 Task: Search one way flight ticket for 2 adults, 2 children, 2 infants in seat in first from Alamosa: San Luis Valley Regional Airport (bergman Field) to South Bend: South Bend International Airport on 8-6-2023. Choice of flights is Southwest. Number of bags: 7 checked bags. Price is upto 50000. Outbound departure time preference is 21:45.
Action: Mouse moved to (322, 419)
Screenshot: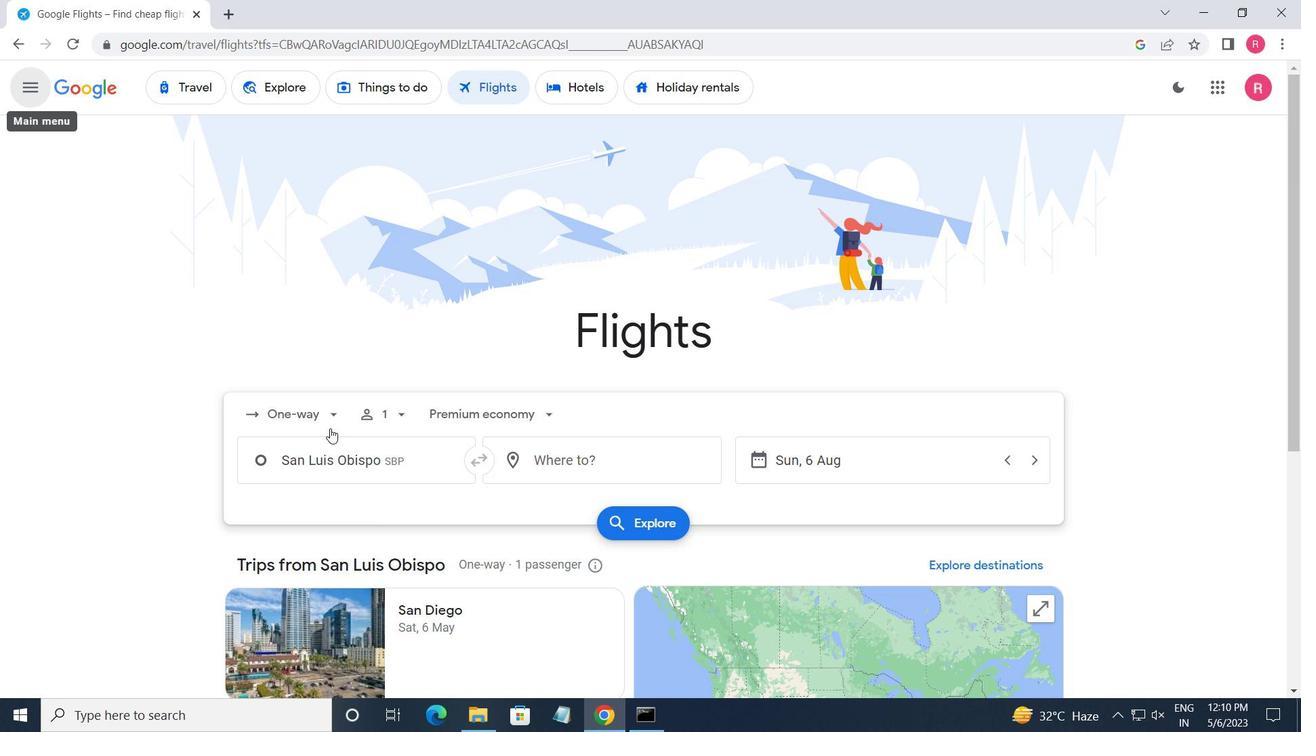 
Action: Mouse pressed left at (322, 419)
Screenshot: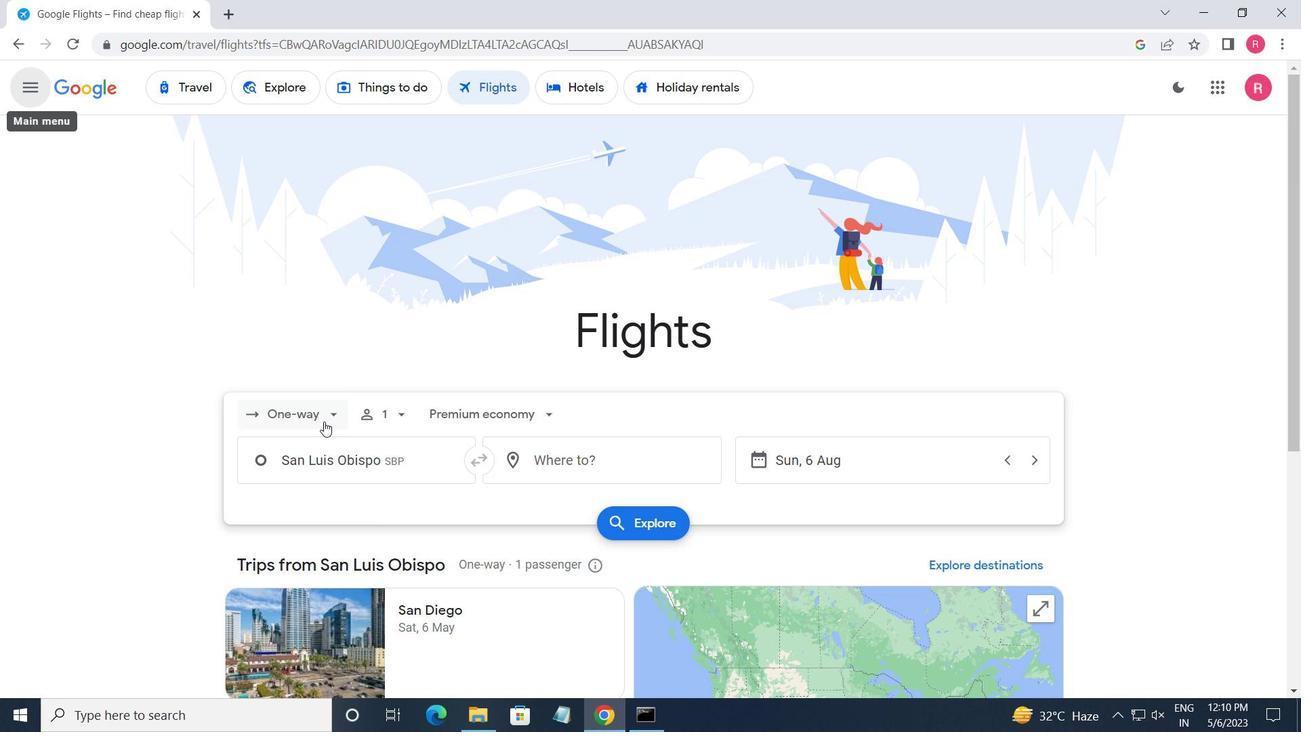 
Action: Mouse moved to (310, 499)
Screenshot: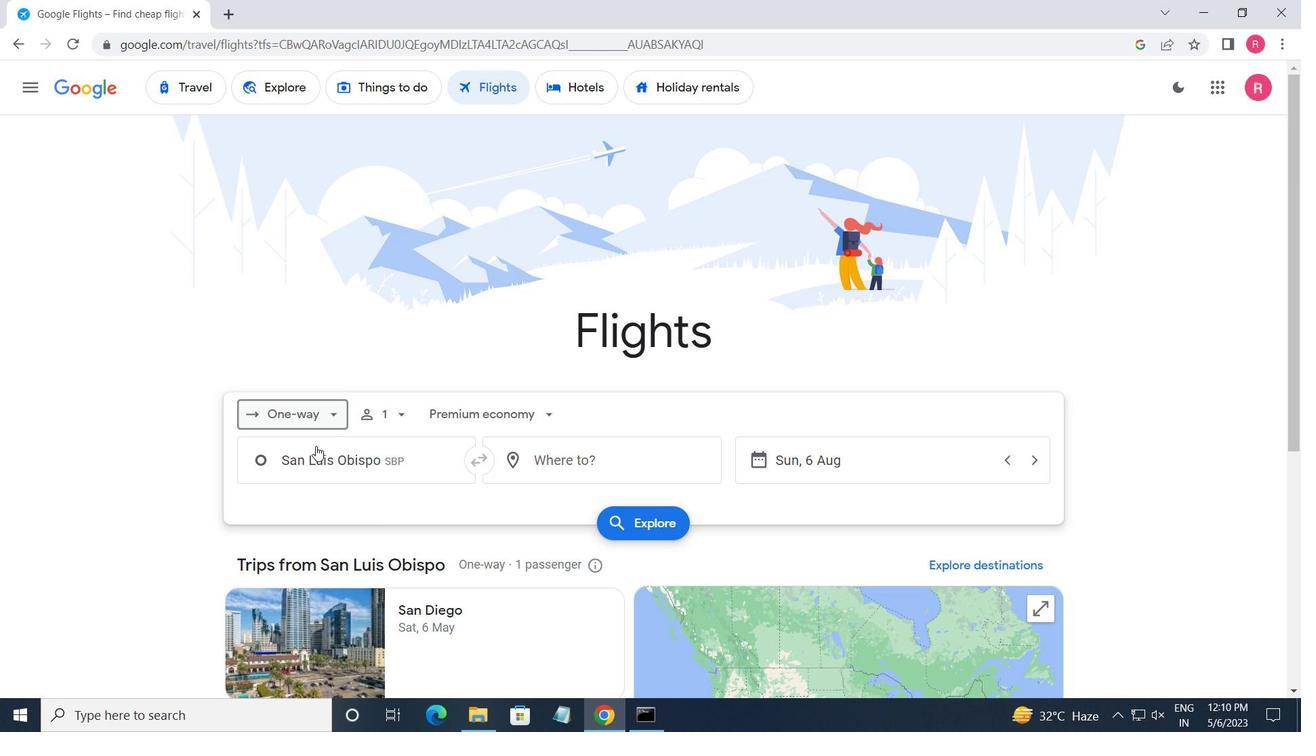 
Action: Mouse pressed left at (310, 499)
Screenshot: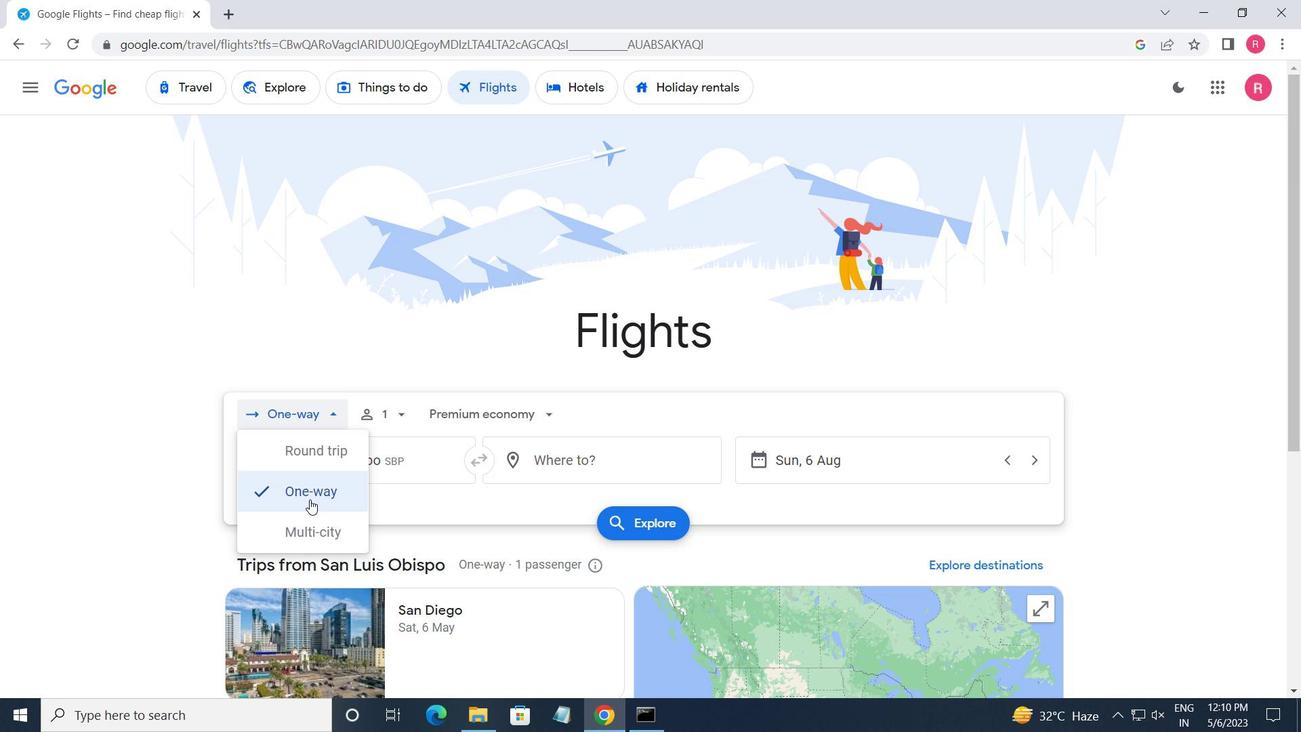 
Action: Mouse moved to (381, 411)
Screenshot: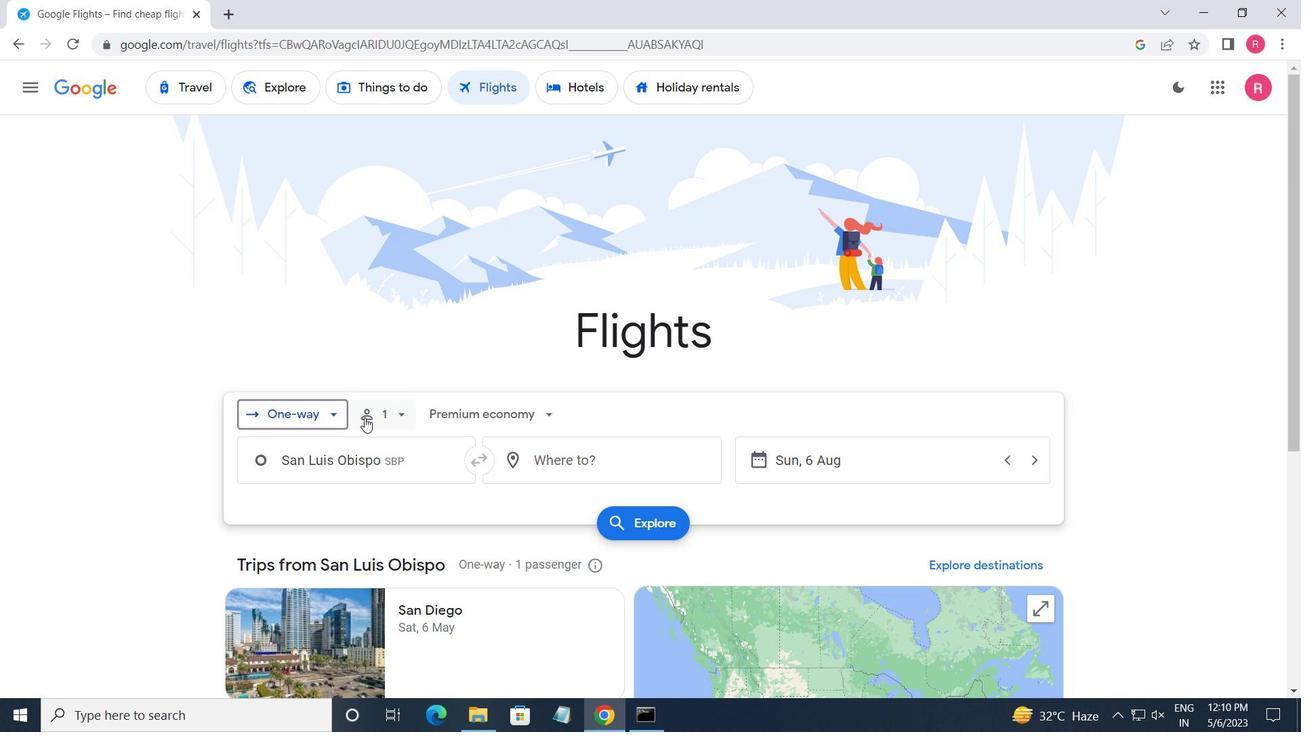 
Action: Mouse pressed left at (381, 411)
Screenshot: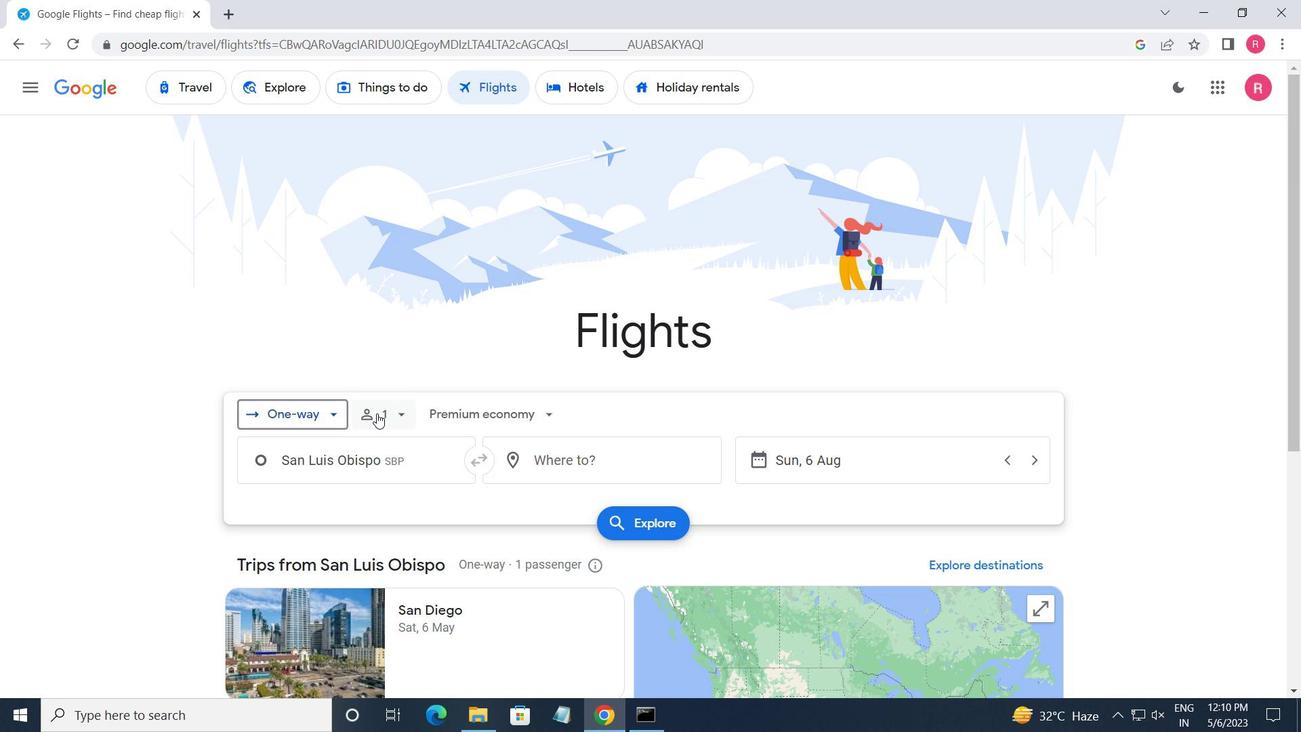 
Action: Mouse moved to (524, 453)
Screenshot: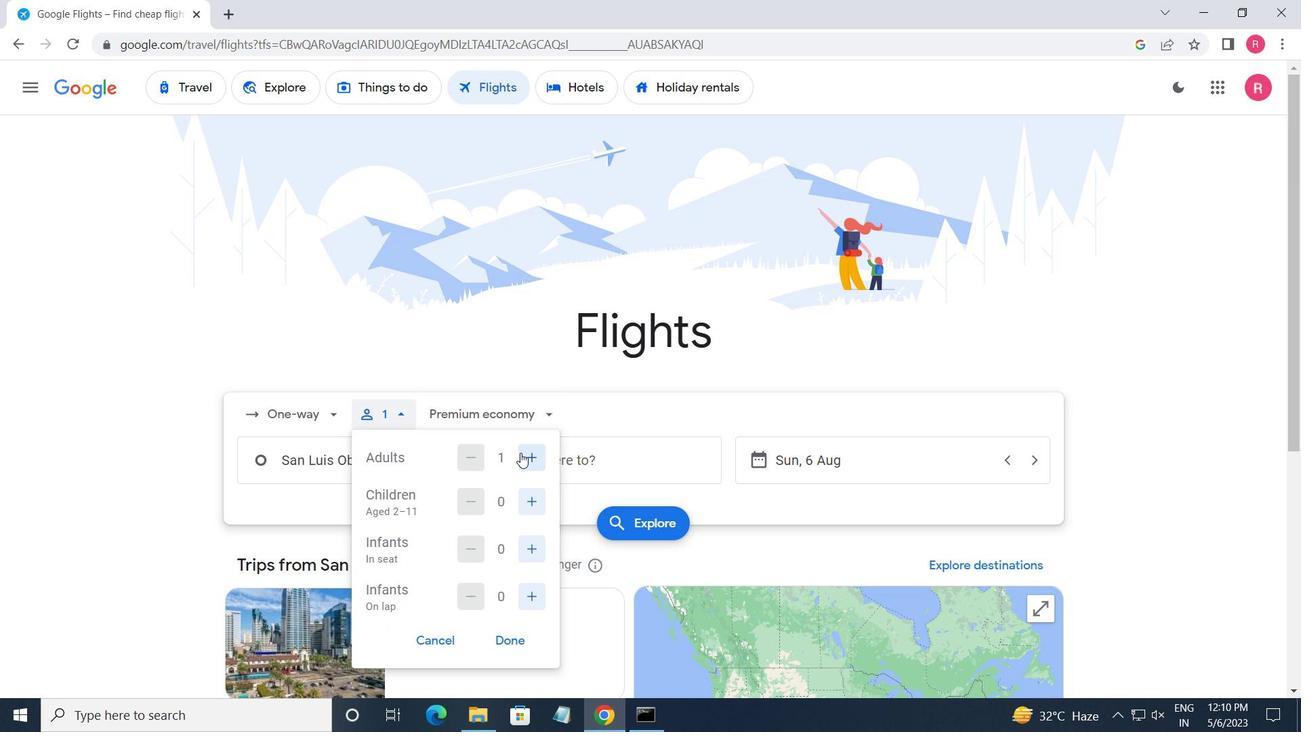 
Action: Mouse pressed left at (524, 453)
Screenshot: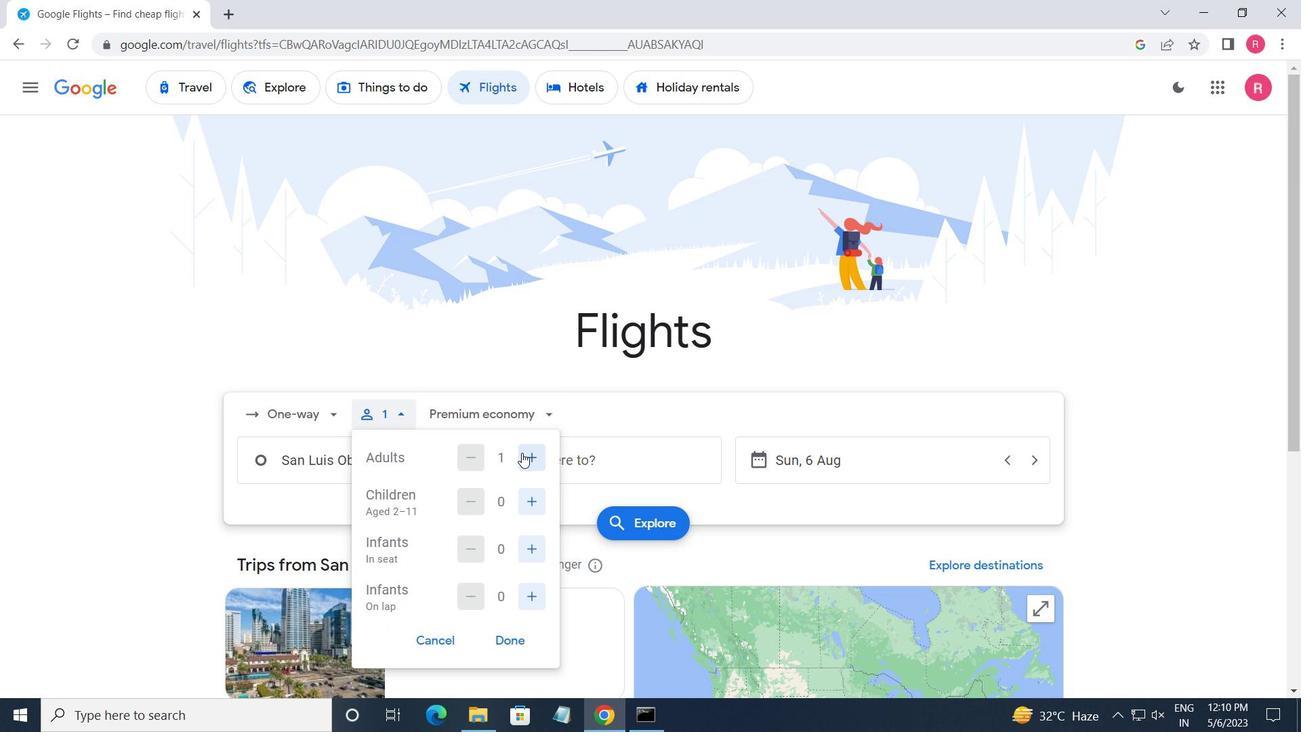 
Action: Mouse moved to (532, 502)
Screenshot: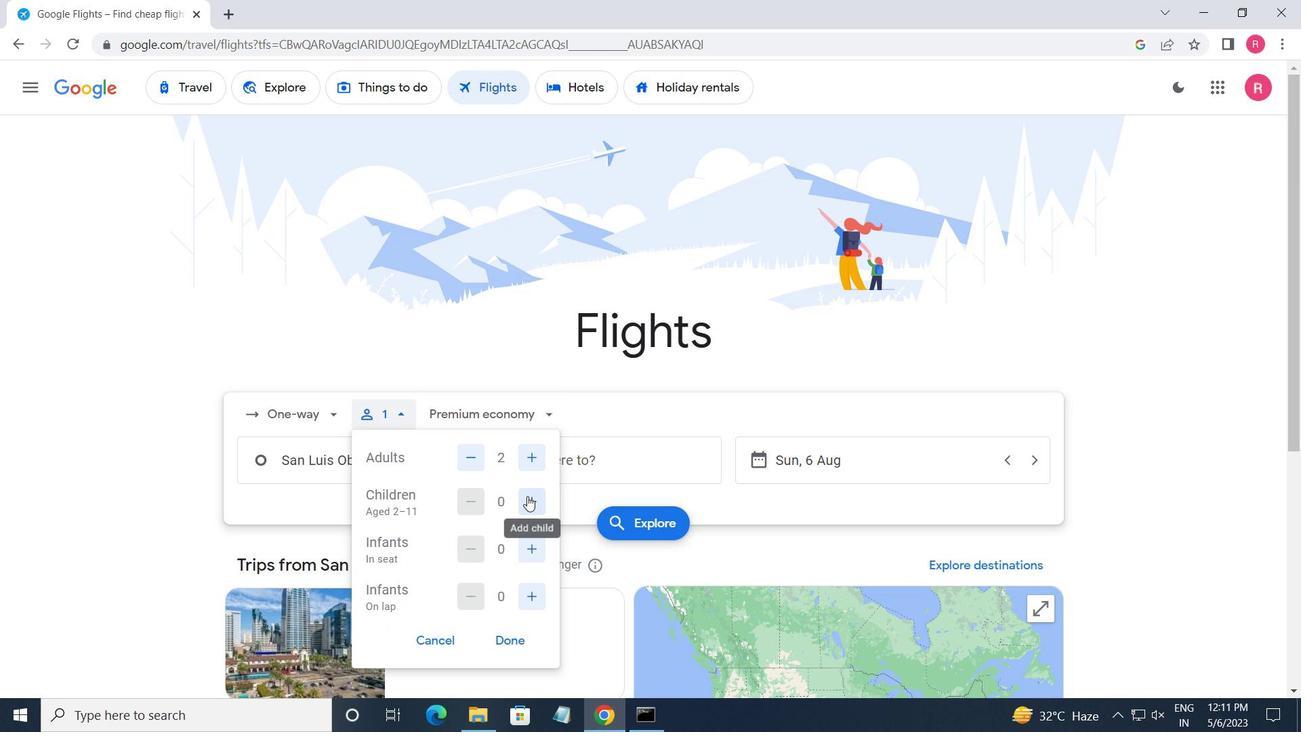
Action: Mouse pressed left at (532, 502)
Screenshot: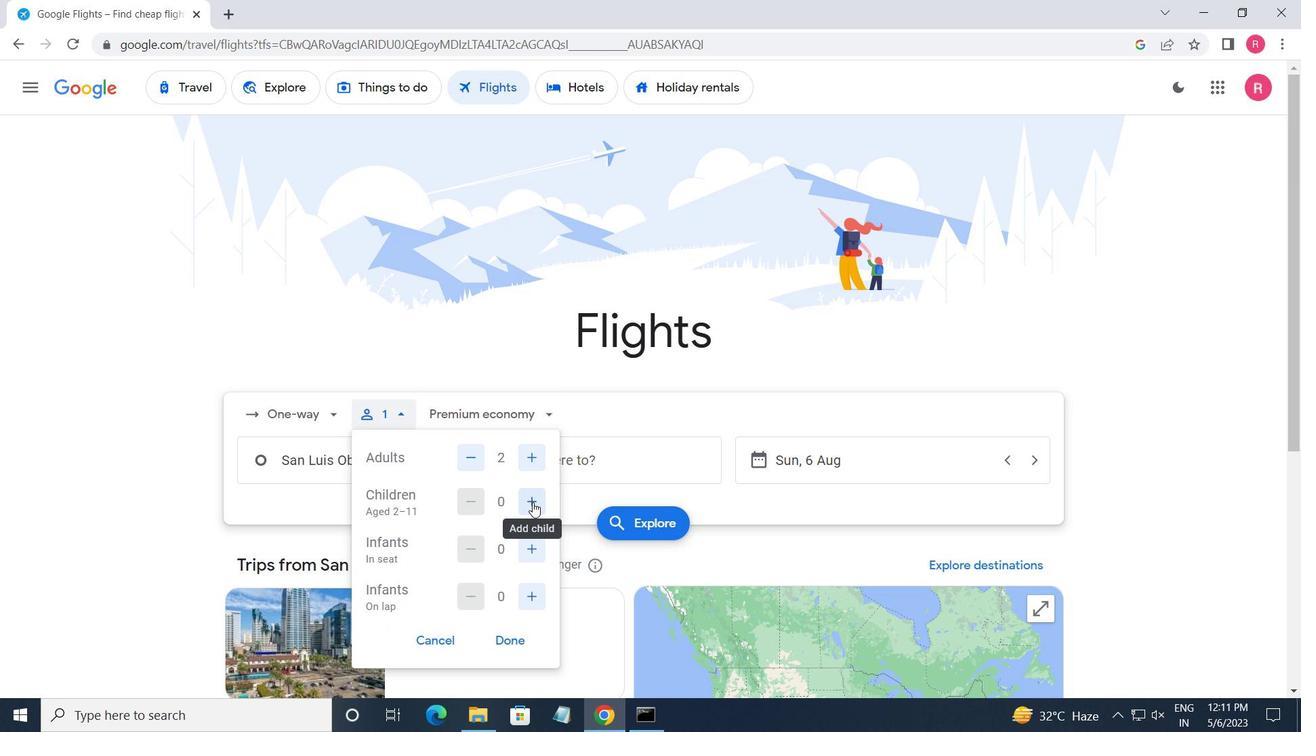 
Action: Mouse pressed left at (532, 502)
Screenshot: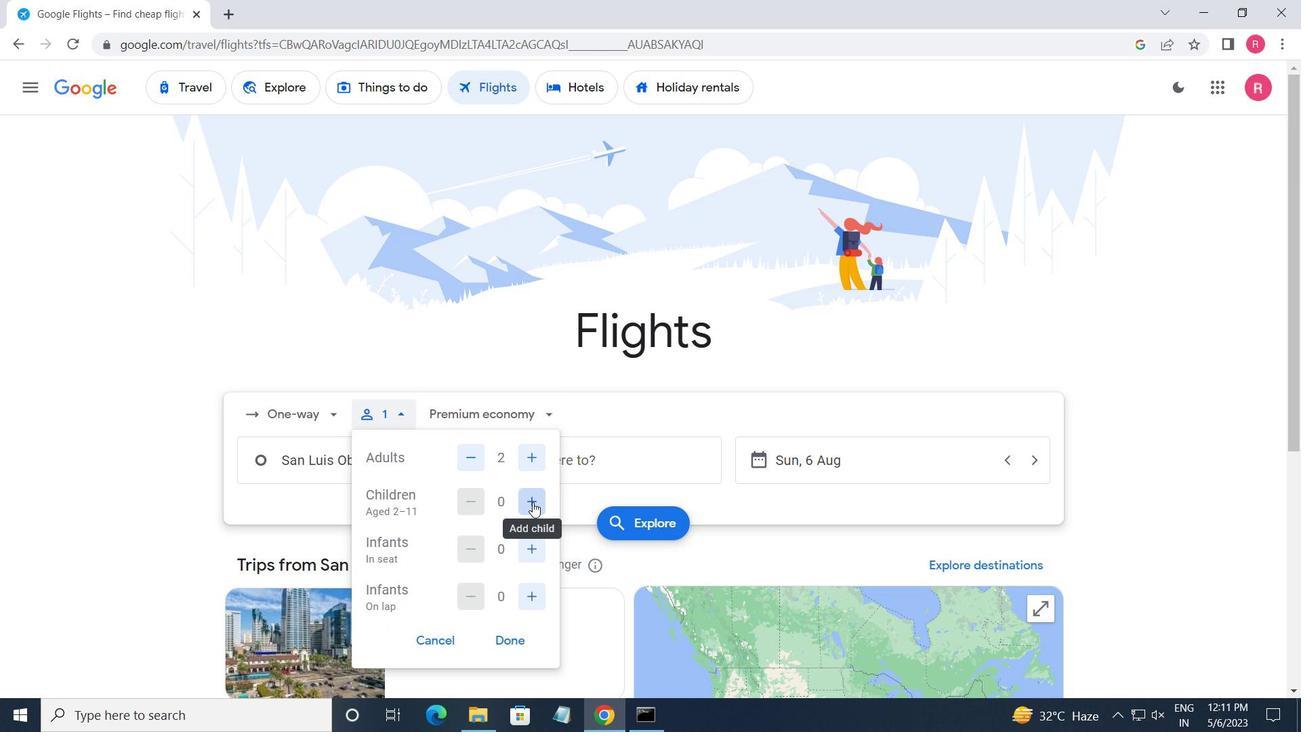 
Action: Mouse moved to (532, 552)
Screenshot: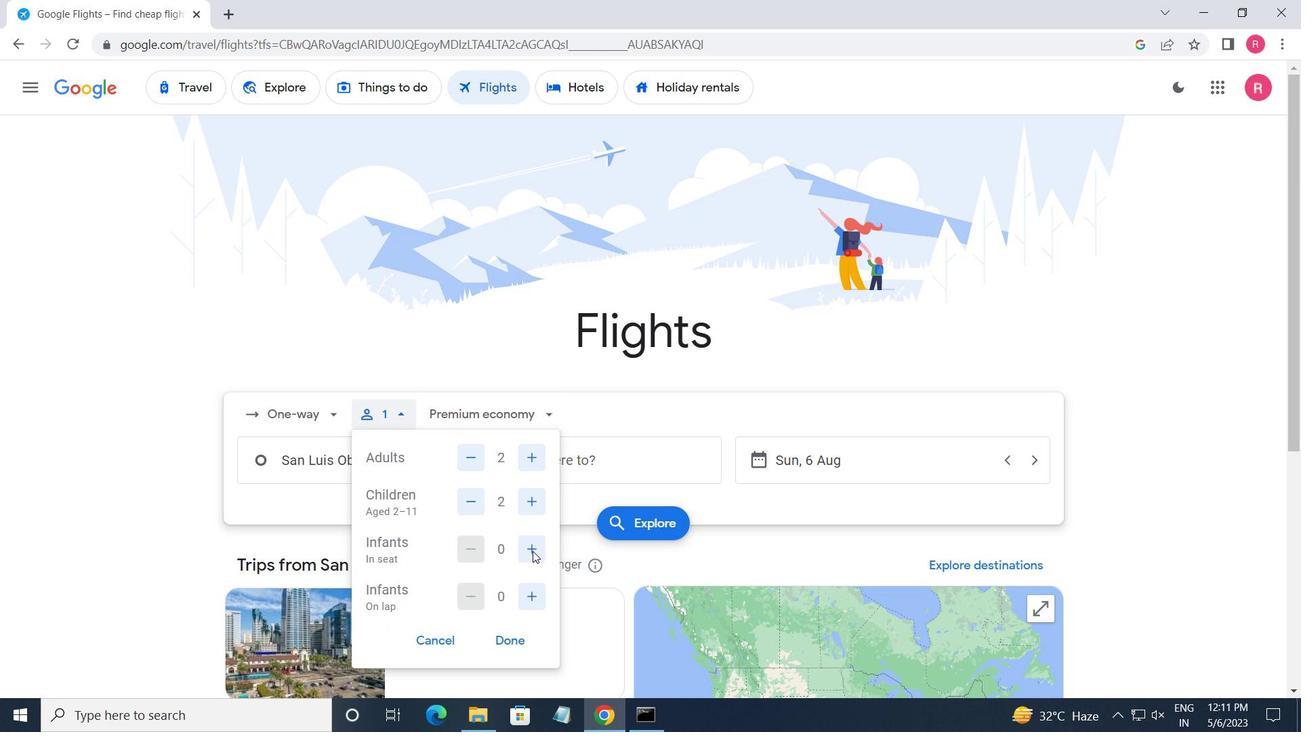
Action: Mouse pressed left at (532, 552)
Screenshot: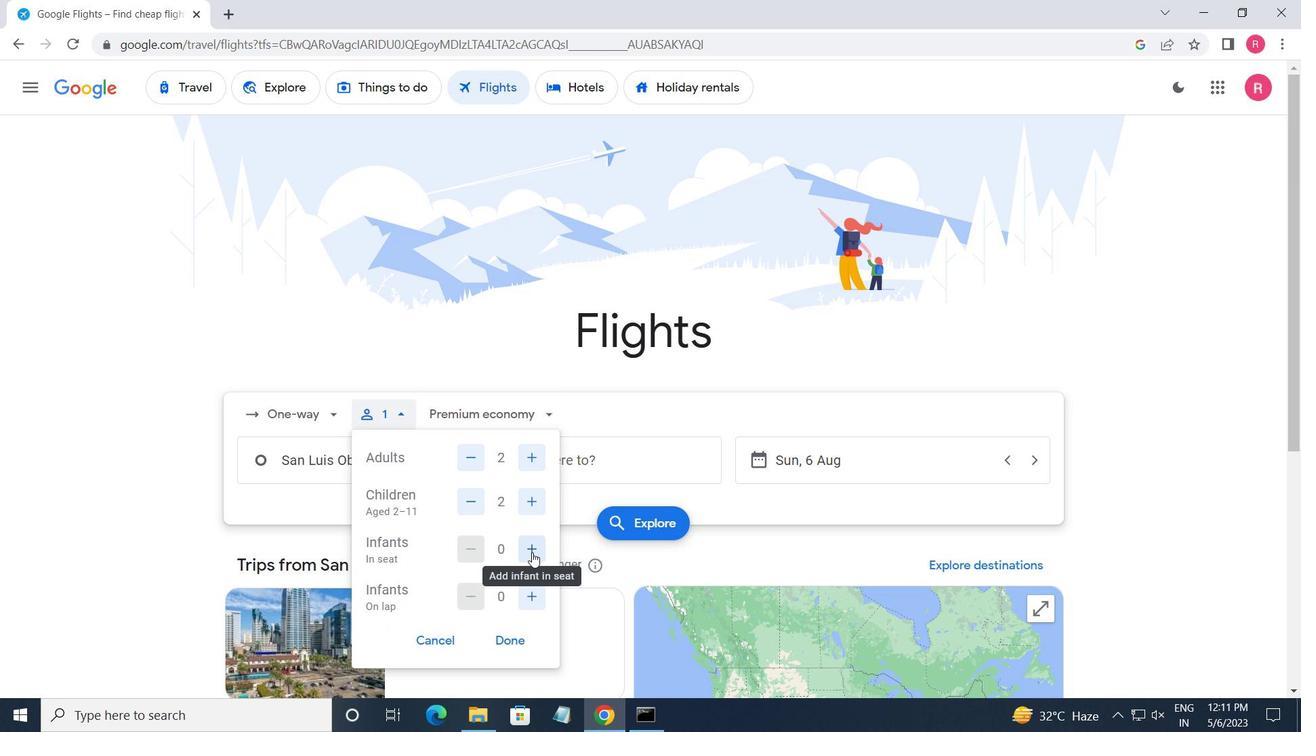 
Action: Mouse moved to (531, 552)
Screenshot: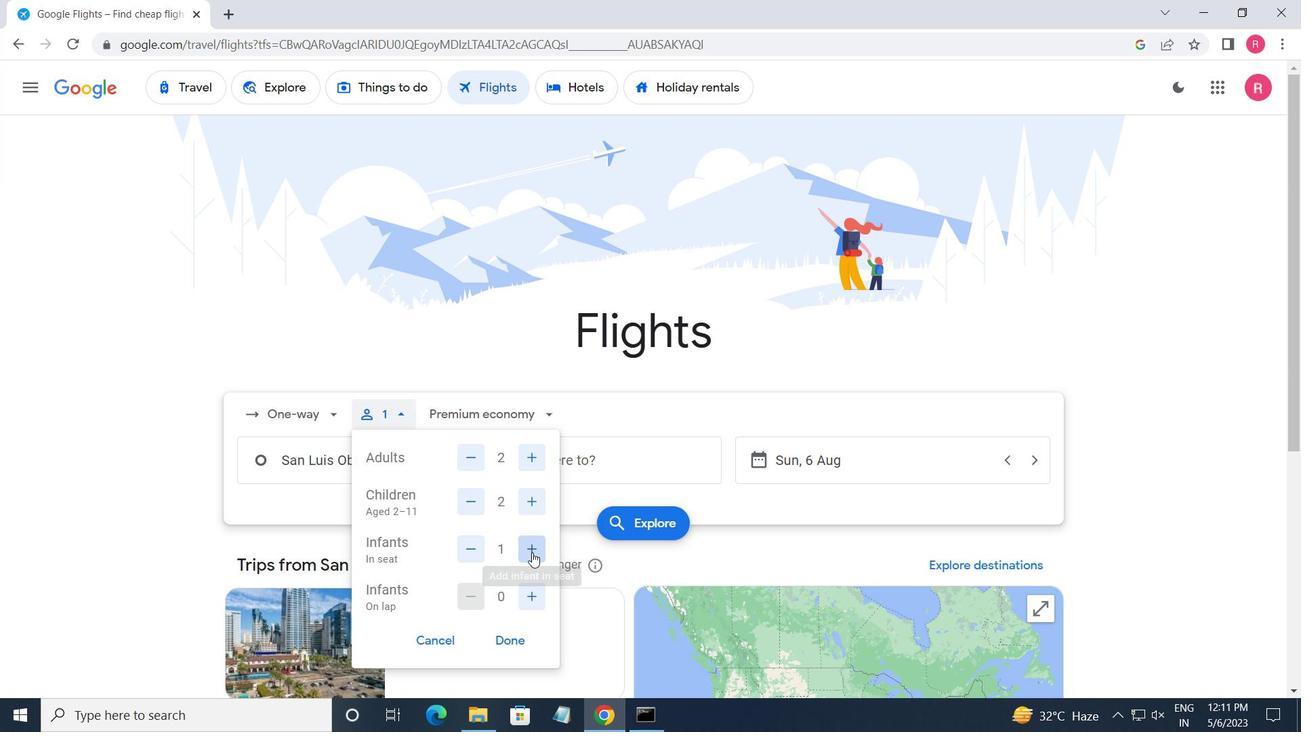
Action: Mouse pressed left at (531, 552)
Screenshot: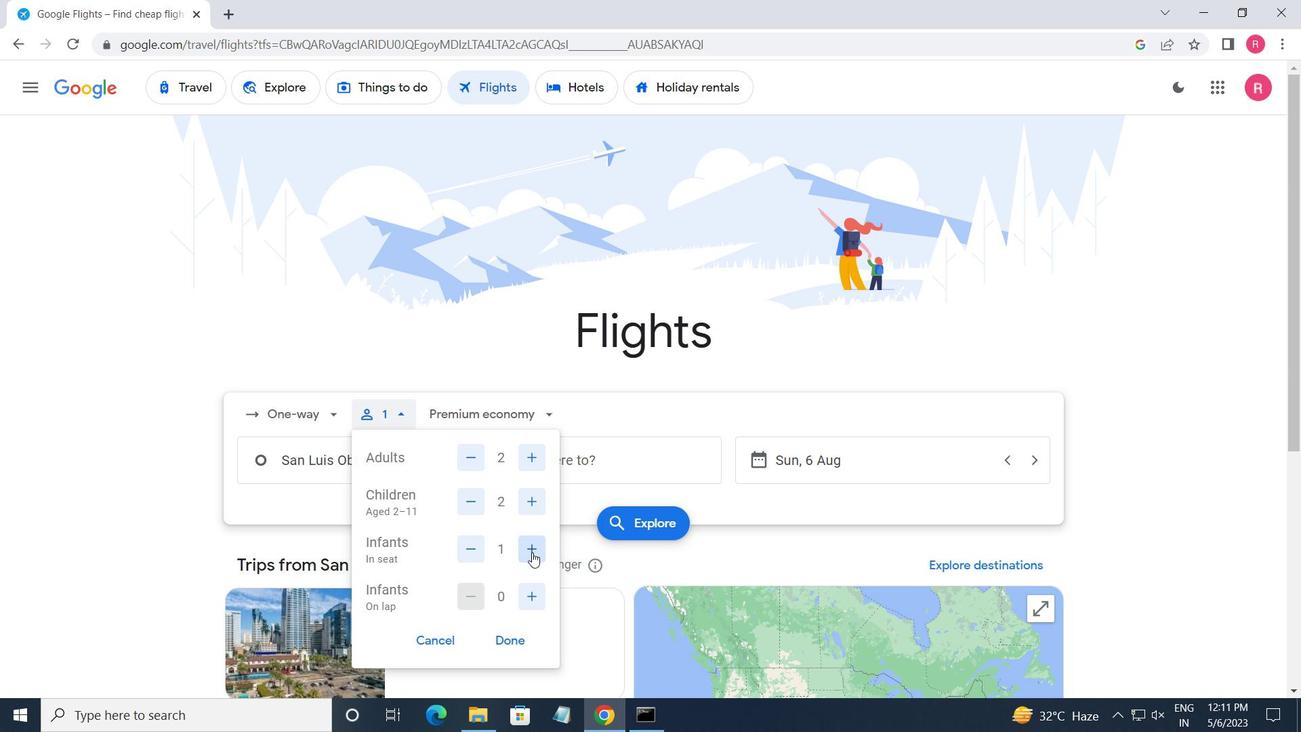 
Action: Mouse moved to (505, 637)
Screenshot: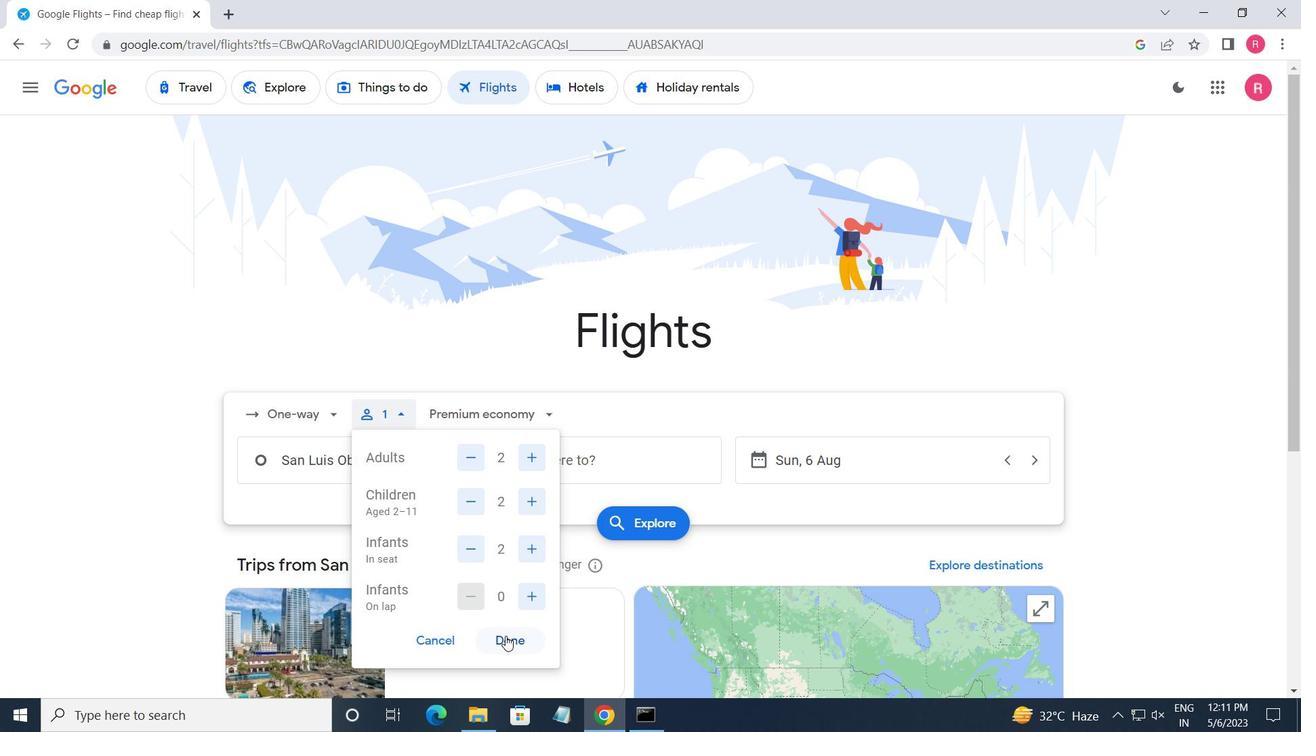 
Action: Mouse pressed left at (505, 637)
Screenshot: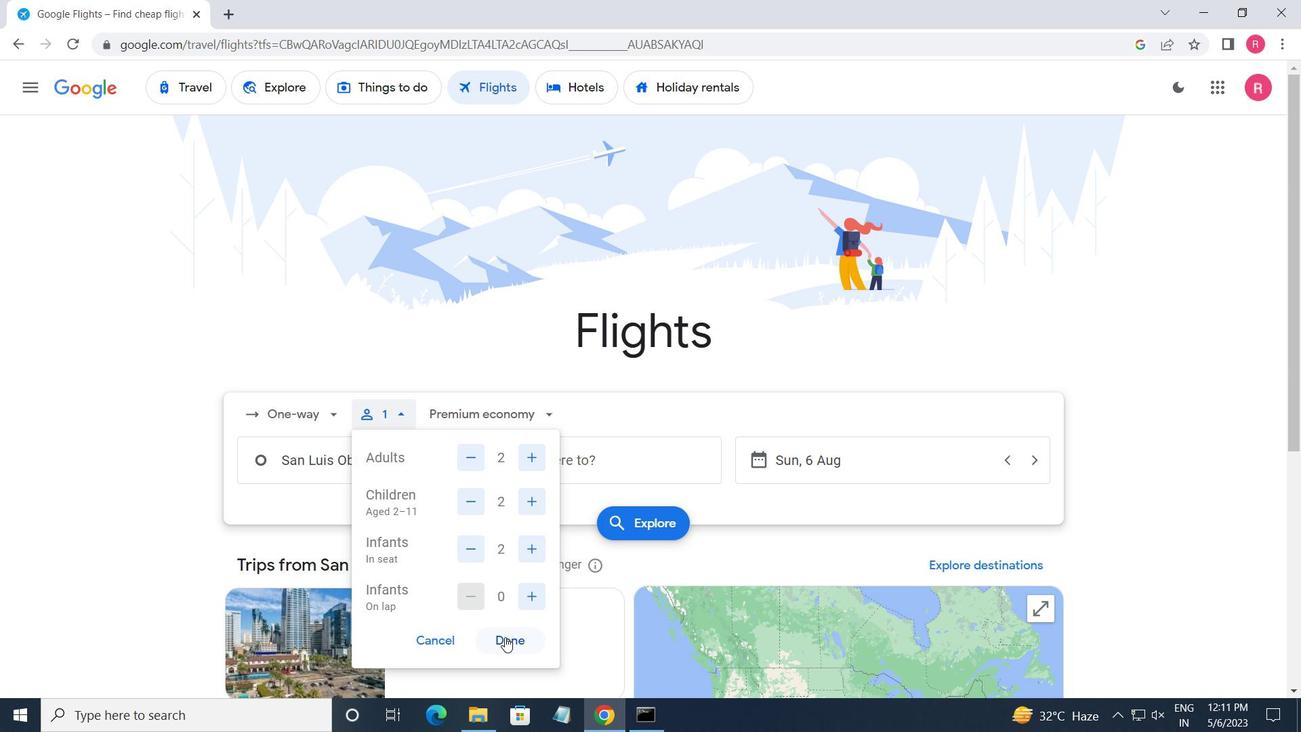 
Action: Mouse moved to (484, 412)
Screenshot: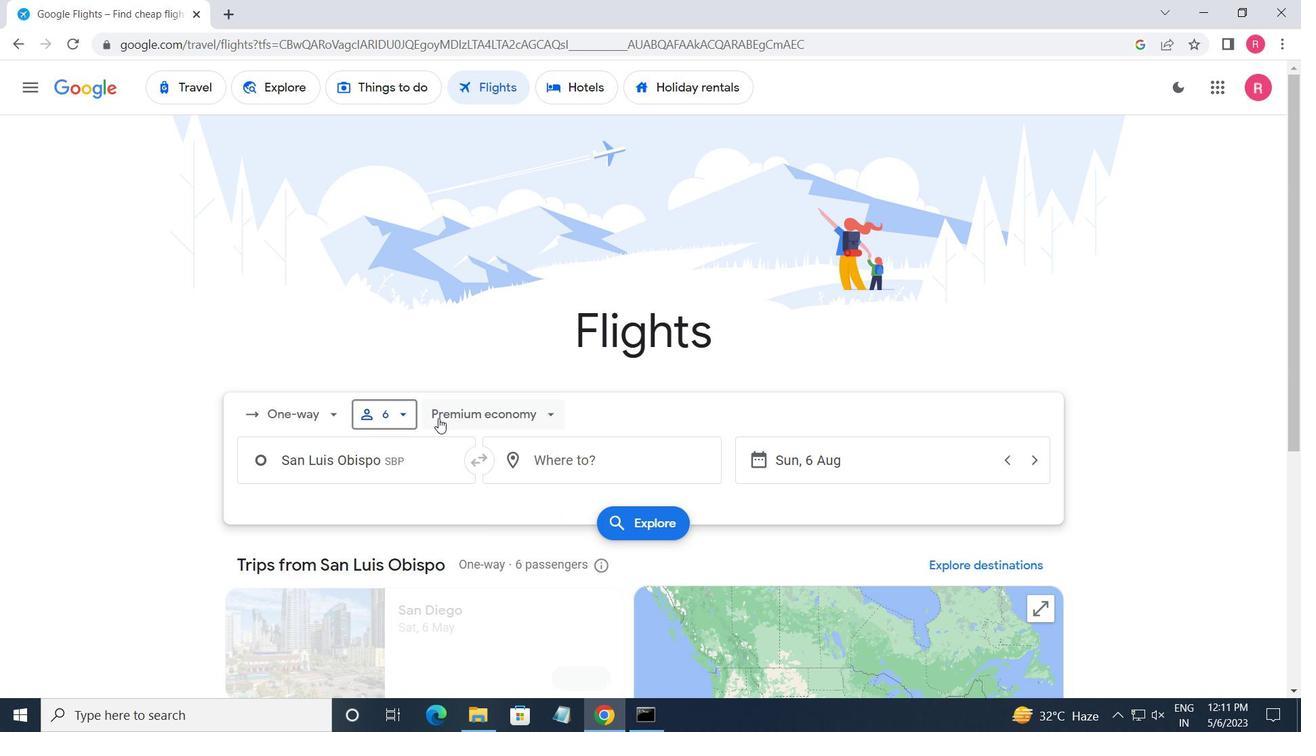
Action: Mouse pressed left at (484, 412)
Screenshot: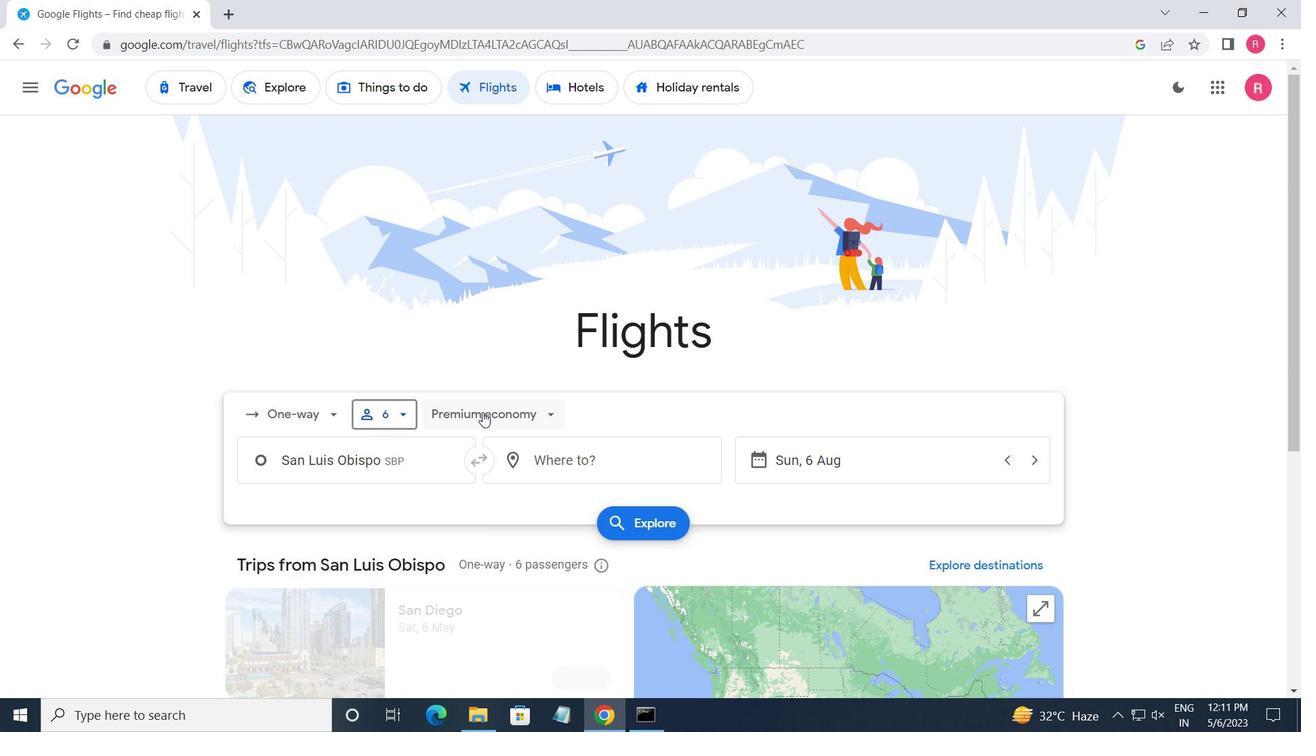 
Action: Mouse moved to (497, 577)
Screenshot: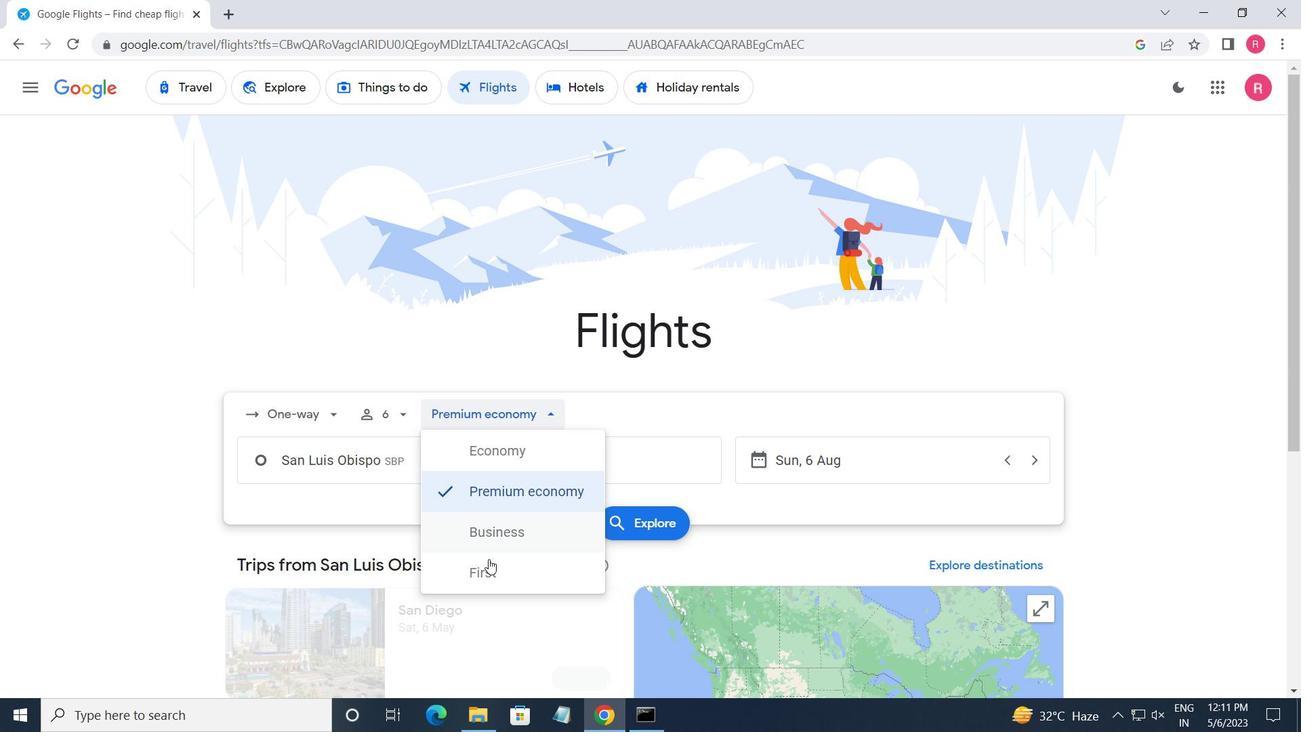 
Action: Mouse pressed left at (497, 577)
Screenshot: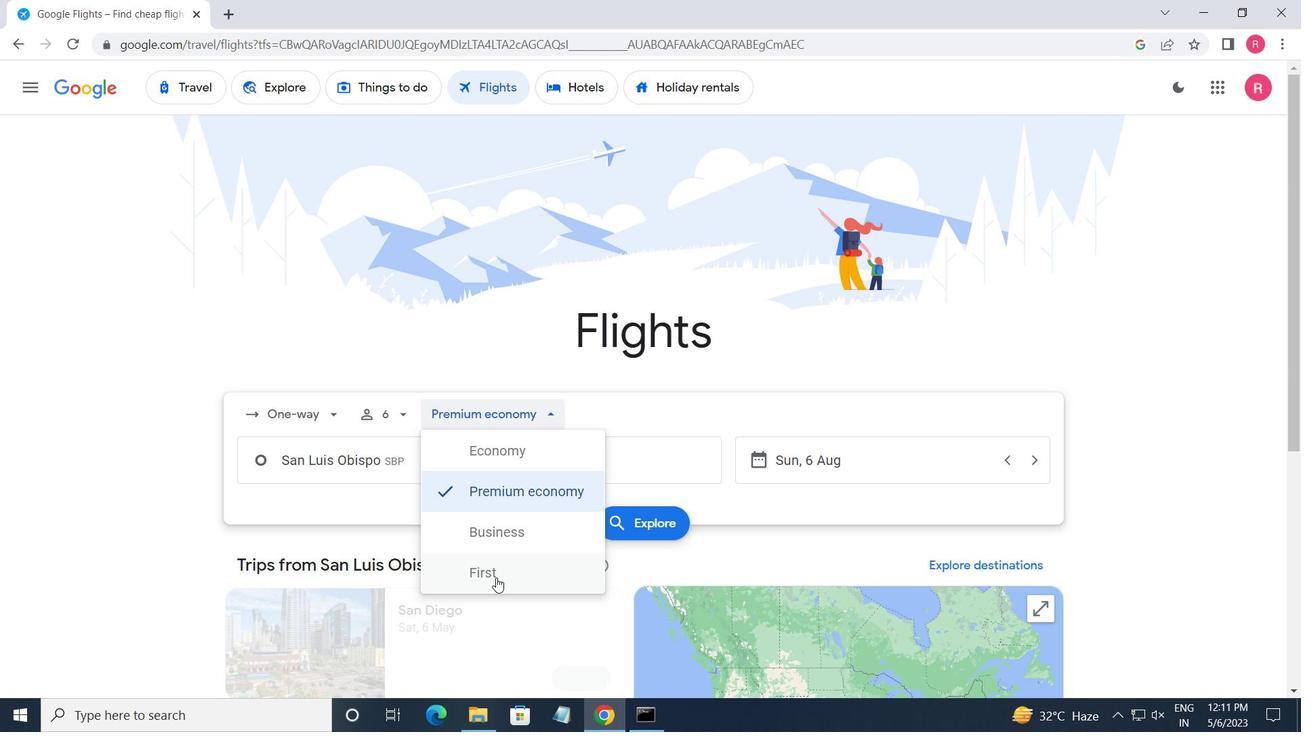 
Action: Mouse moved to (337, 455)
Screenshot: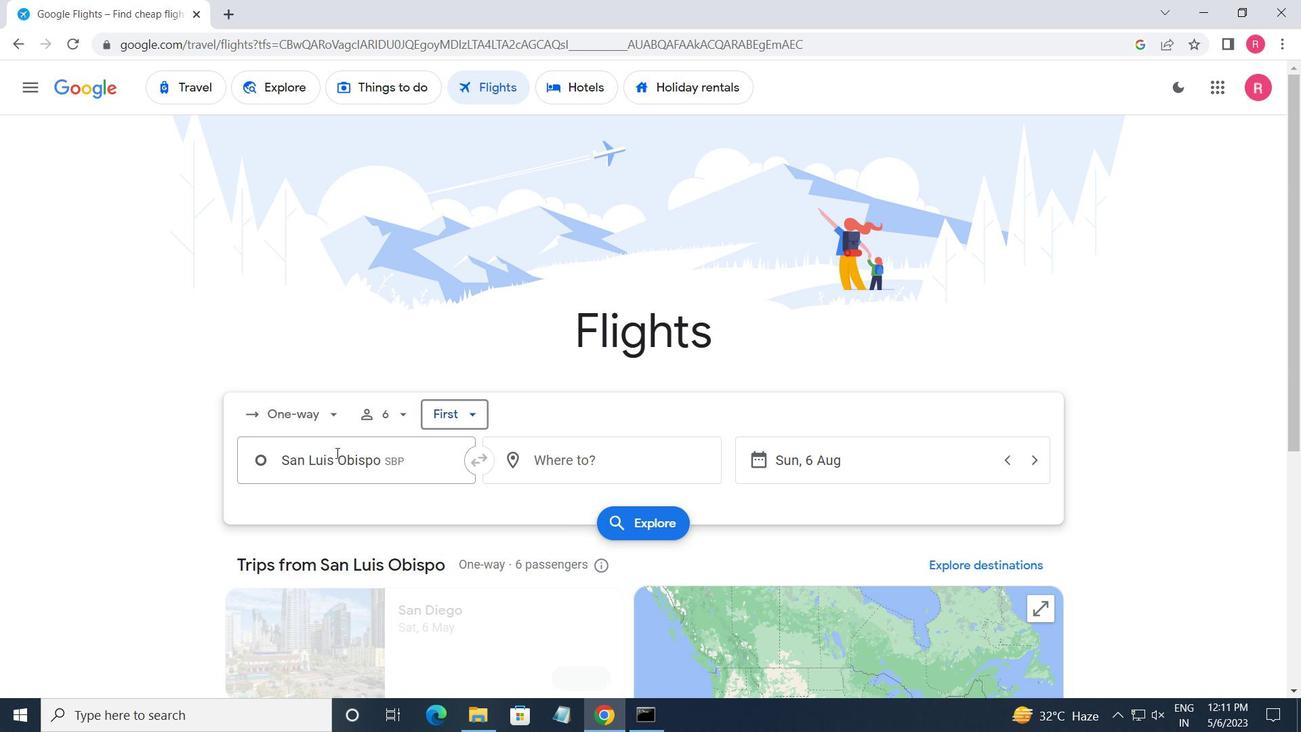 
Action: Mouse pressed left at (337, 455)
Screenshot: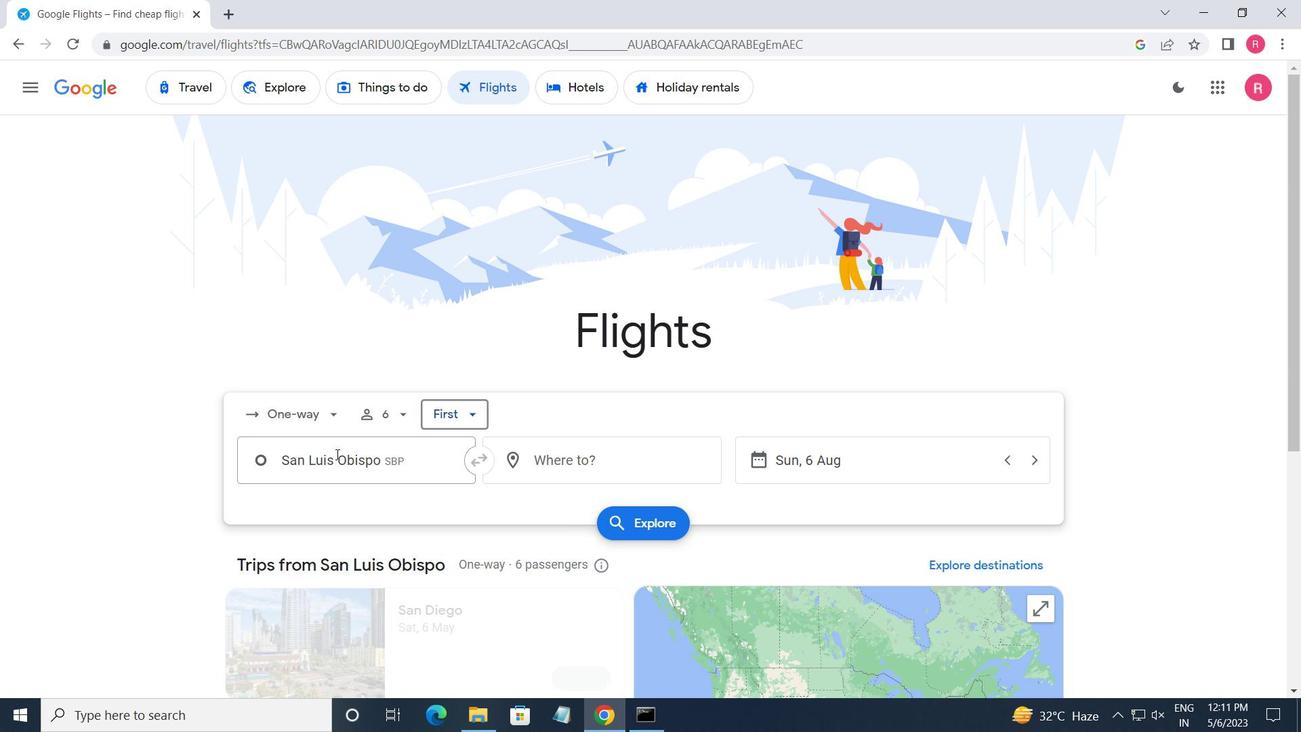 
Action: Key pressed <Key.shift>ALAMOSA
Screenshot: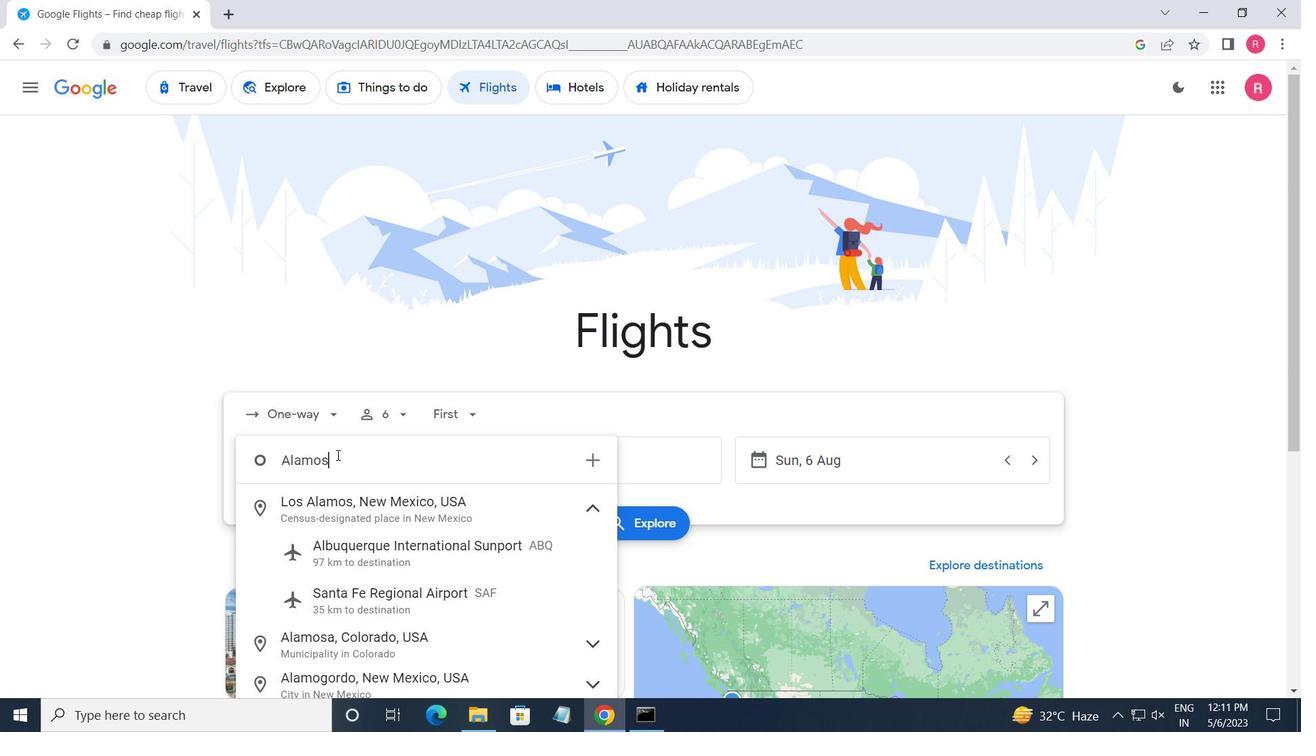 
Action: Mouse moved to (363, 593)
Screenshot: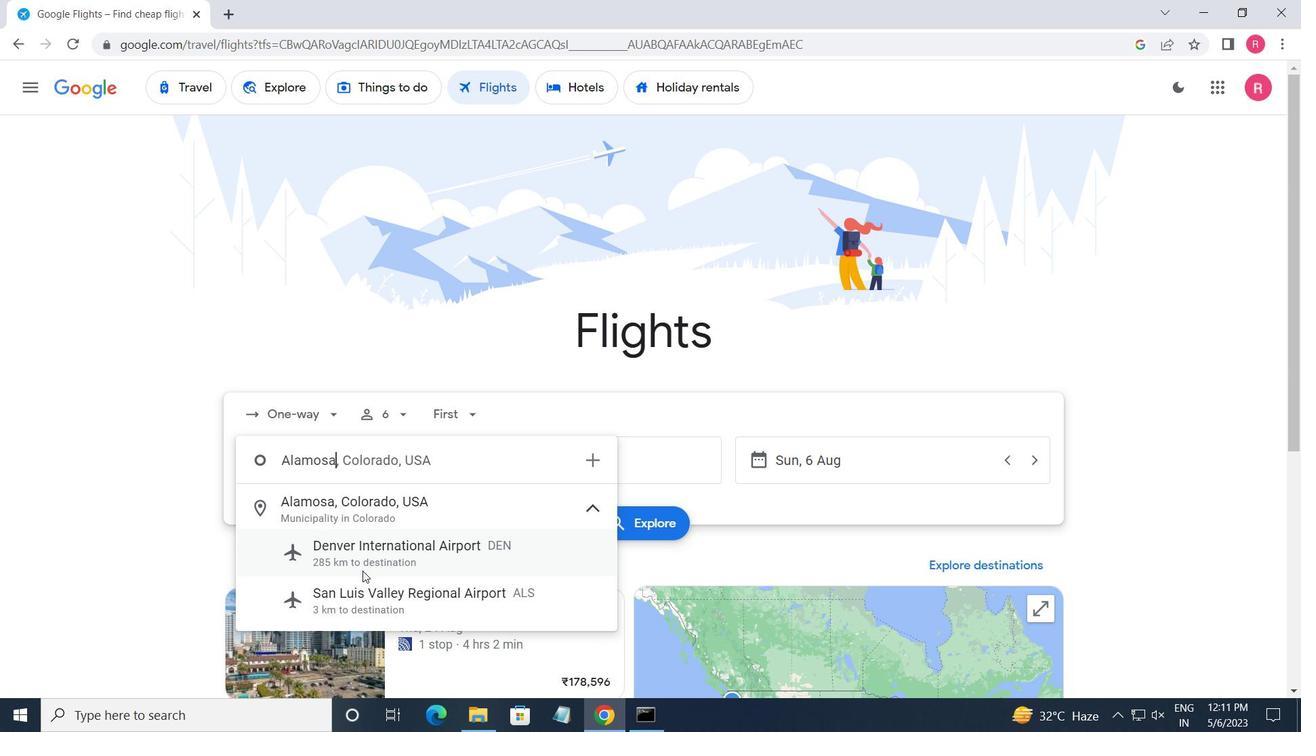 
Action: Mouse pressed left at (363, 593)
Screenshot: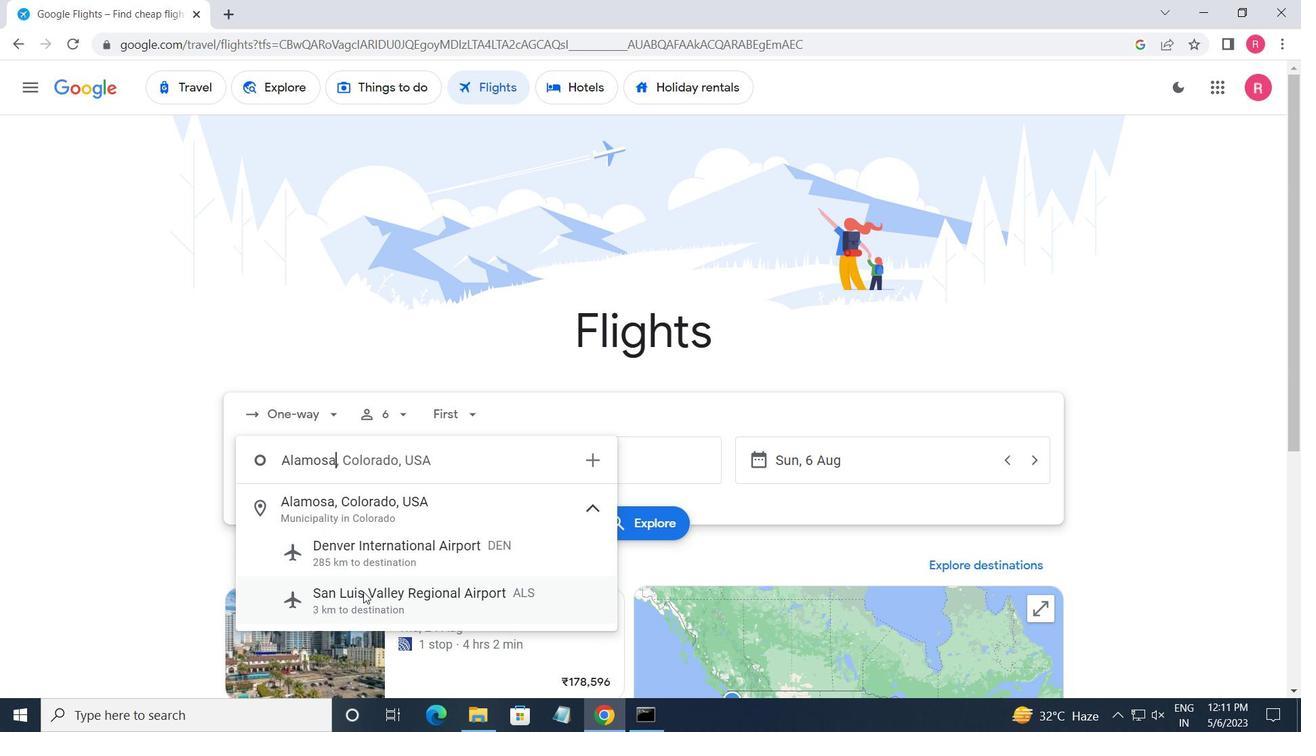 
Action: Mouse moved to (578, 455)
Screenshot: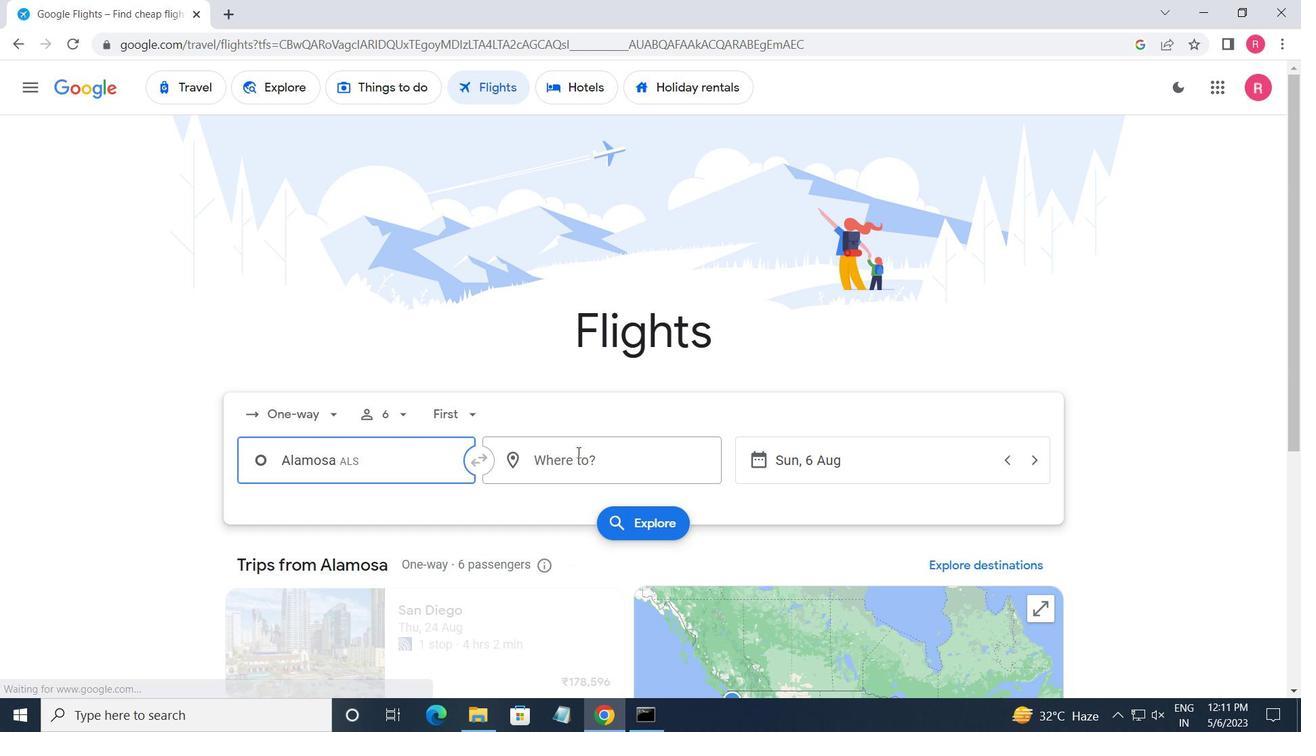 
Action: Mouse pressed left at (578, 455)
Screenshot: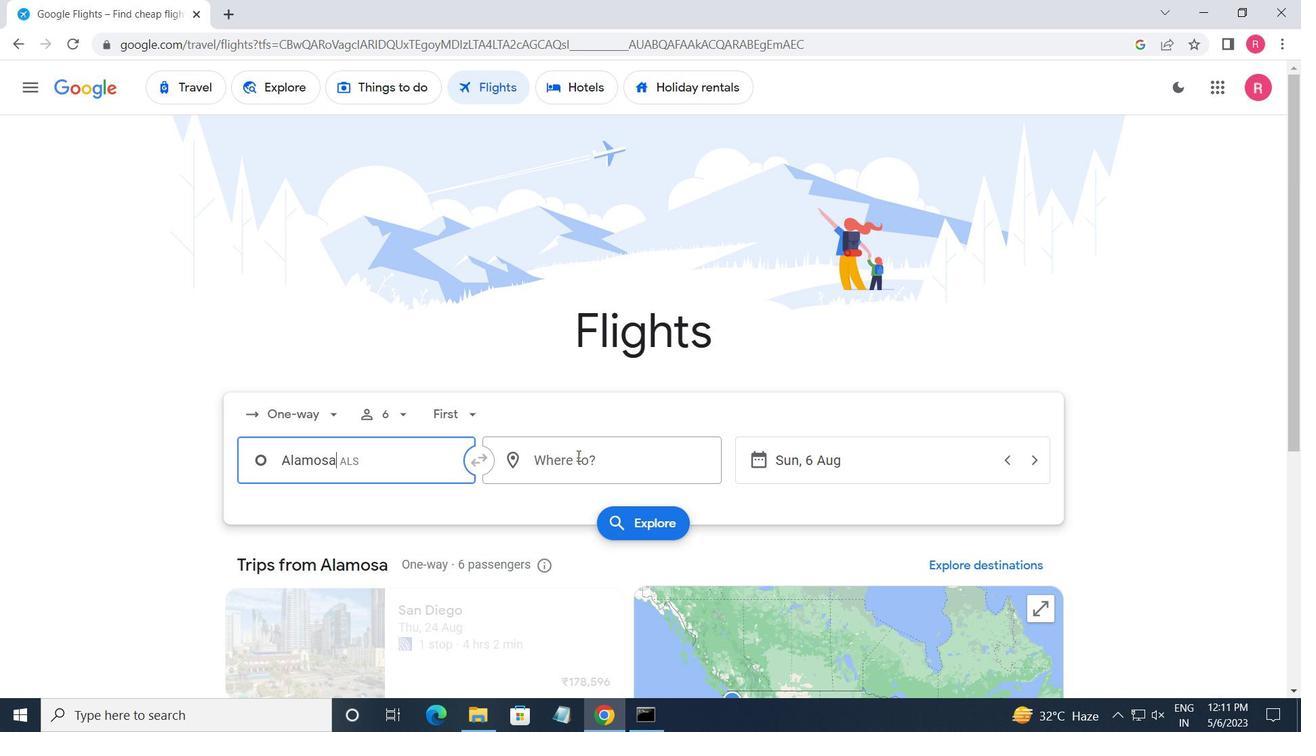 
Action: Mouse moved to (570, 457)
Screenshot: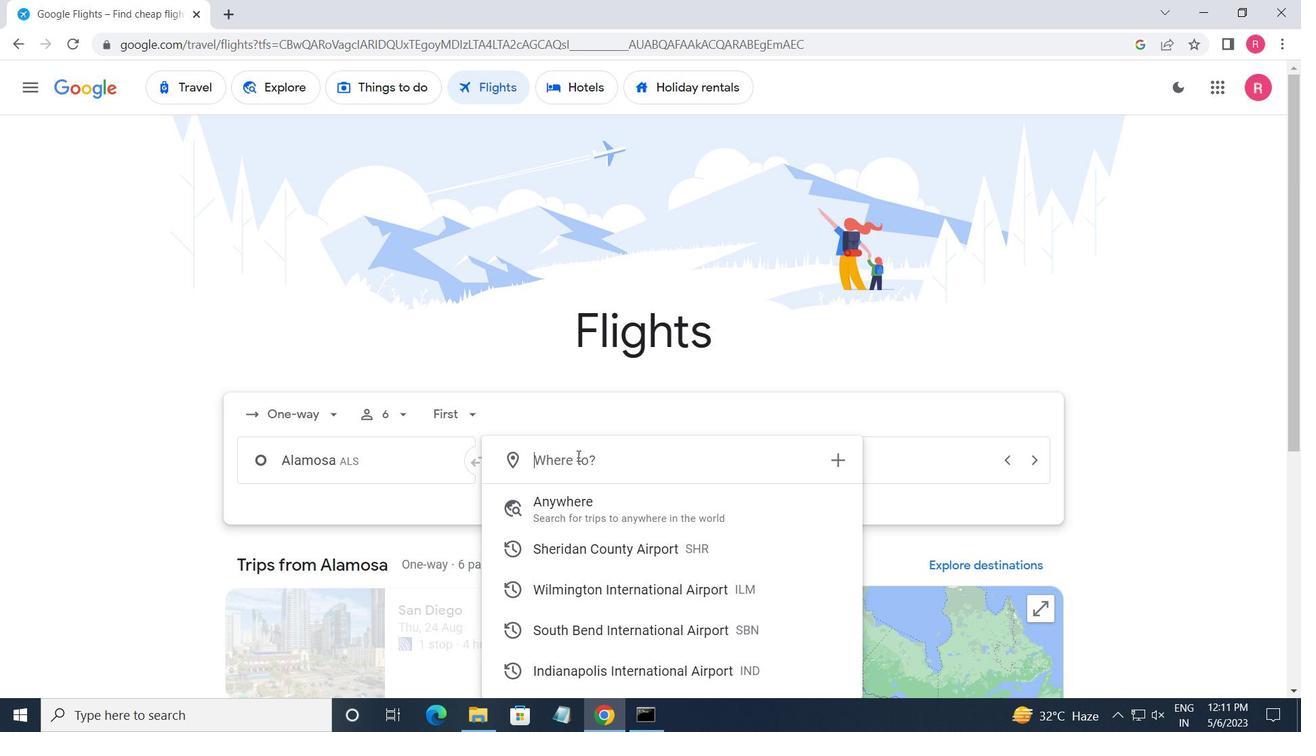 
Action: Key pressed <Key.shift>SOUTH<Key.space><Key.shift><Key.shift><Key.shift><Key.shift>BEND
Screenshot: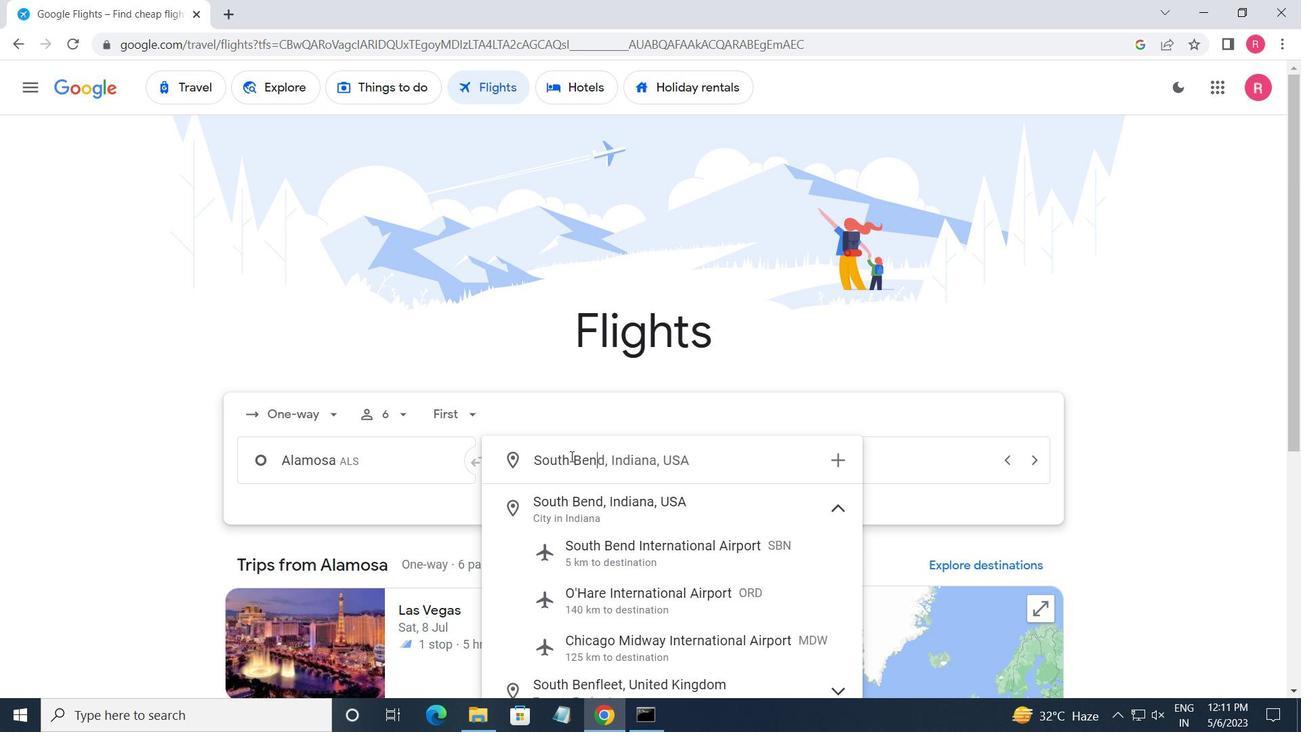 
Action: Mouse moved to (632, 562)
Screenshot: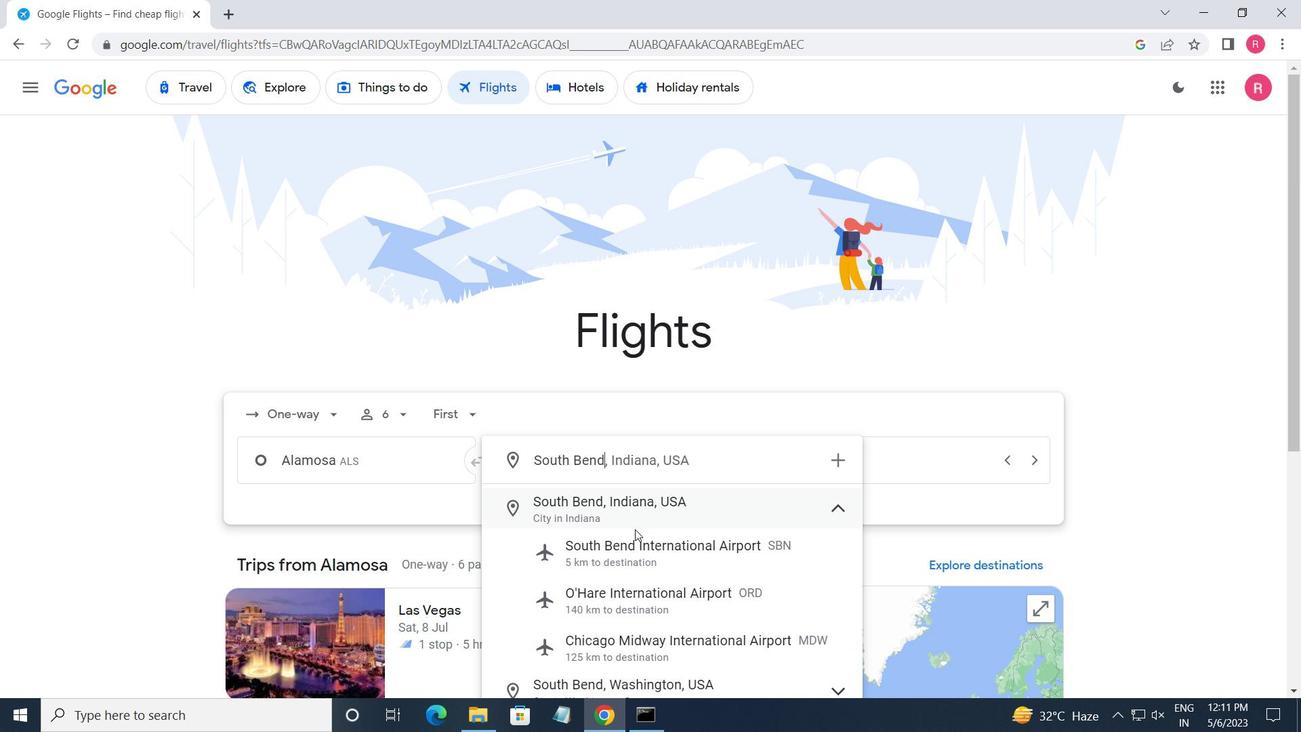 
Action: Mouse pressed left at (632, 562)
Screenshot: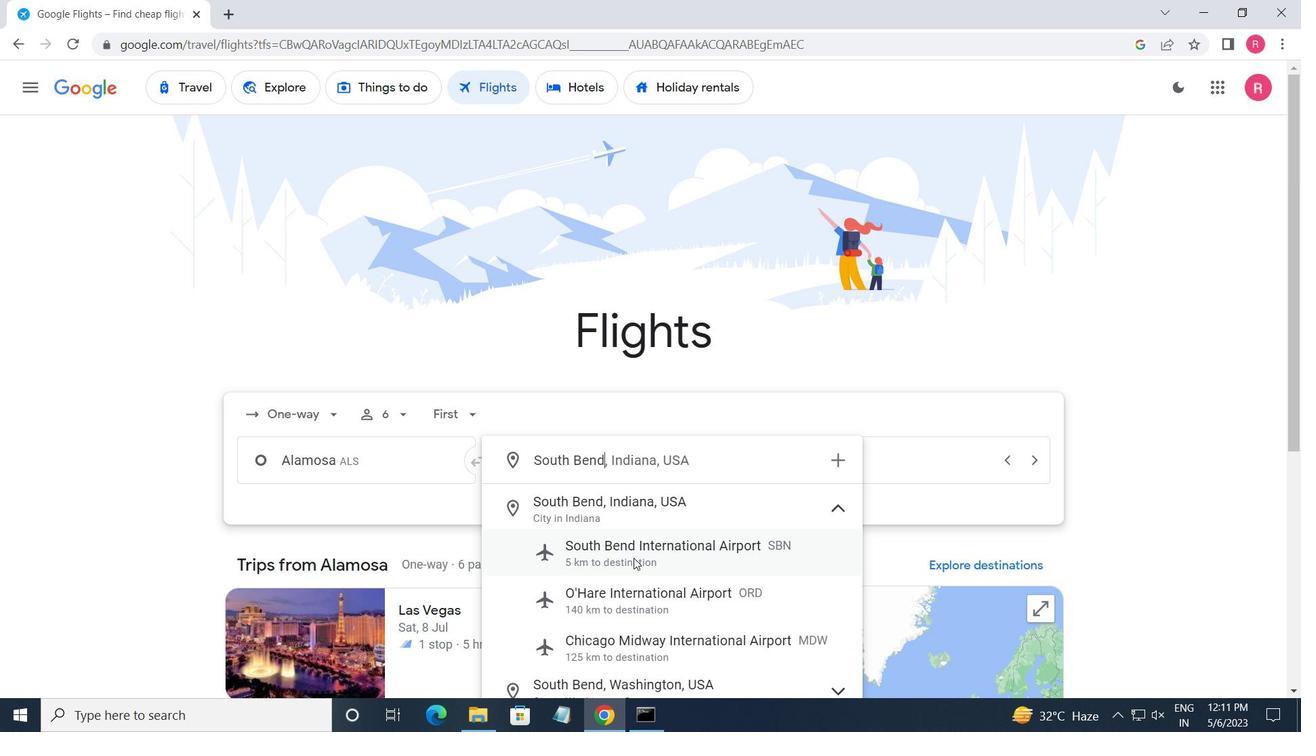 
Action: Mouse moved to (854, 451)
Screenshot: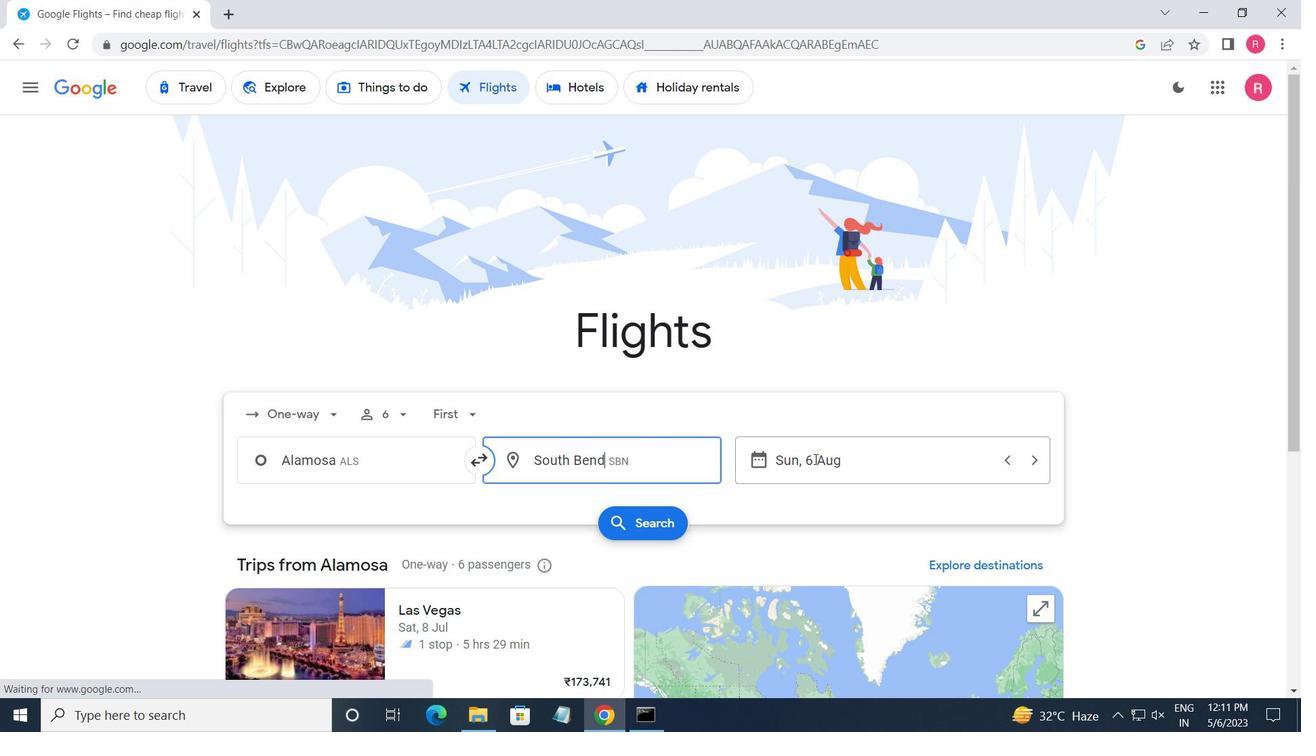 
Action: Mouse pressed left at (854, 451)
Screenshot: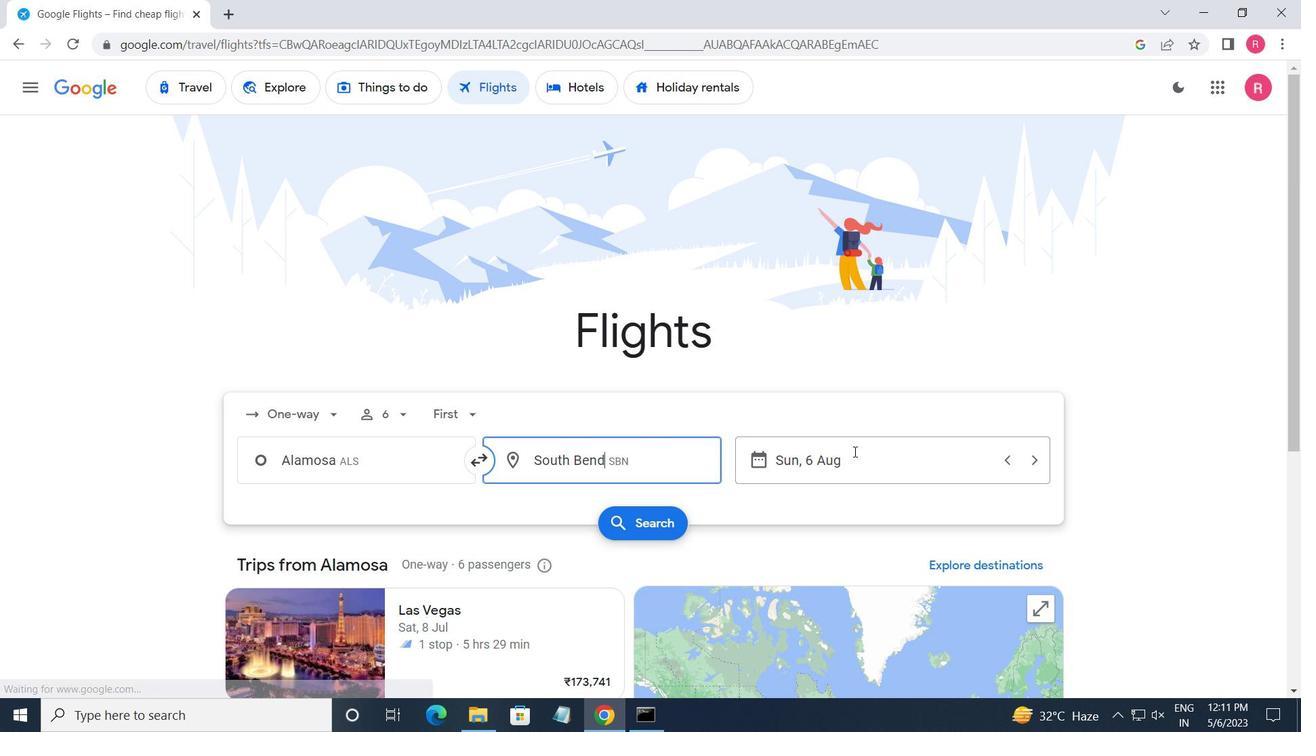 
Action: Mouse moved to (462, 438)
Screenshot: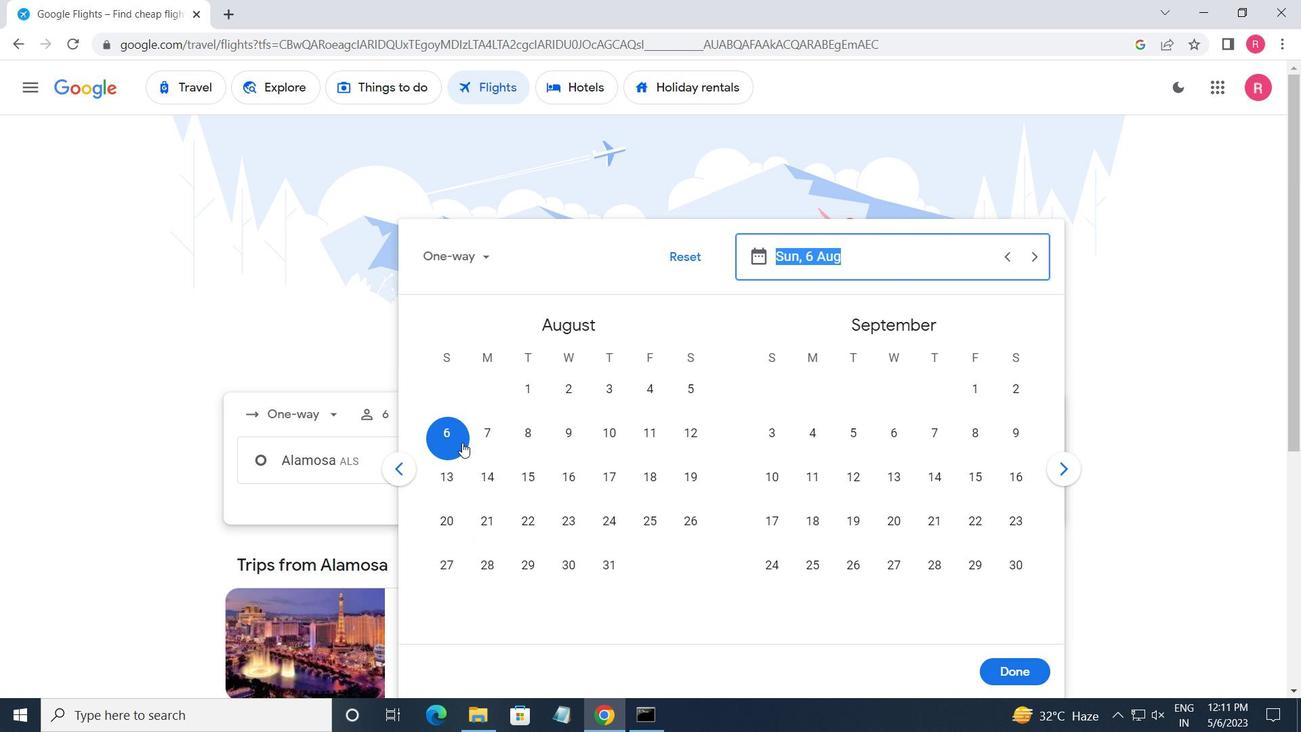 
Action: Mouse pressed left at (462, 438)
Screenshot: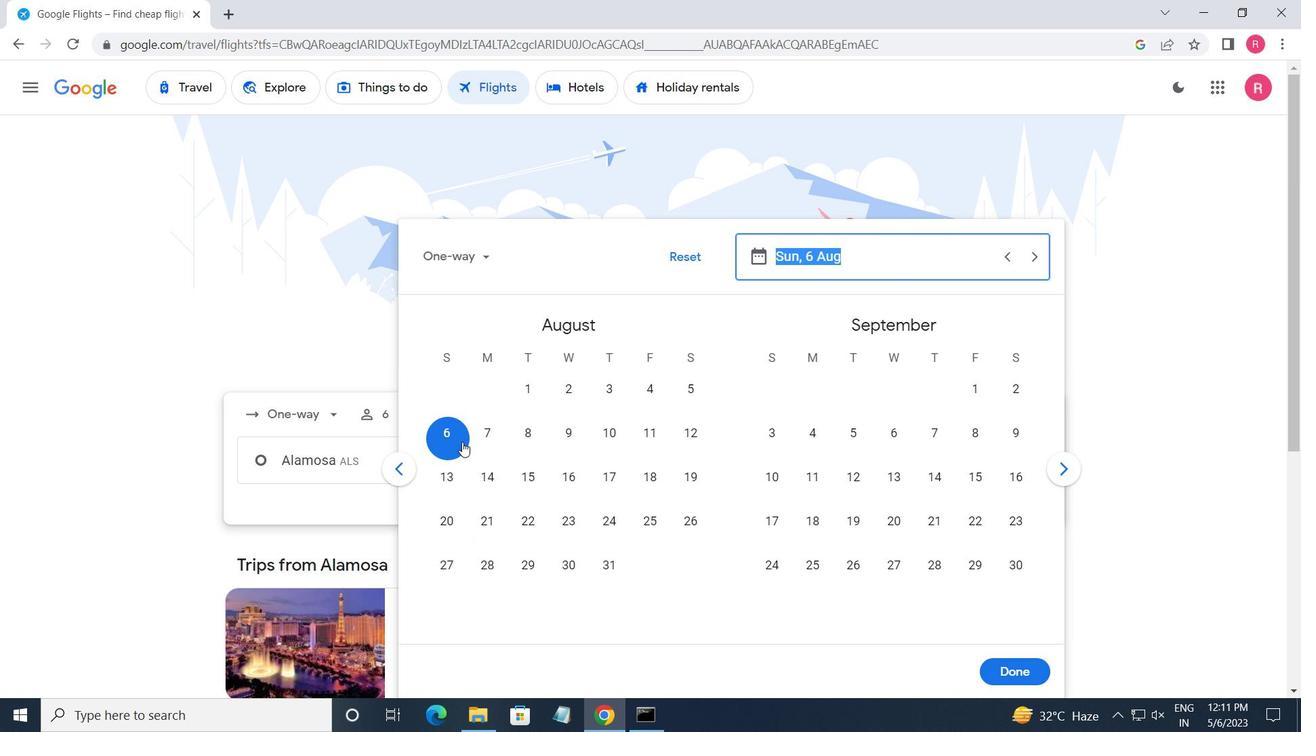 
Action: Mouse moved to (1028, 674)
Screenshot: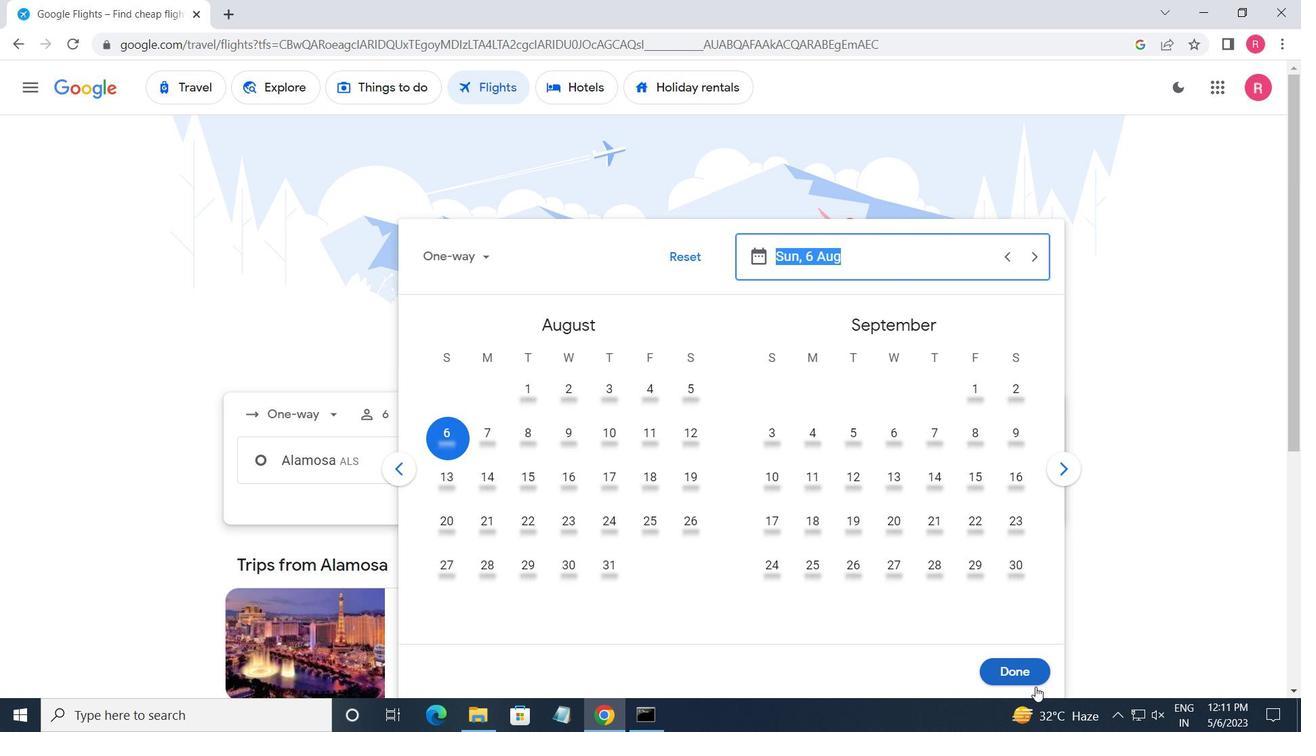
Action: Mouse pressed left at (1028, 674)
Screenshot: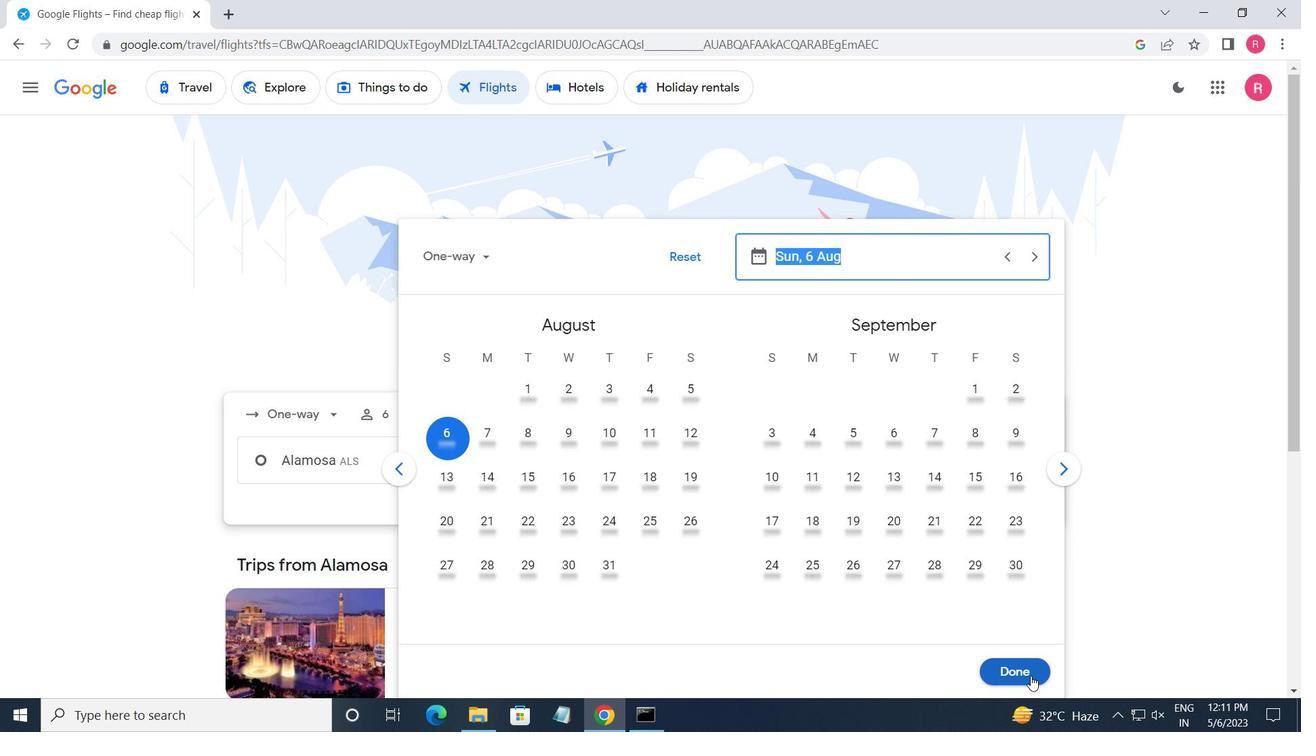 
Action: Mouse moved to (615, 520)
Screenshot: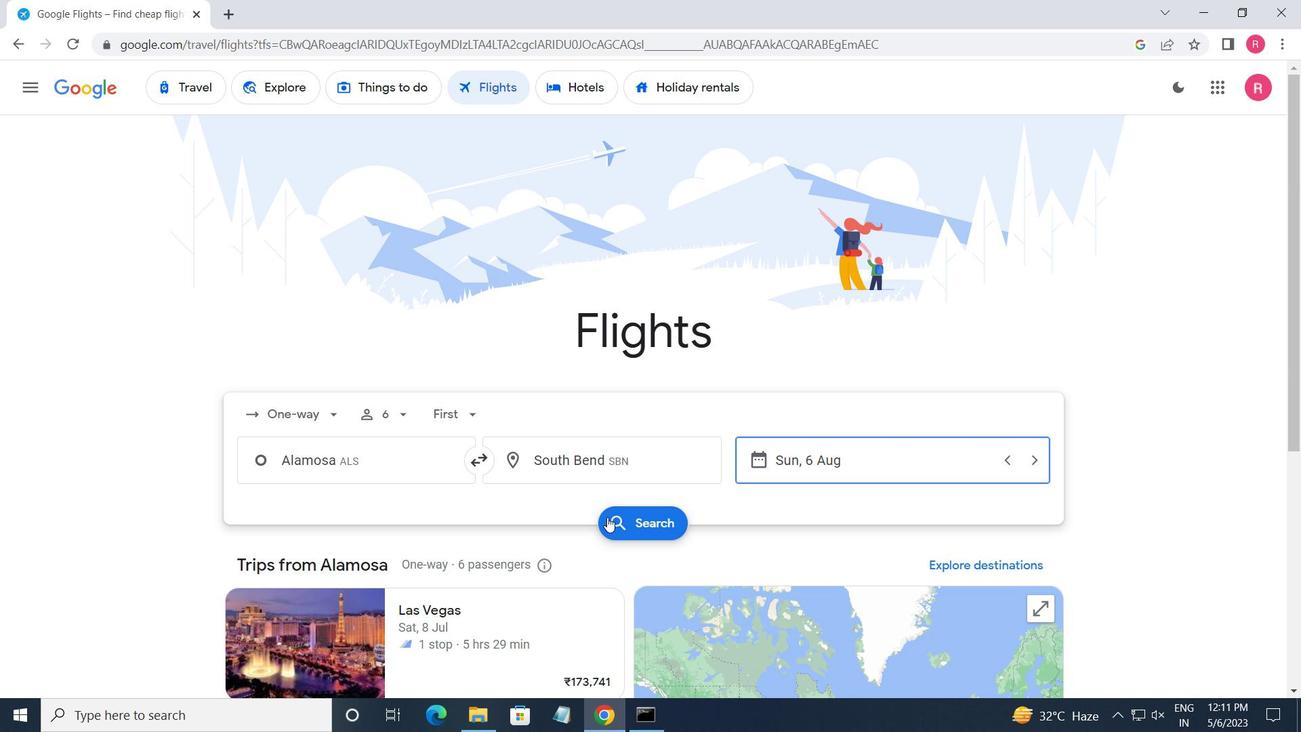 
Action: Mouse pressed left at (615, 520)
Screenshot: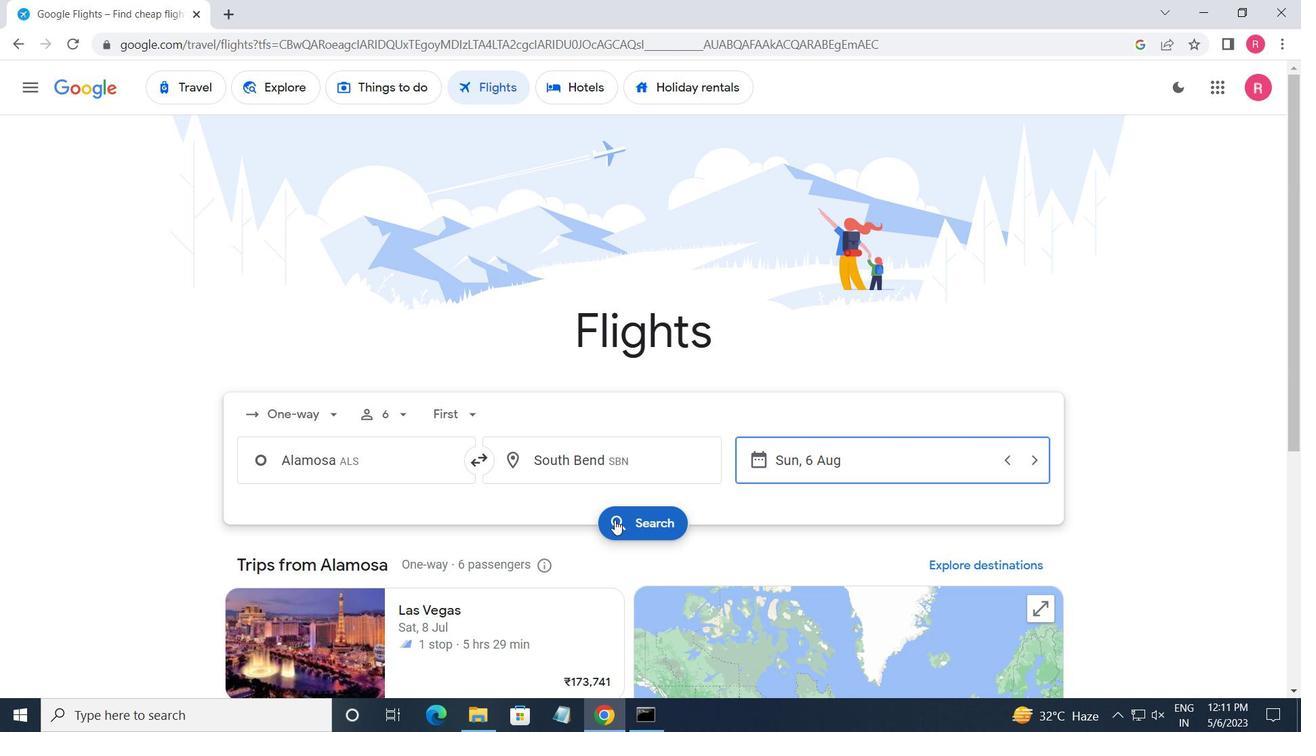 
Action: Mouse moved to (254, 233)
Screenshot: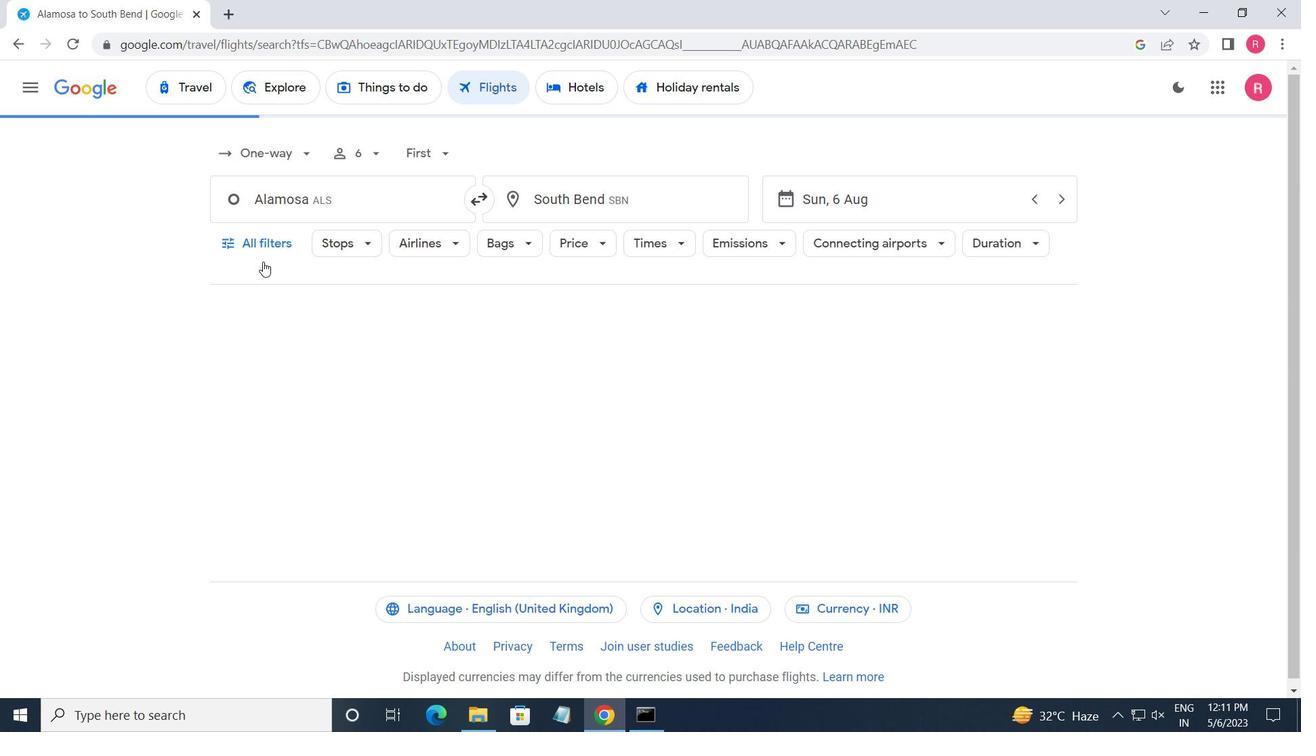 
Action: Mouse pressed left at (254, 233)
Screenshot: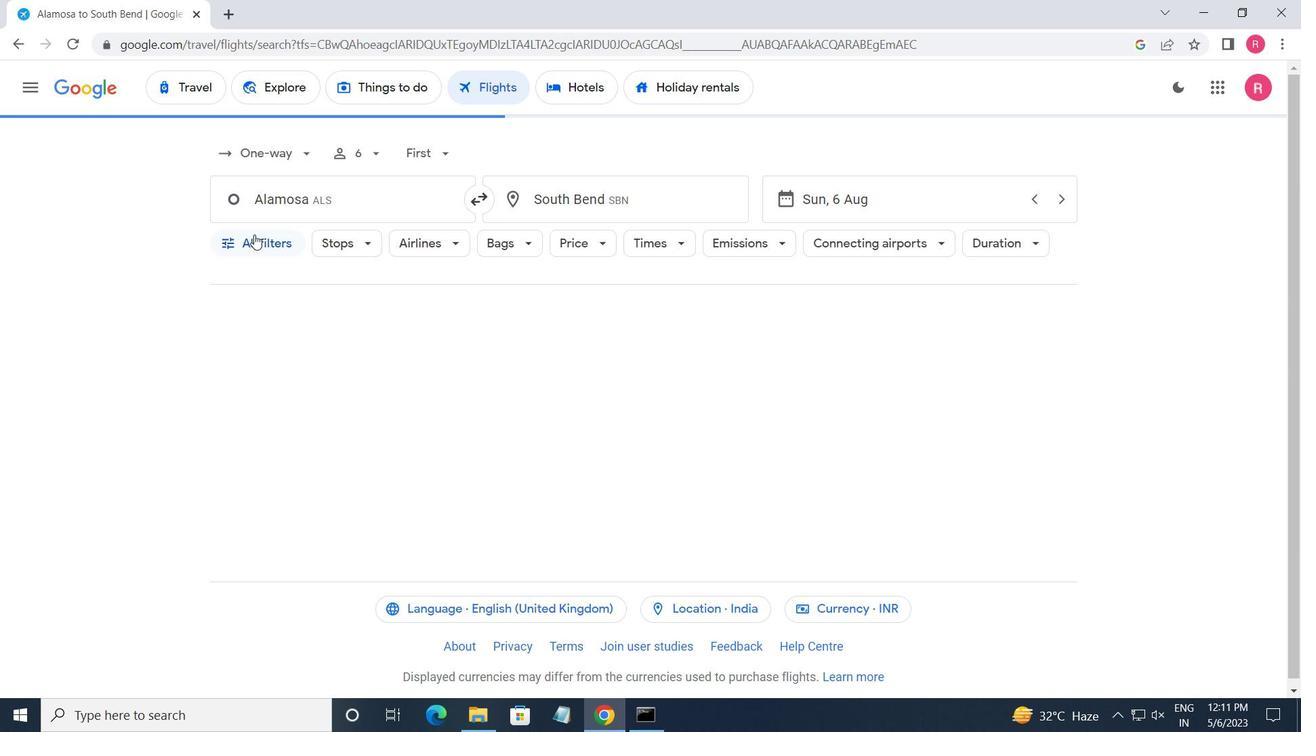 
Action: Mouse moved to (267, 539)
Screenshot: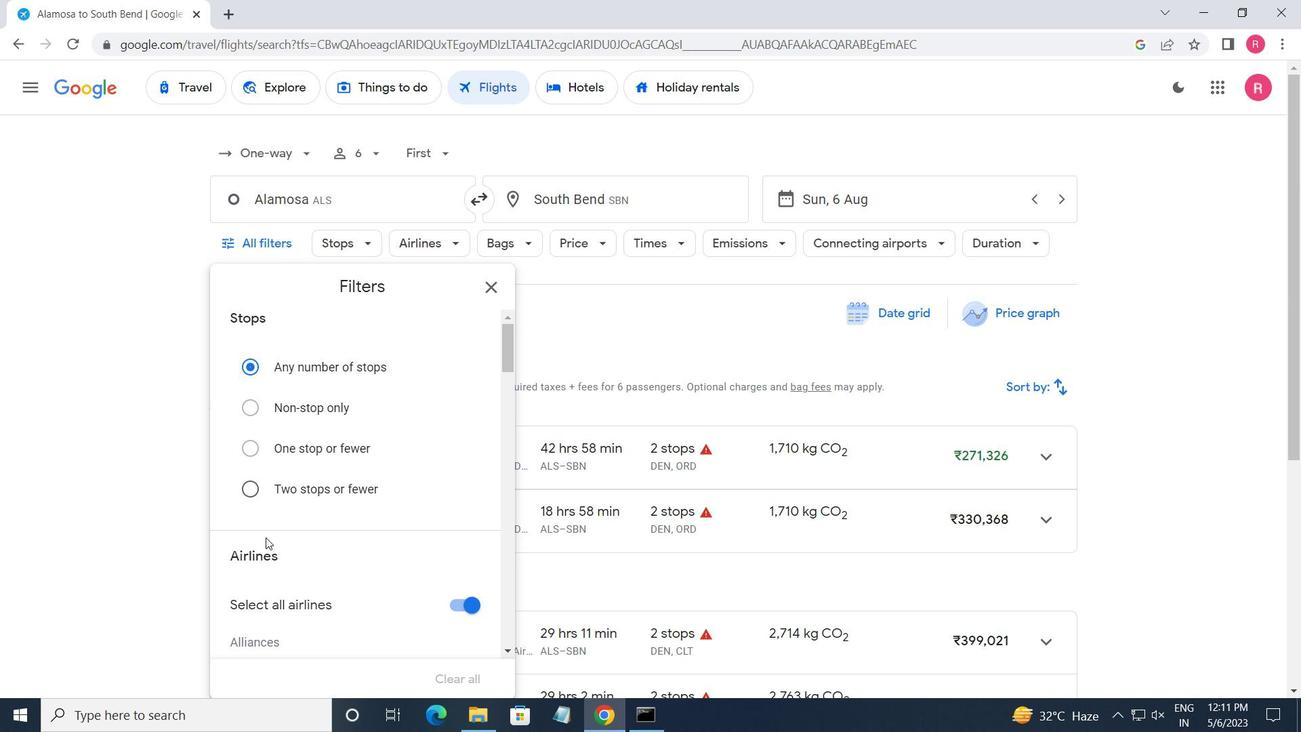 
Action: Mouse scrolled (267, 538) with delta (0, 0)
Screenshot: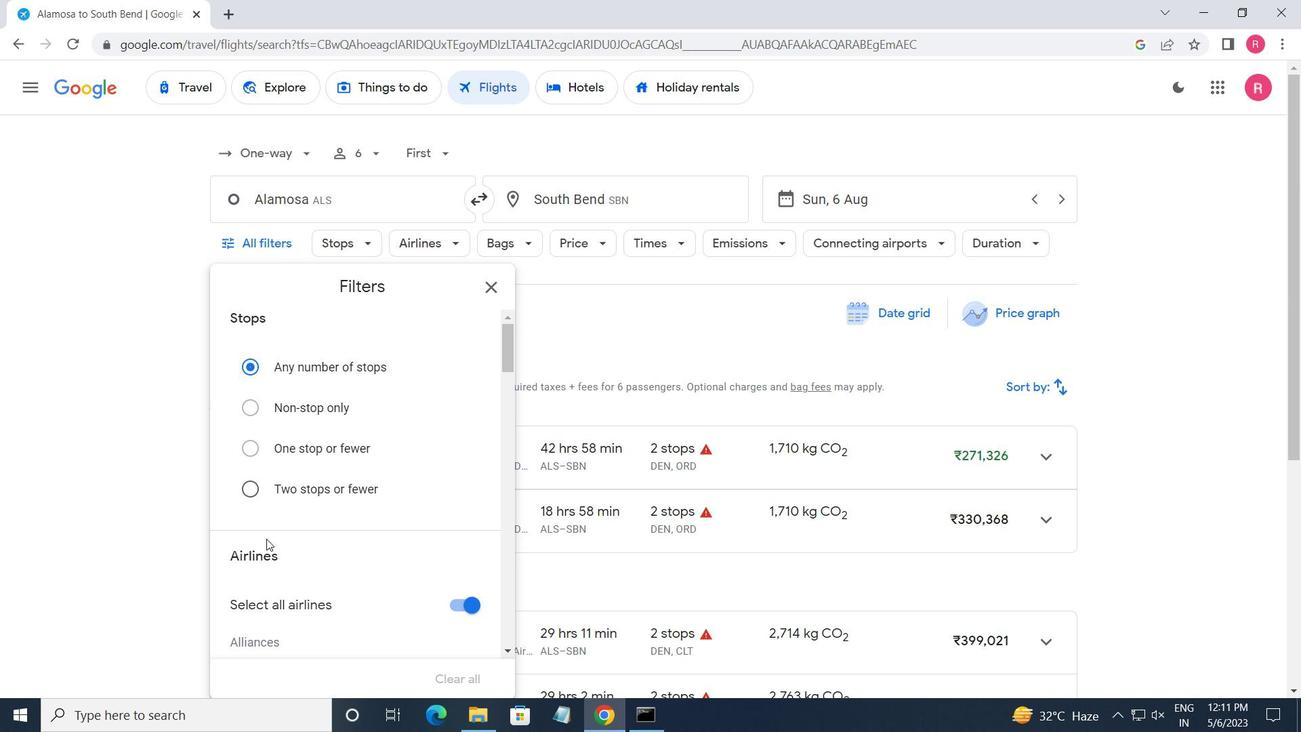 
Action: Mouse moved to (267, 543)
Screenshot: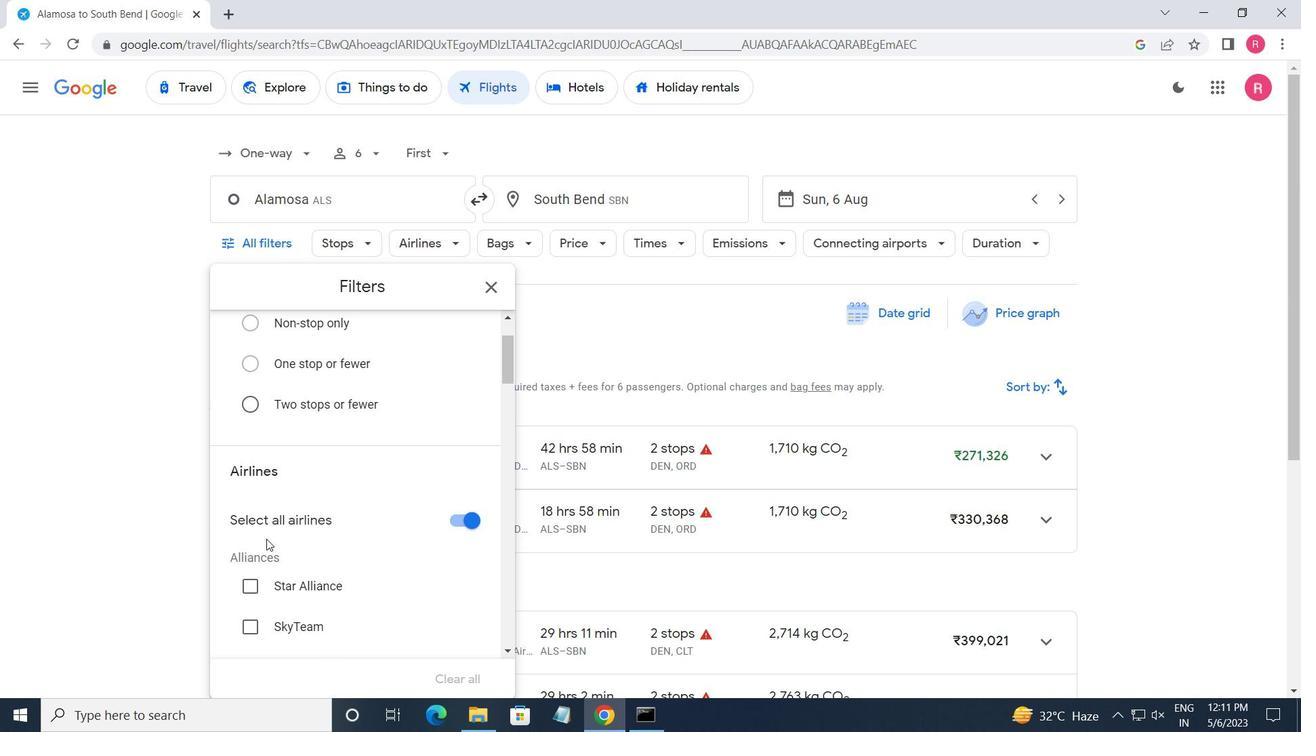 
Action: Mouse scrolled (267, 542) with delta (0, 0)
Screenshot: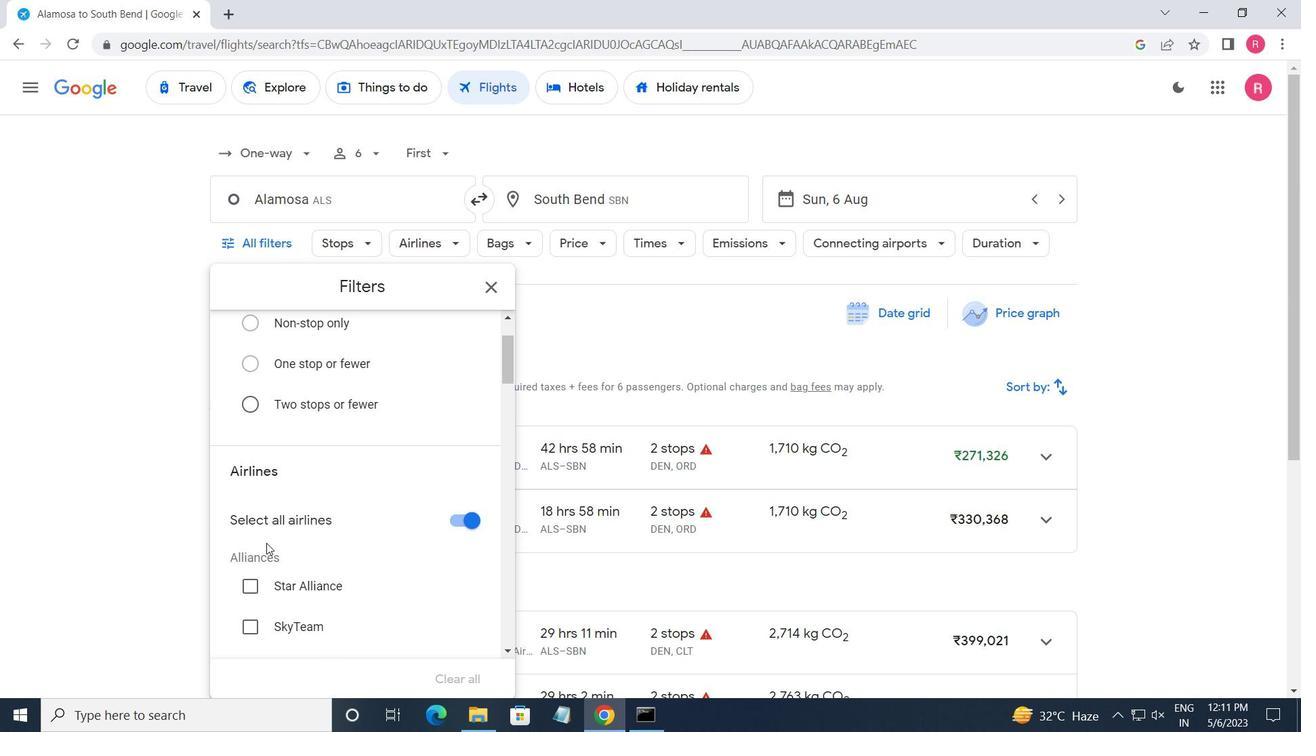 
Action: Mouse scrolled (267, 542) with delta (0, 0)
Screenshot: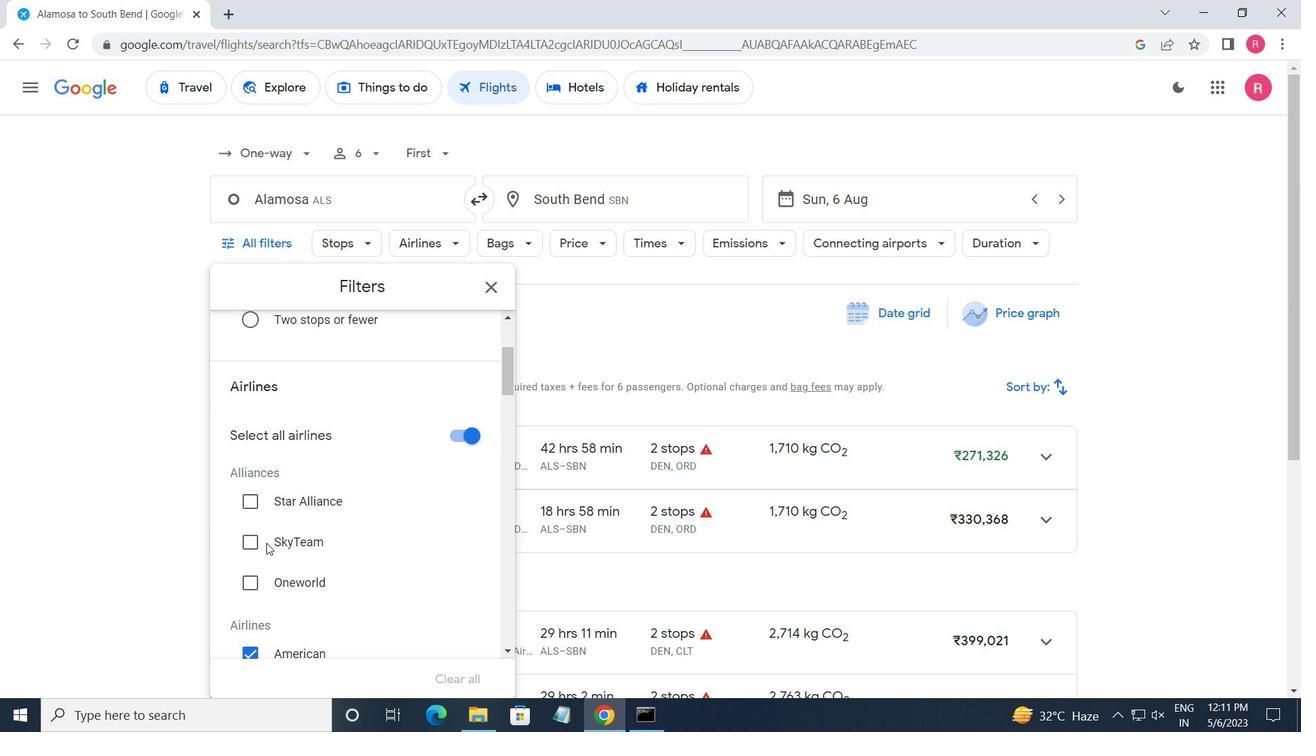 
Action: Mouse moved to (269, 541)
Screenshot: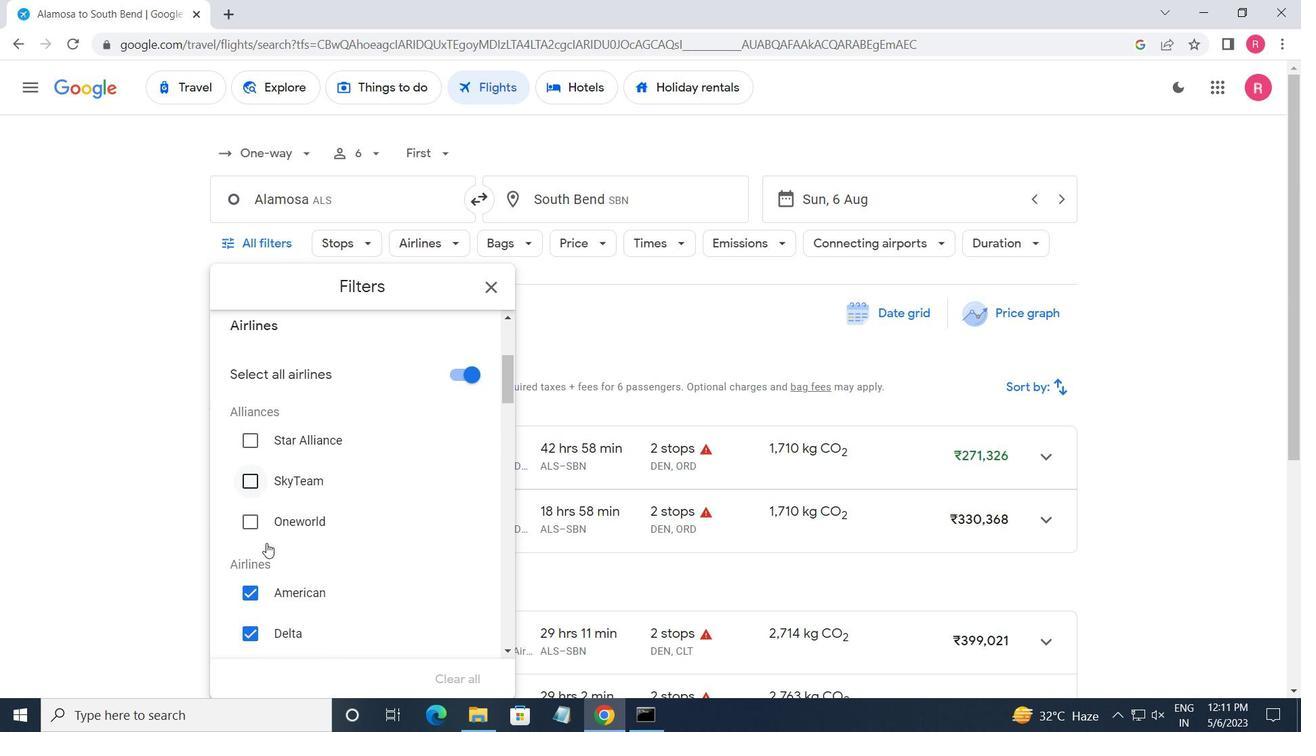 
Action: Mouse scrolled (269, 541) with delta (0, 0)
Screenshot: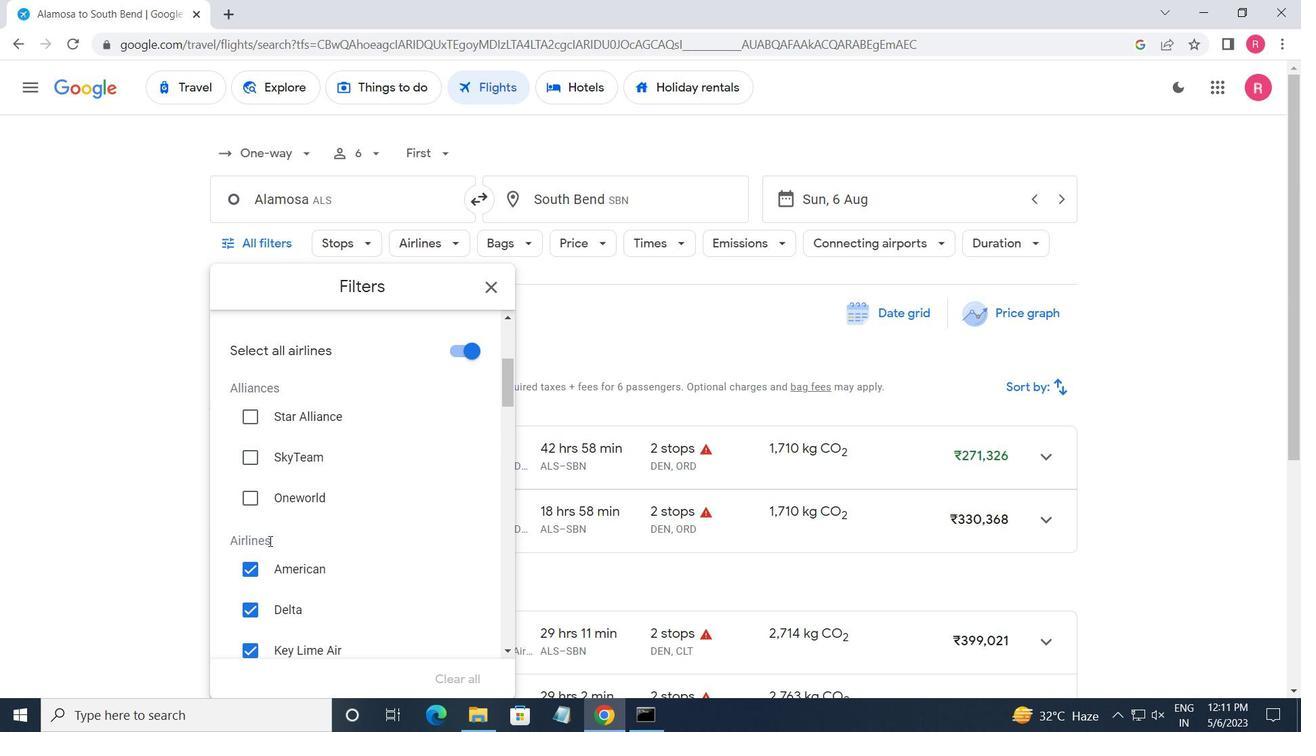 
Action: Mouse scrolled (269, 541) with delta (0, 0)
Screenshot: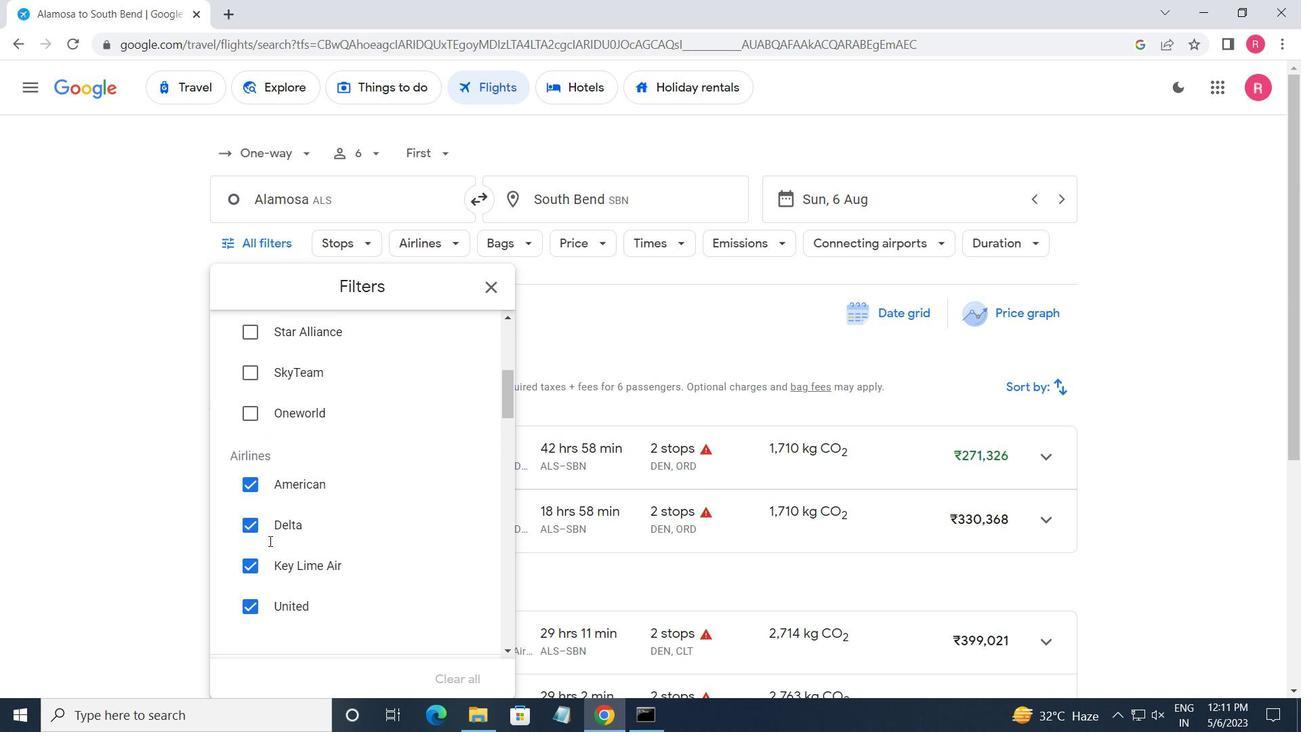 
Action: Mouse moved to (285, 509)
Screenshot: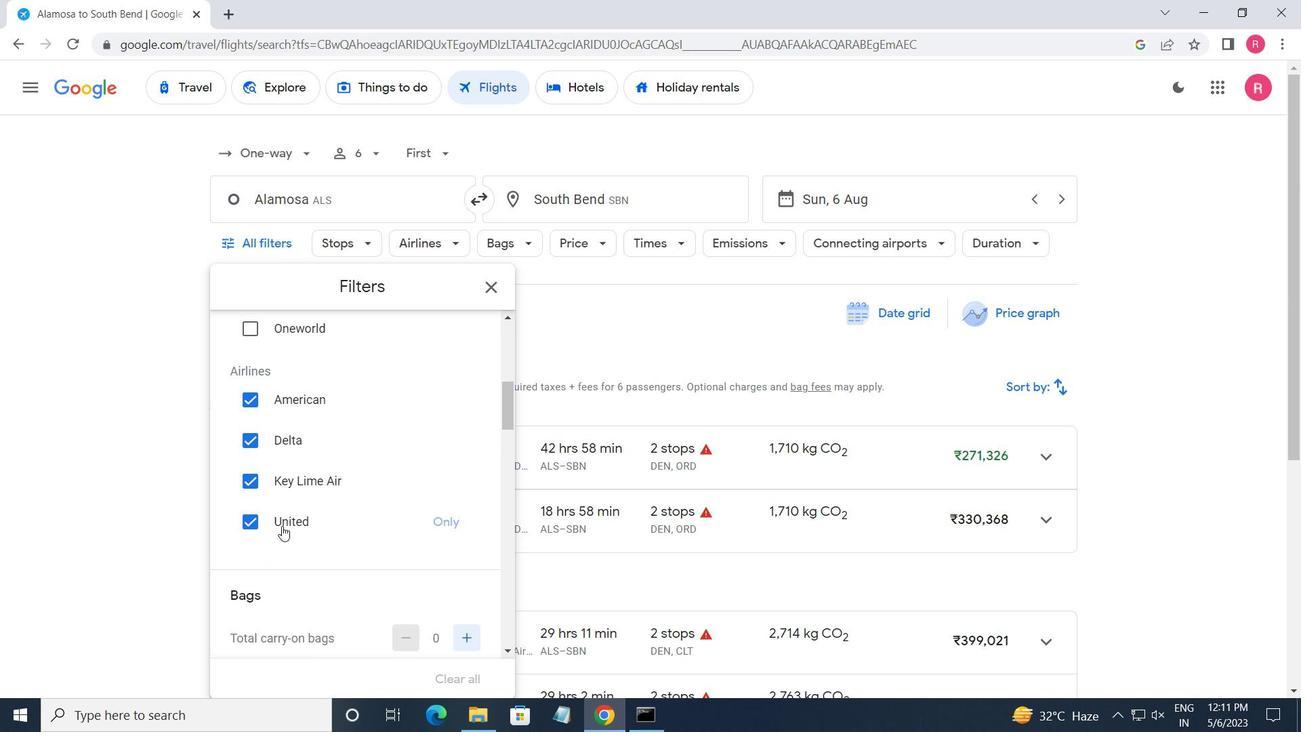 
Action: Mouse scrolled (285, 509) with delta (0, 0)
Screenshot: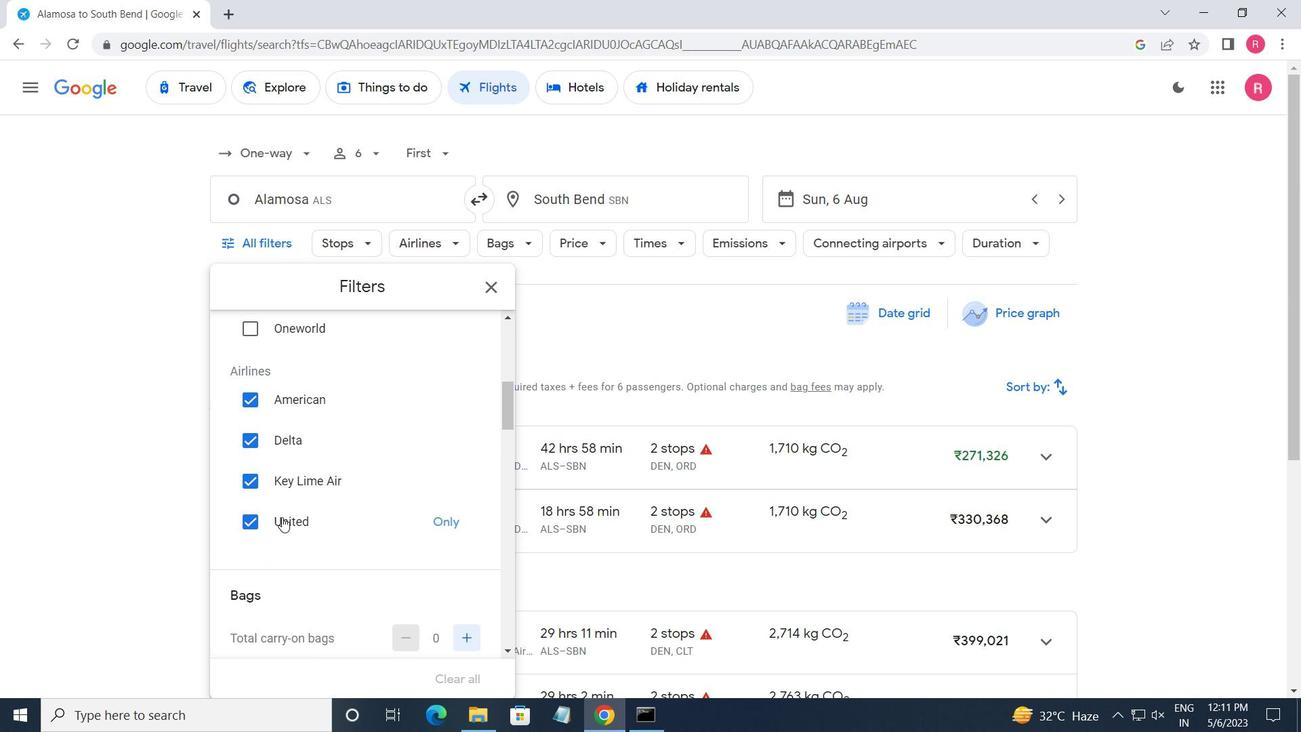 
Action: Mouse scrolled (285, 509) with delta (0, 0)
Screenshot: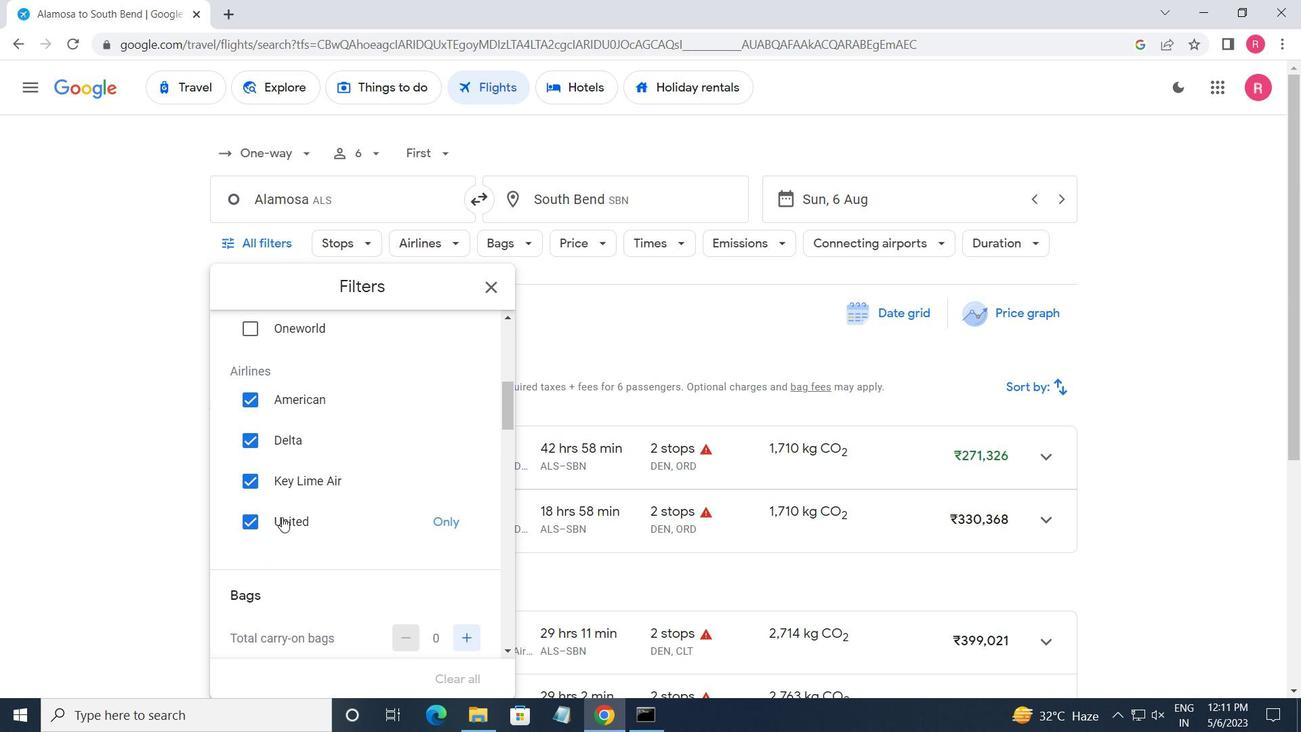 
Action: Mouse moved to (460, 354)
Screenshot: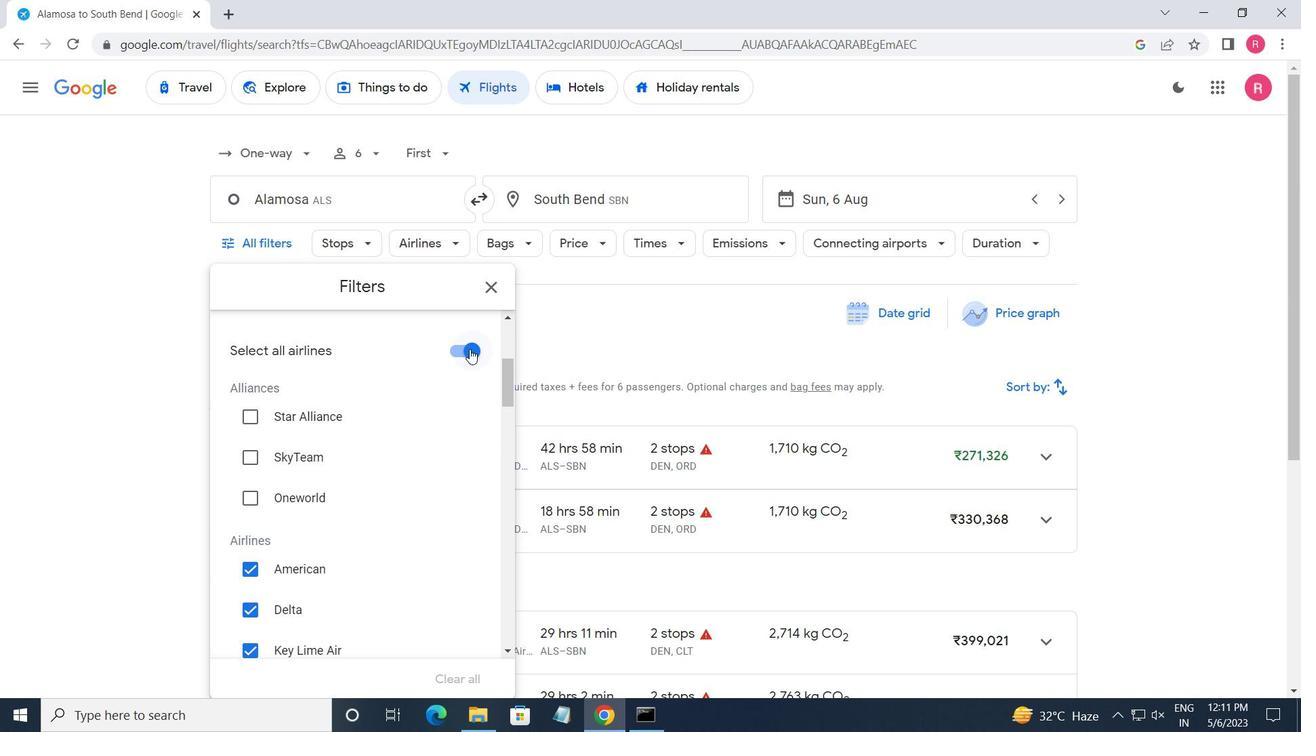
Action: Mouse pressed left at (460, 354)
Screenshot: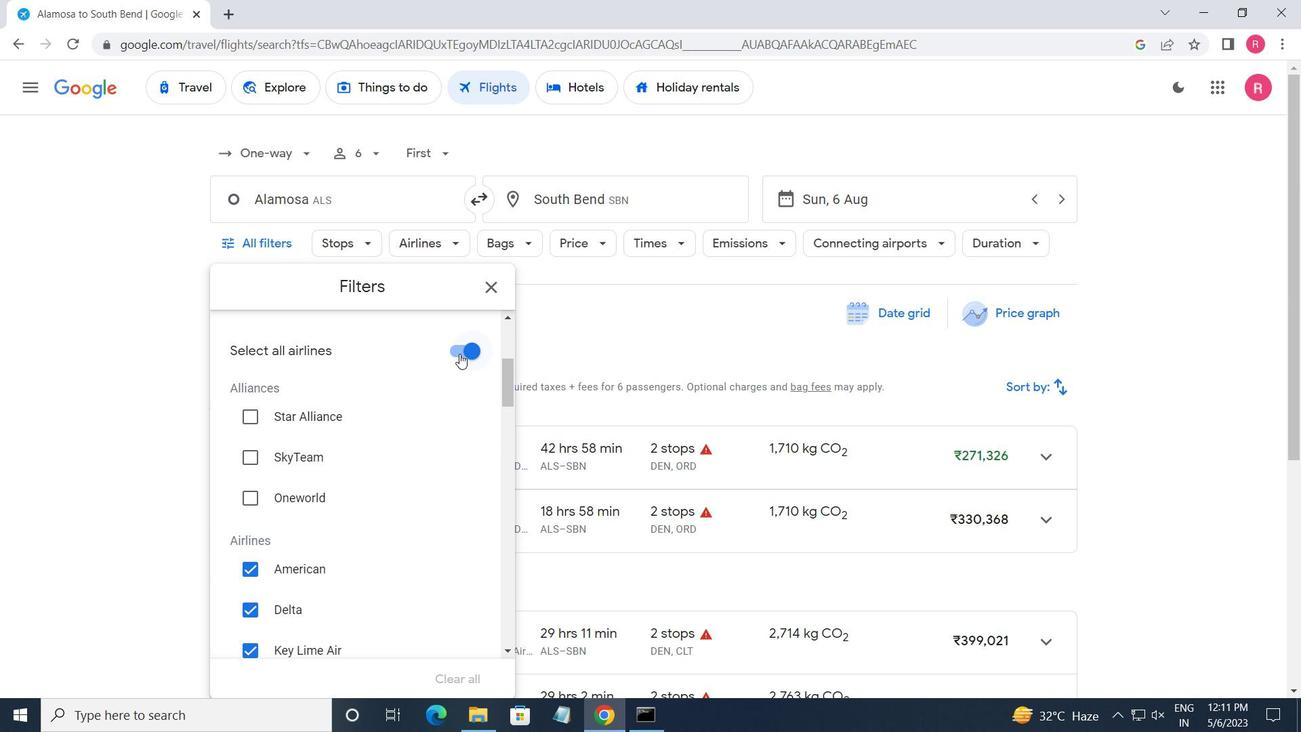 
Action: Mouse moved to (405, 456)
Screenshot: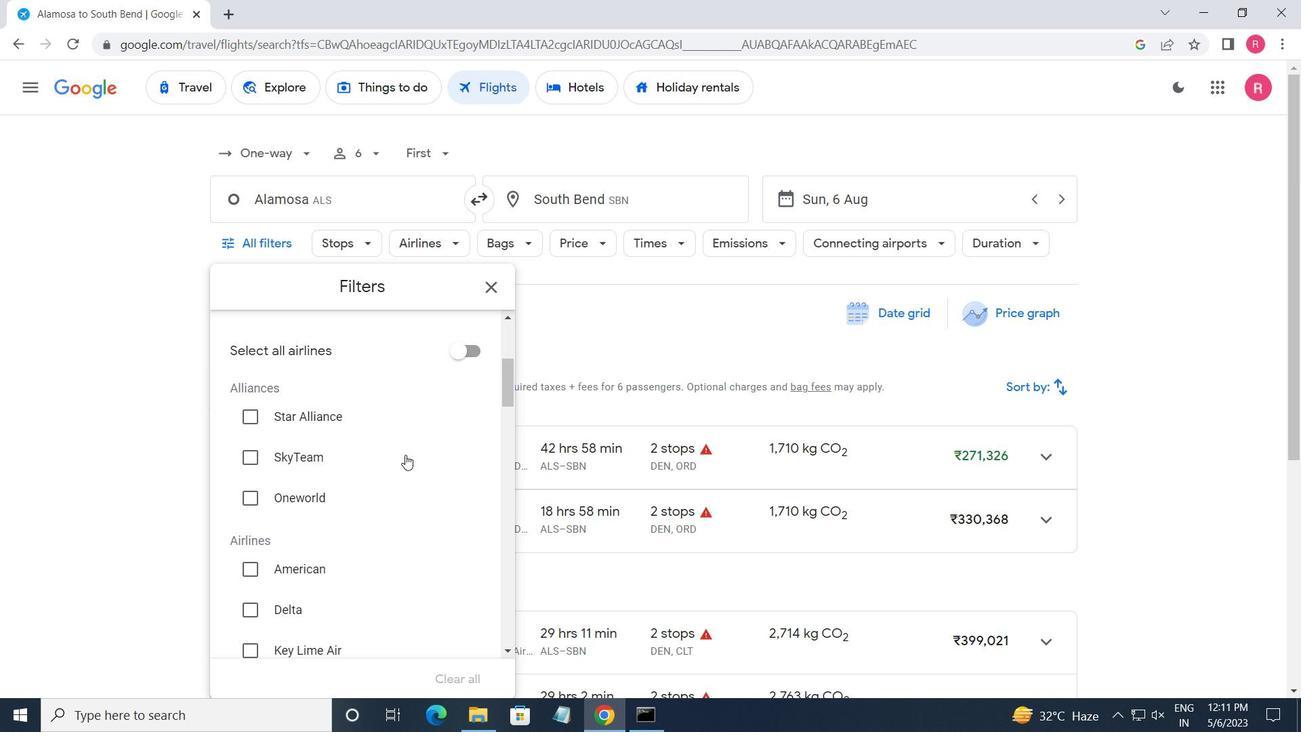
Action: Mouse scrolled (405, 455) with delta (0, 0)
Screenshot: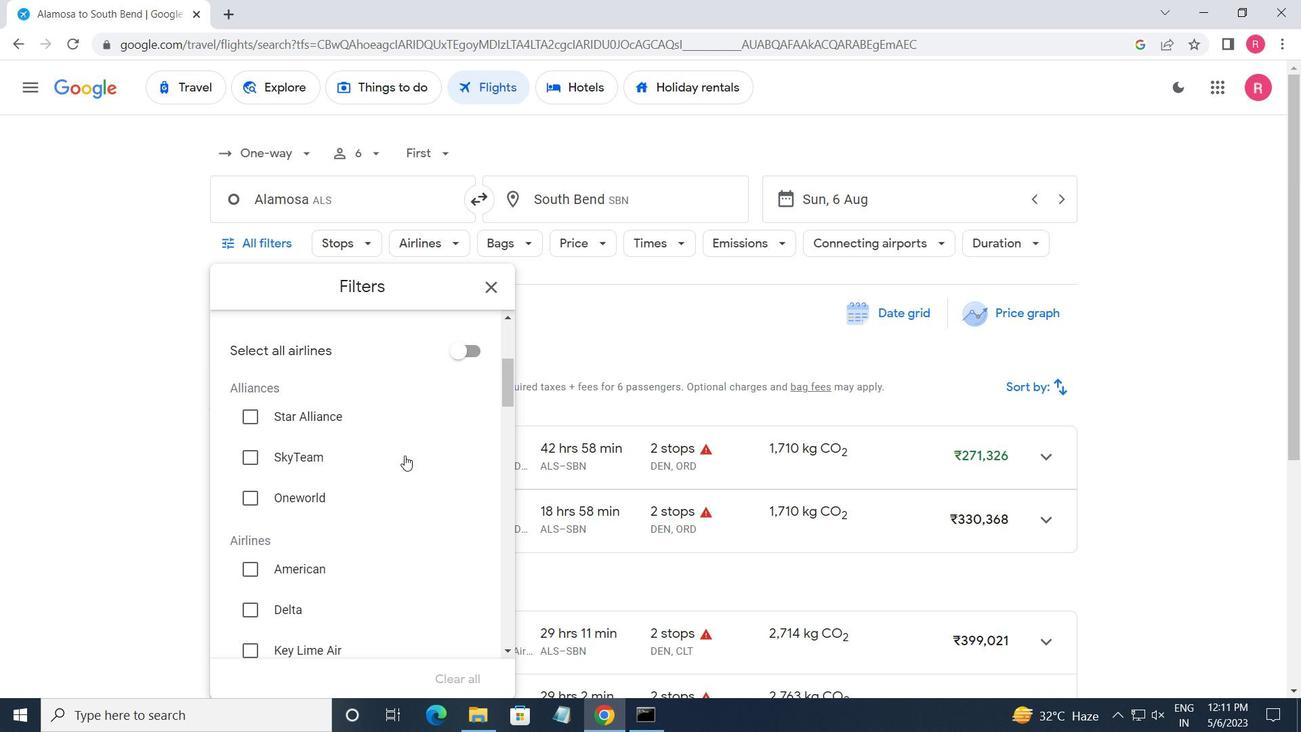 
Action: Mouse moved to (407, 458)
Screenshot: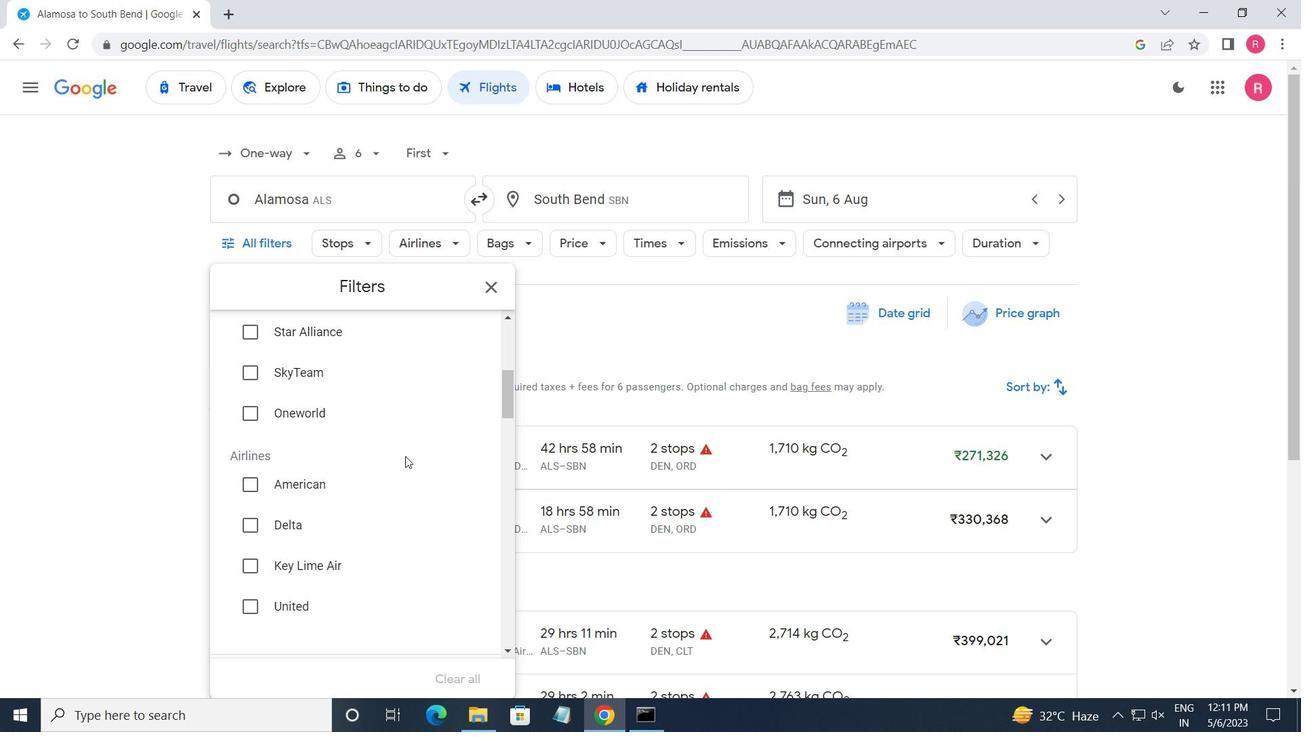 
Action: Mouse scrolled (407, 457) with delta (0, 0)
Screenshot: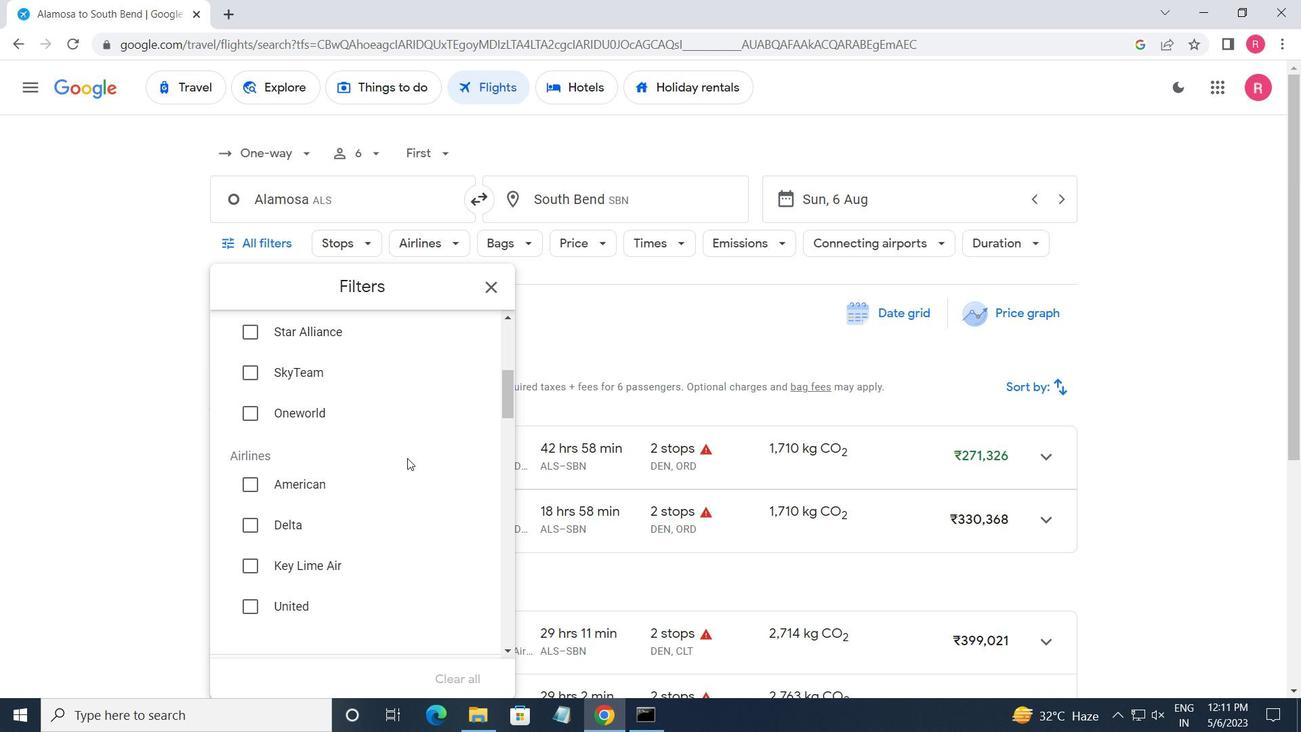 
Action: Mouse moved to (410, 464)
Screenshot: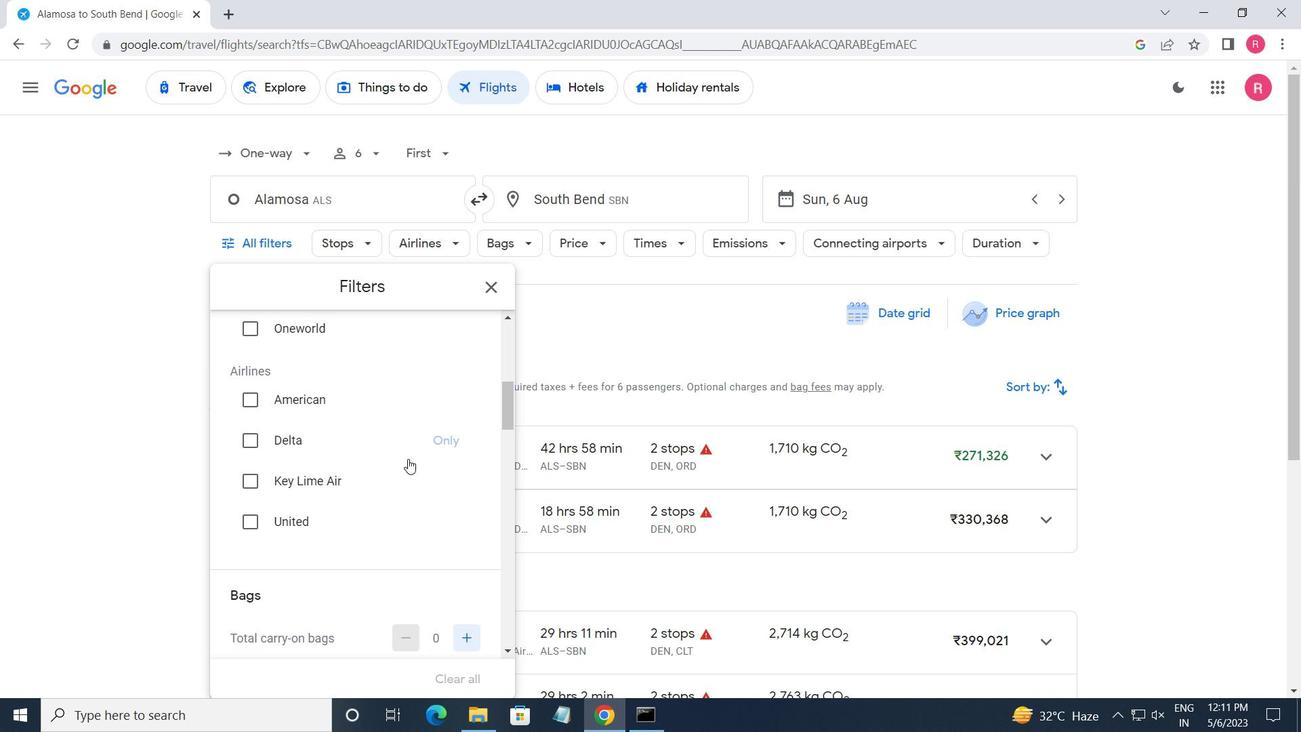 
Action: Mouse scrolled (410, 463) with delta (0, 0)
Screenshot: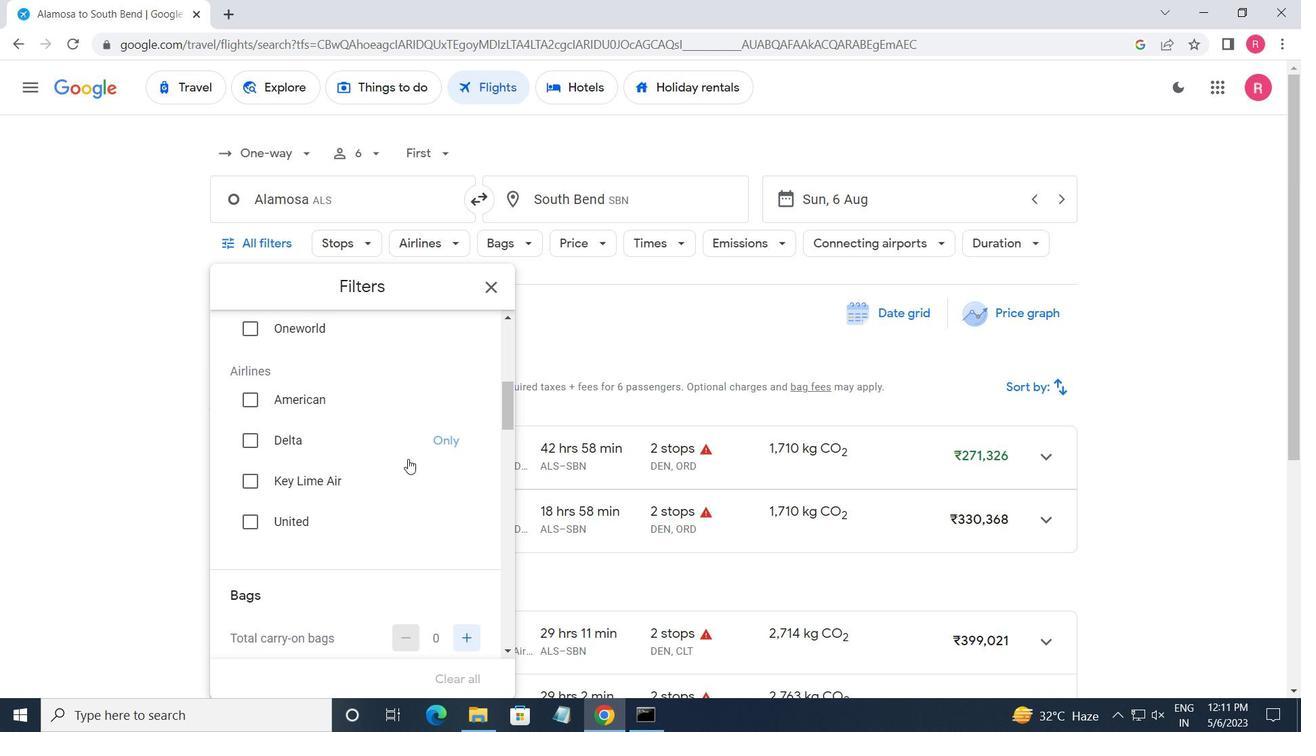 
Action: Mouse moved to (410, 464)
Screenshot: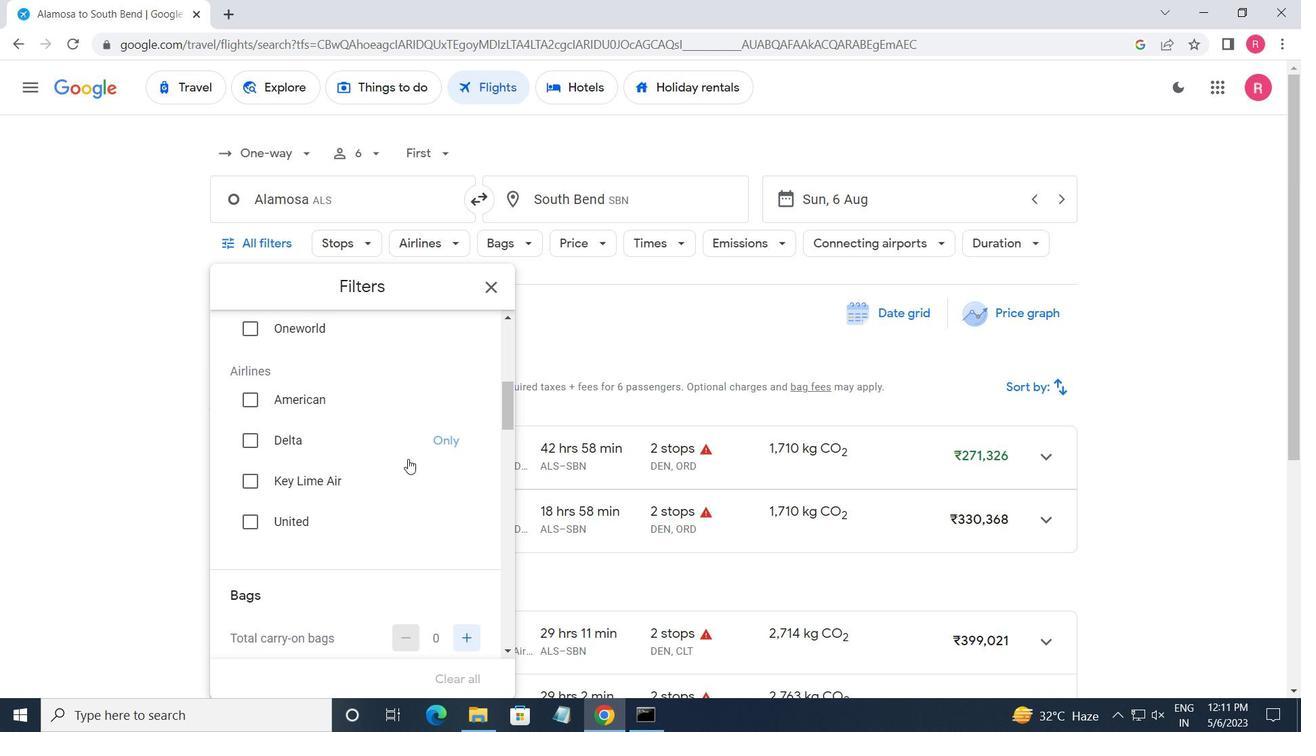 
Action: Mouse scrolled (410, 463) with delta (0, 0)
Screenshot: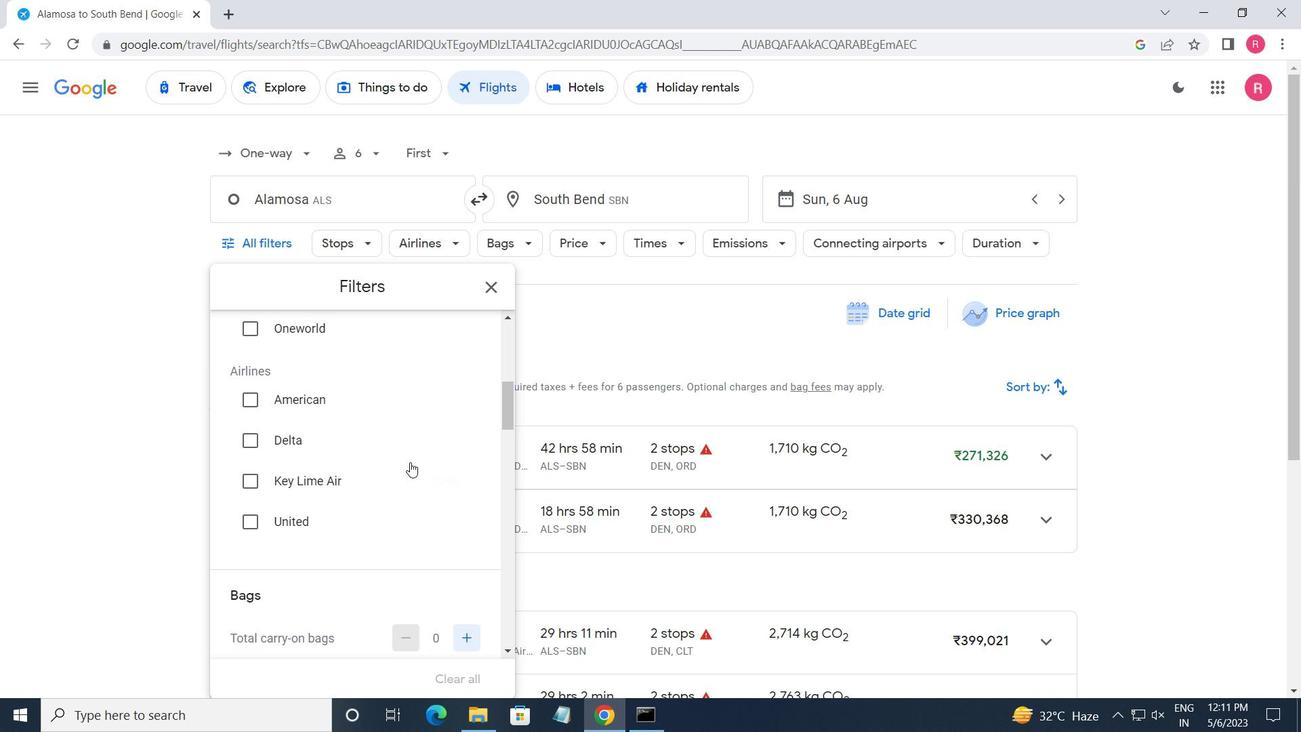 
Action: Mouse moved to (452, 509)
Screenshot: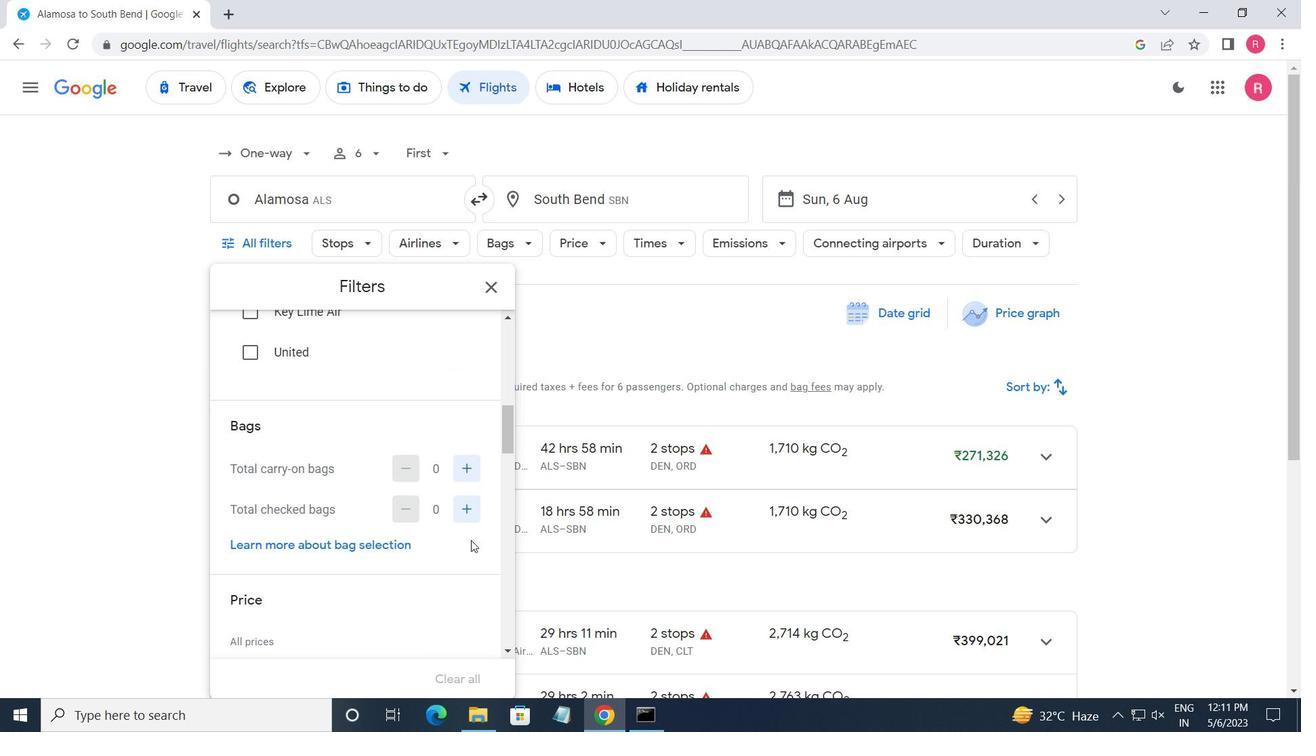 
Action: Mouse pressed left at (452, 509)
Screenshot: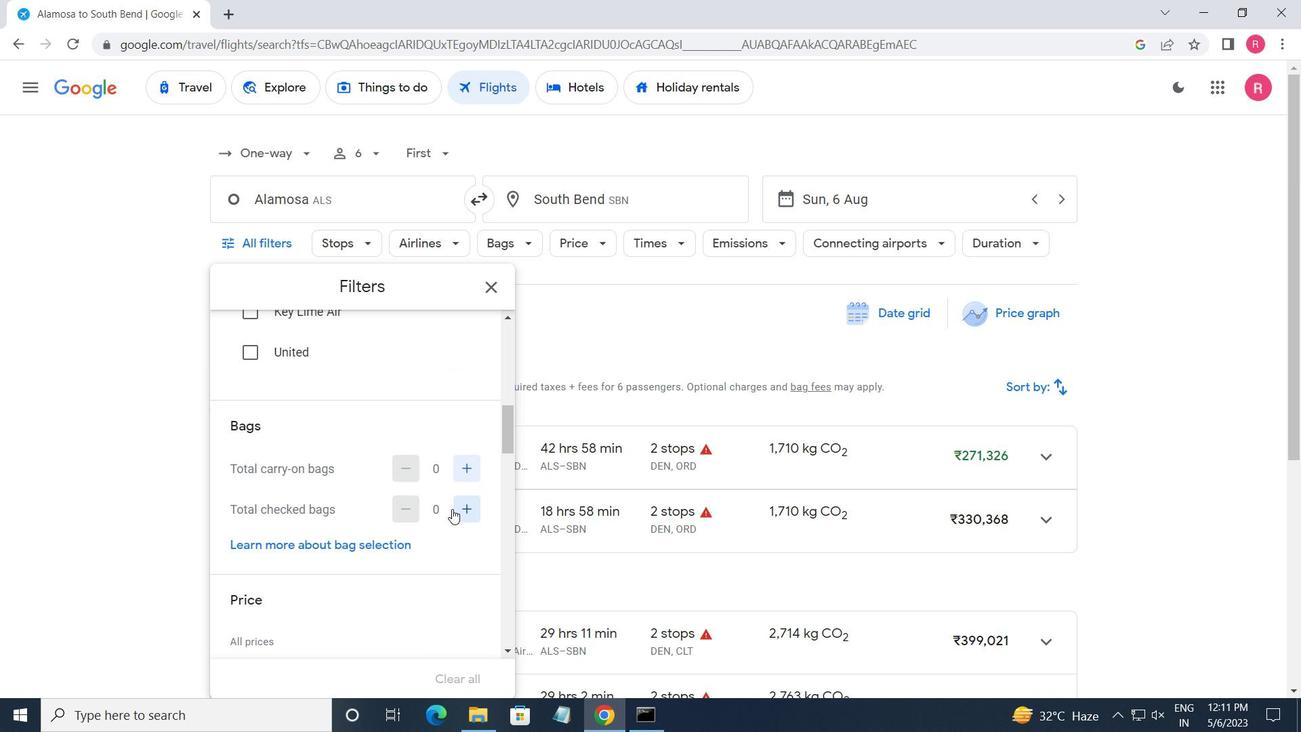 
Action: Mouse pressed left at (452, 509)
Screenshot: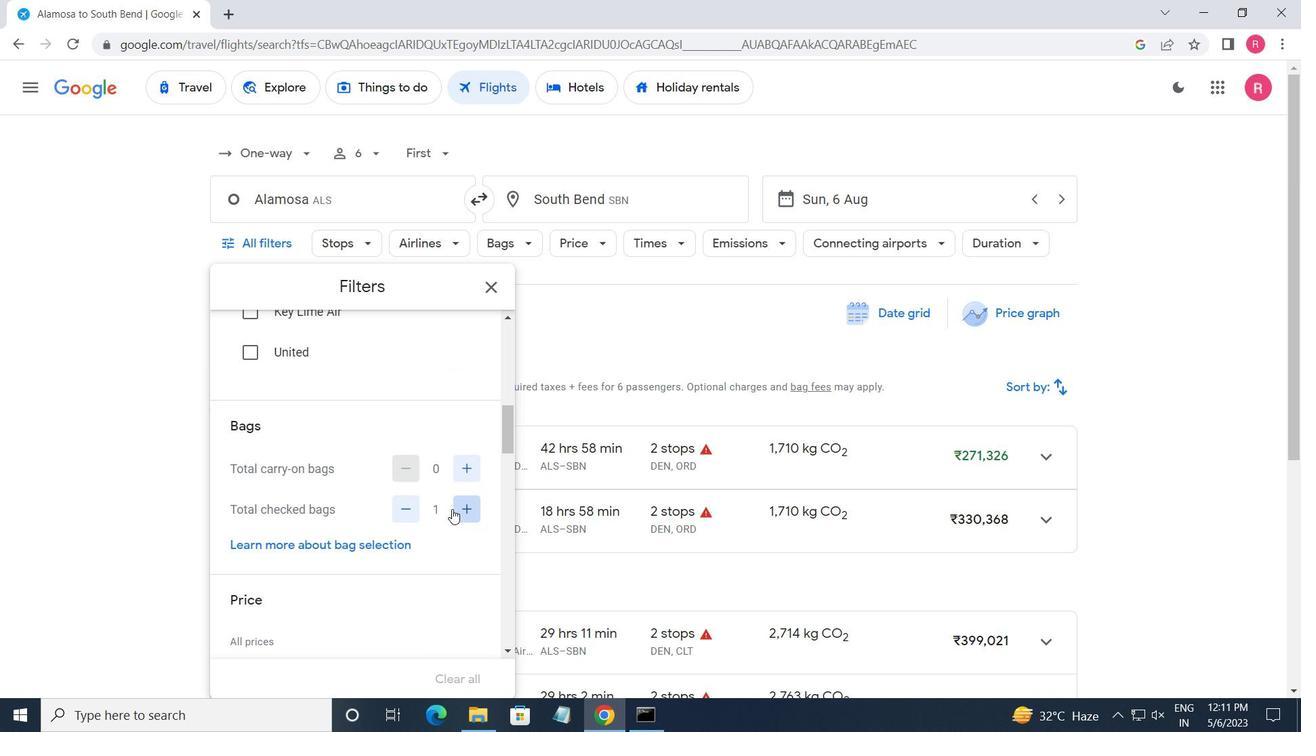
Action: Mouse pressed left at (452, 509)
Screenshot: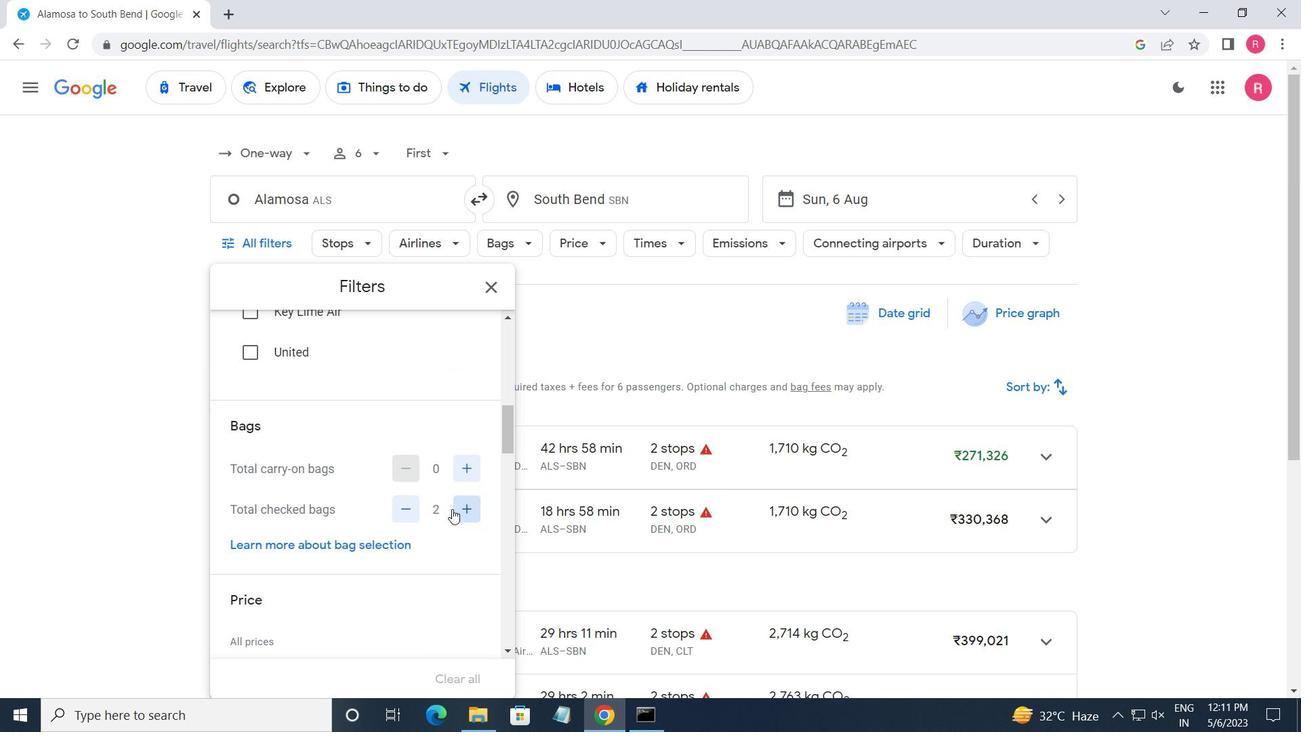 
Action: Mouse pressed left at (452, 509)
Screenshot: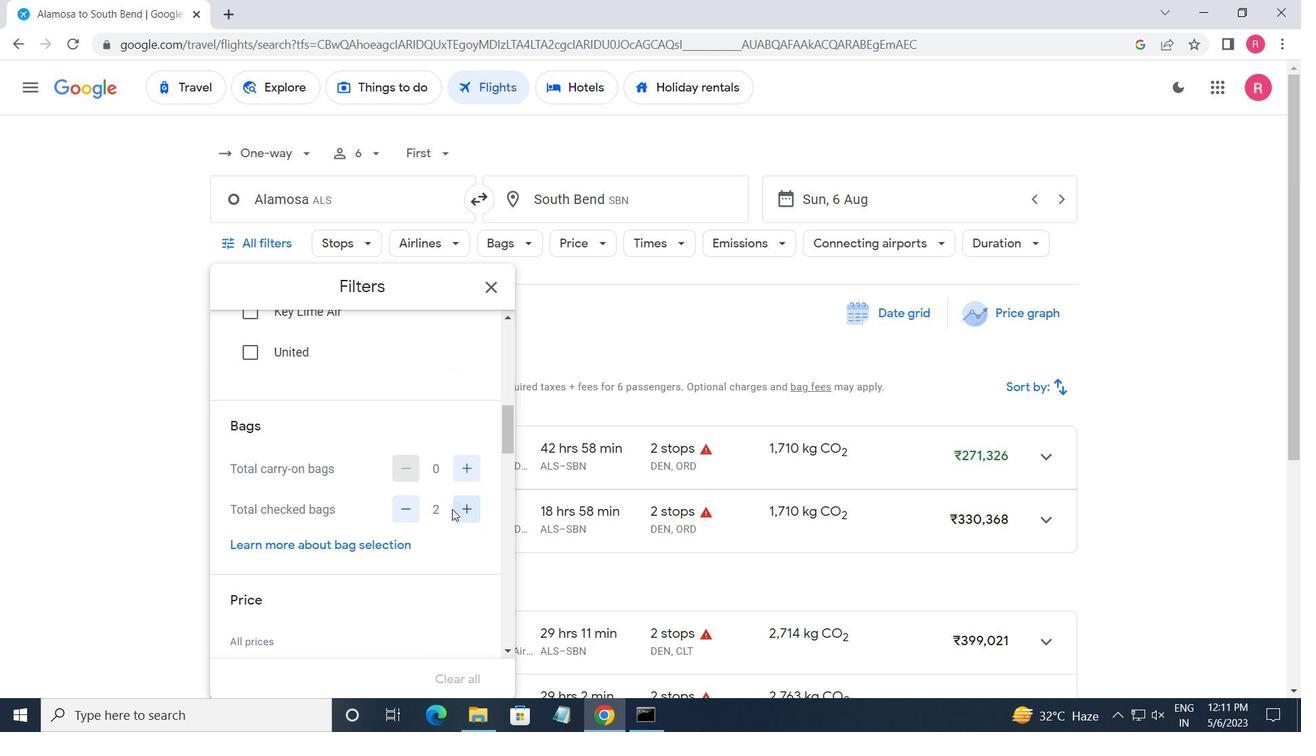 
Action: Mouse pressed left at (452, 509)
Screenshot: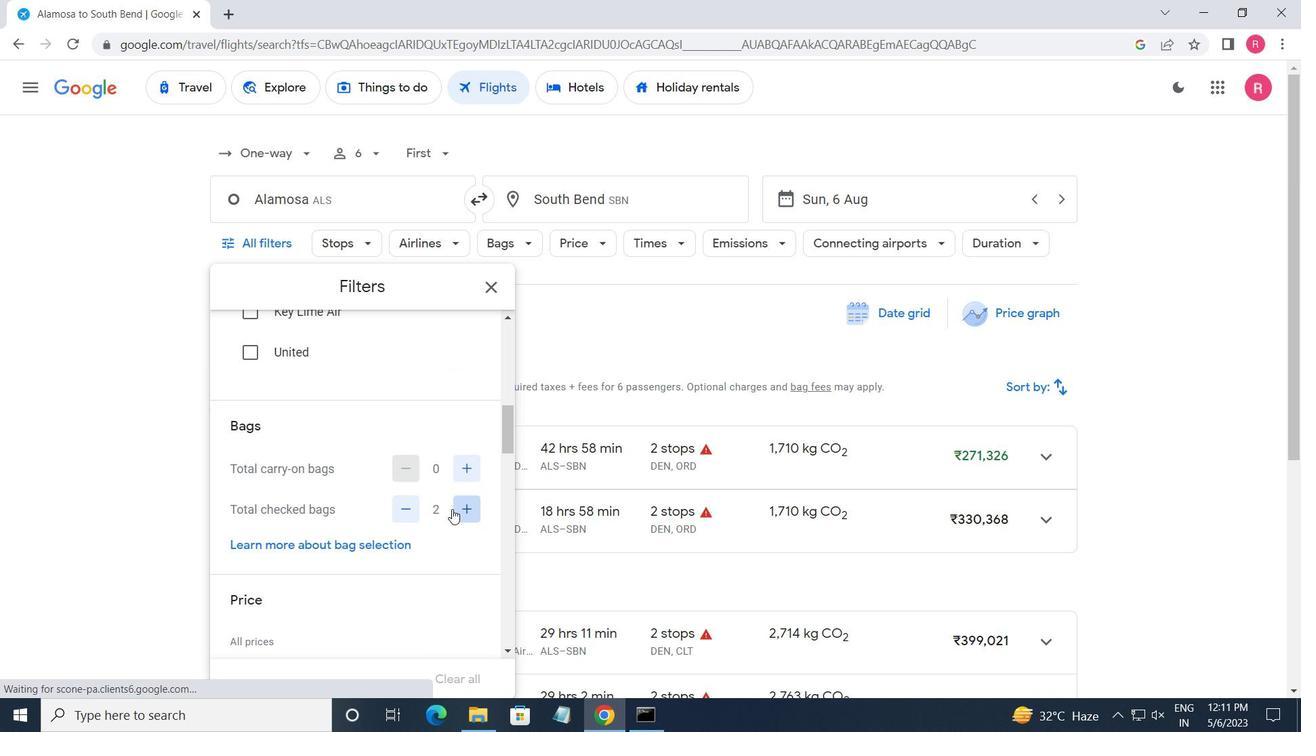 
Action: Mouse pressed left at (452, 509)
Screenshot: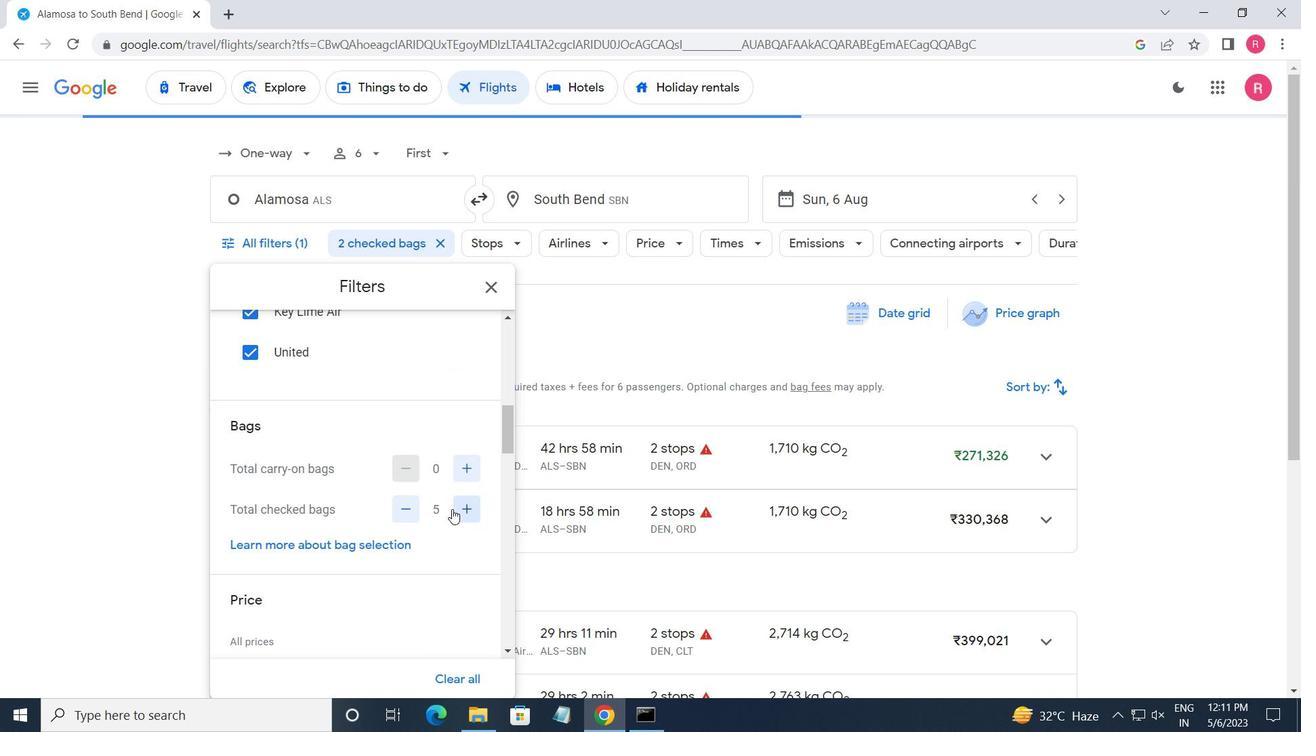 
Action: Mouse pressed left at (452, 509)
Screenshot: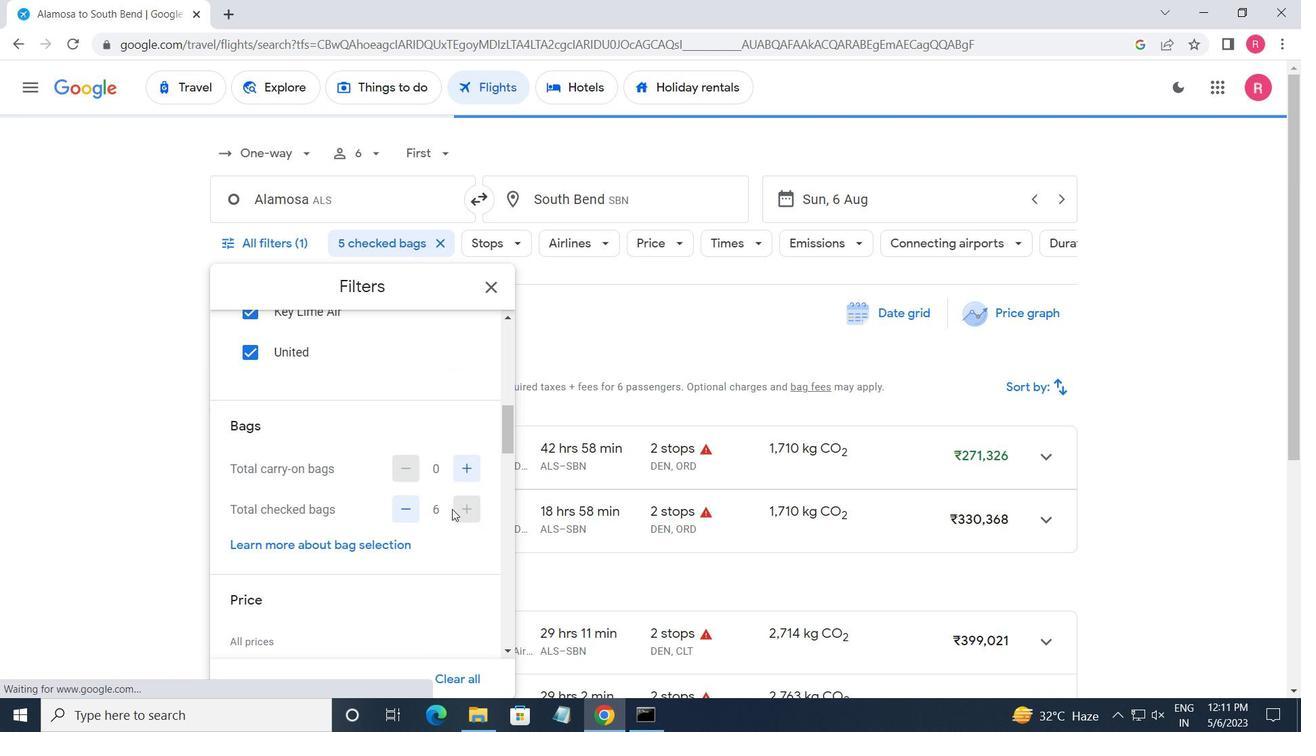 
Action: Mouse moved to (397, 430)
Screenshot: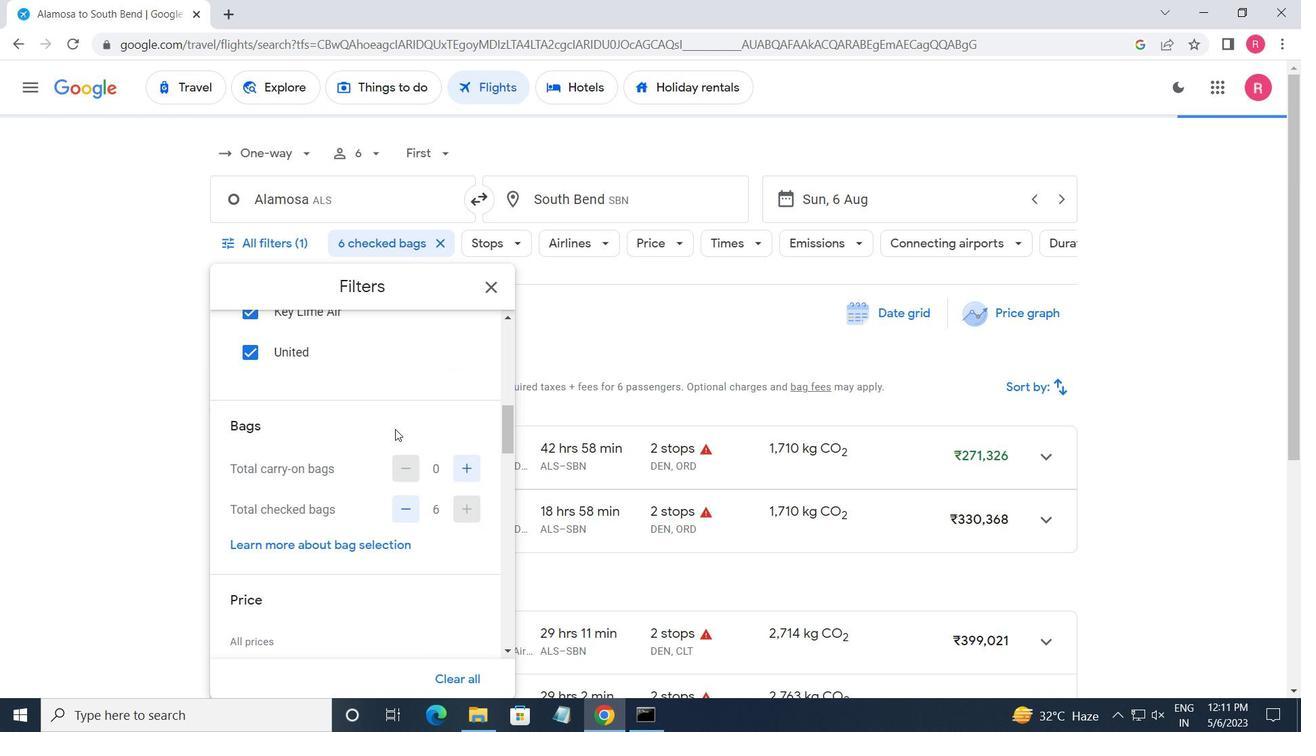 
Action: Mouse scrolled (397, 429) with delta (0, 0)
Screenshot: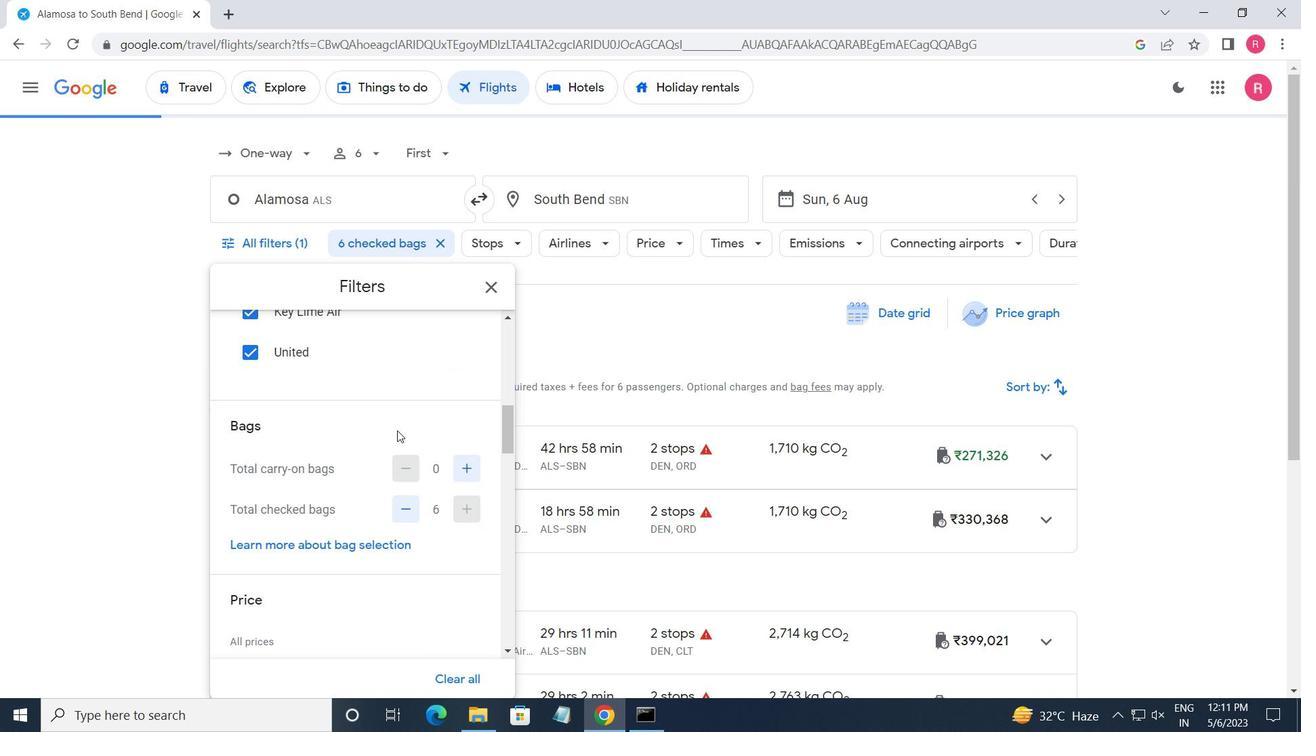 
Action: Mouse moved to (397, 433)
Screenshot: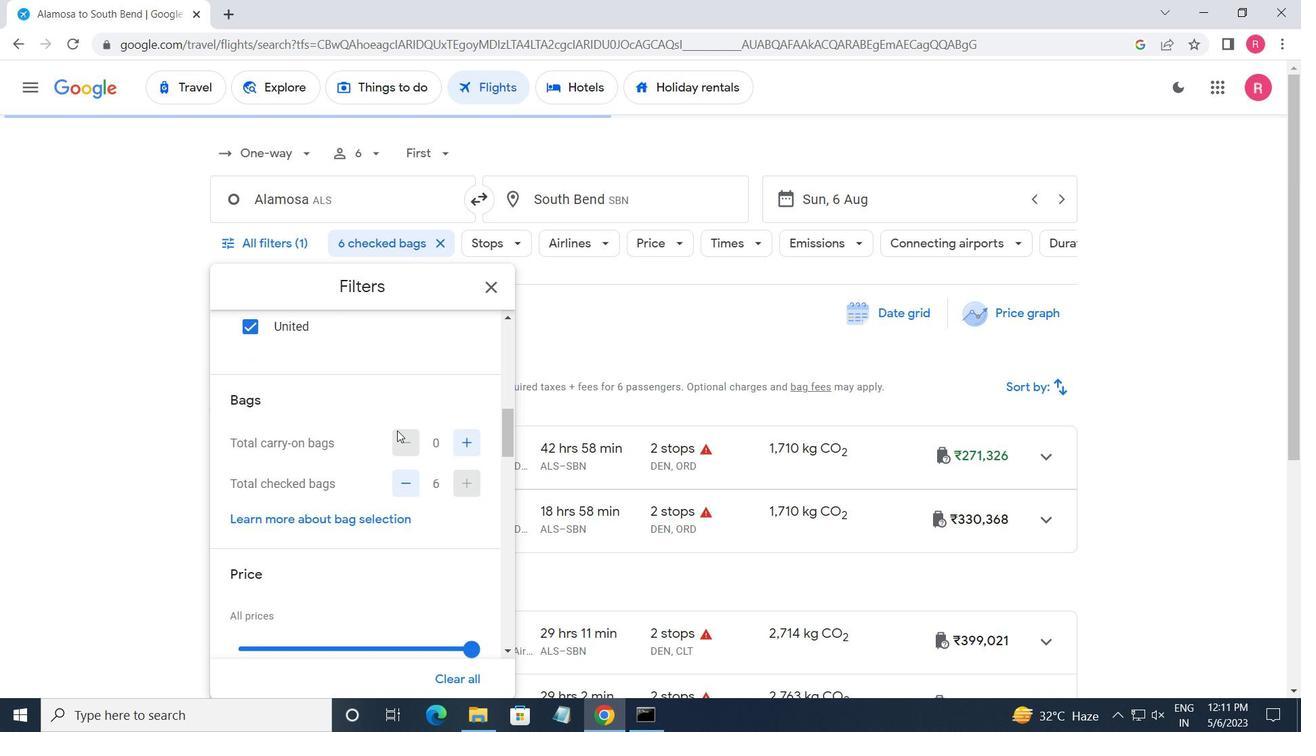 
Action: Mouse scrolled (397, 433) with delta (0, 0)
Screenshot: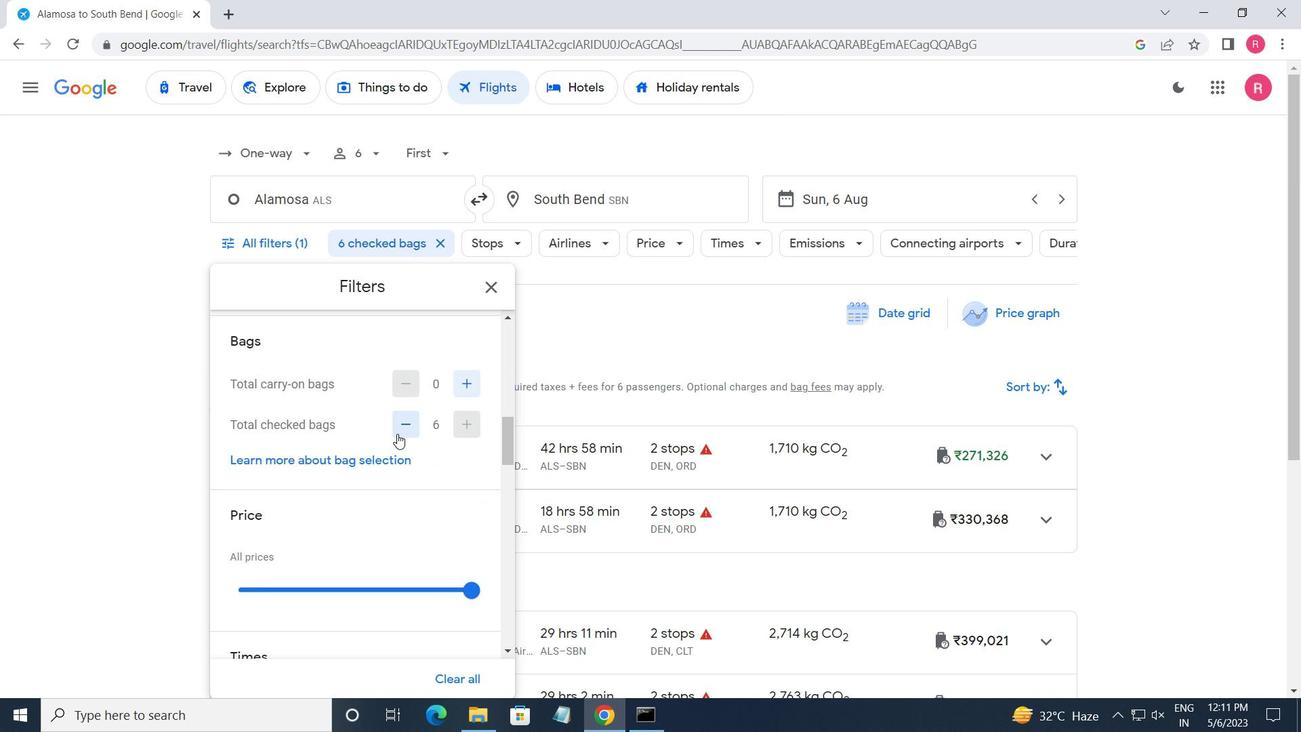 
Action: Mouse moved to (457, 501)
Screenshot: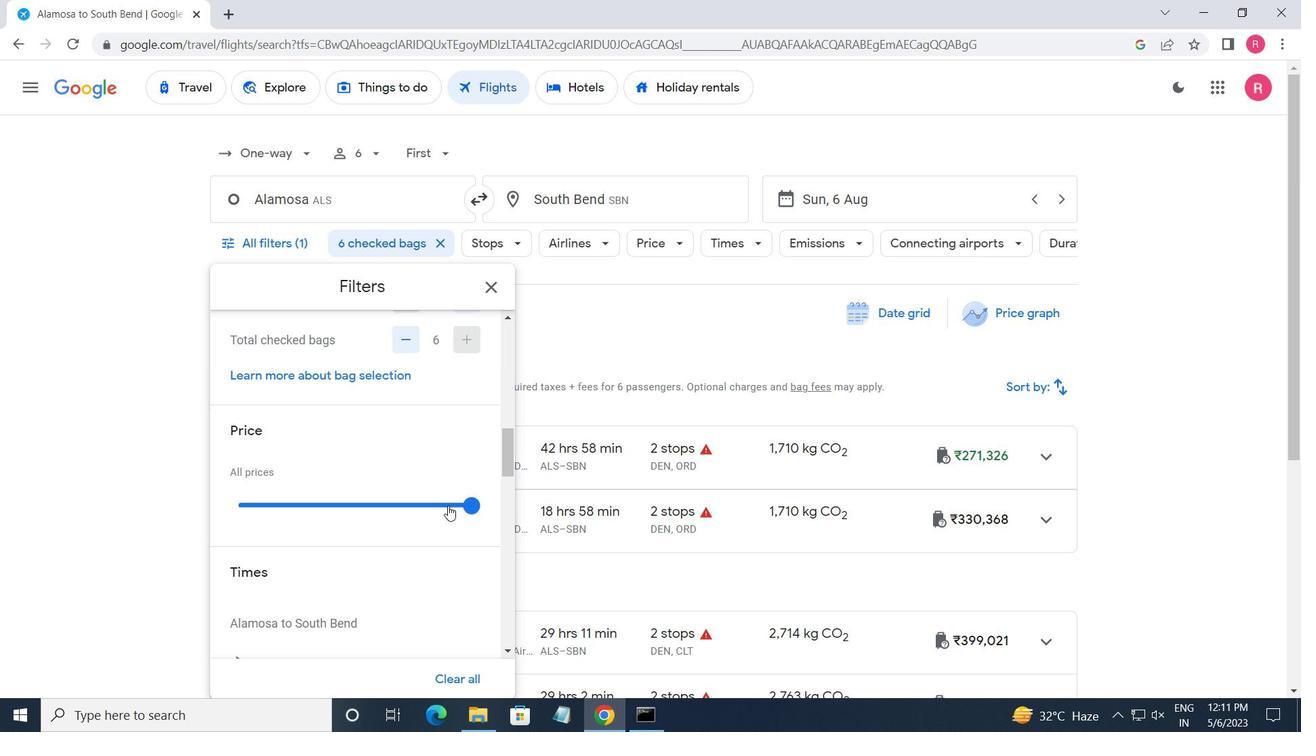 
Action: Mouse pressed left at (457, 501)
Screenshot: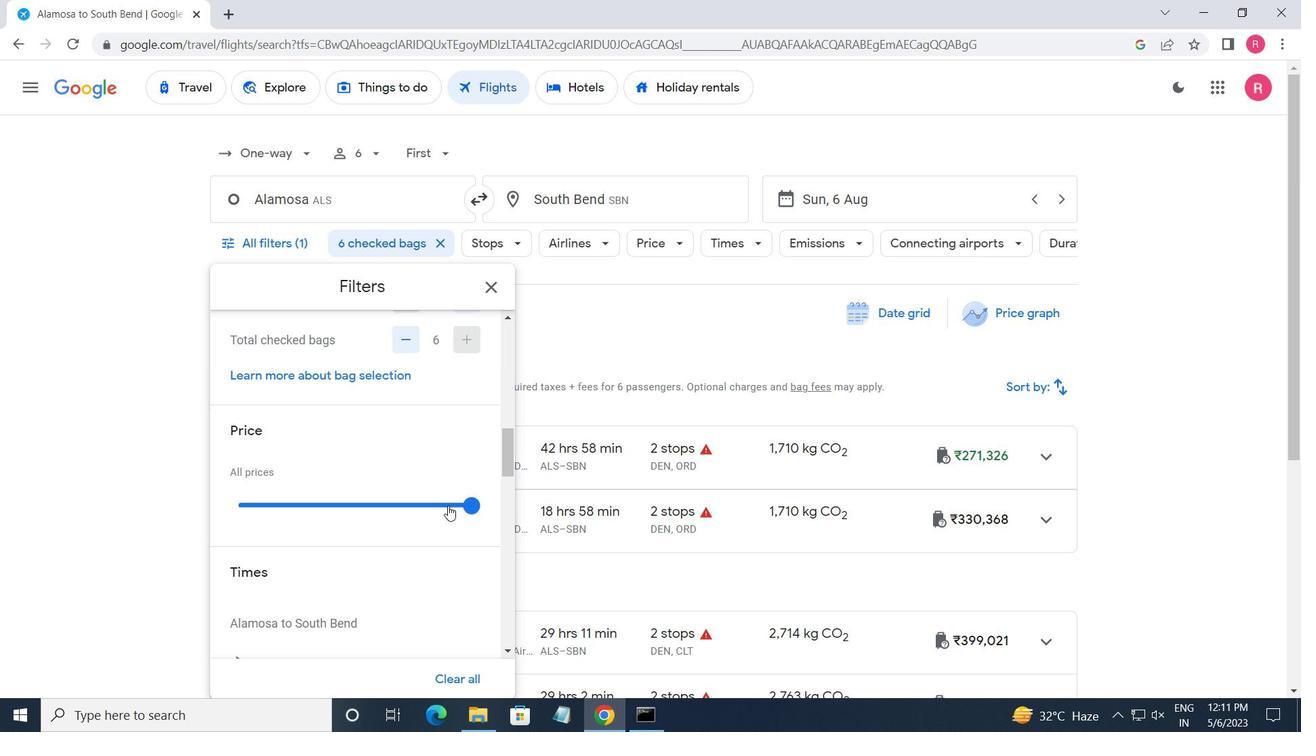 
Action: Mouse moved to (419, 435)
Screenshot: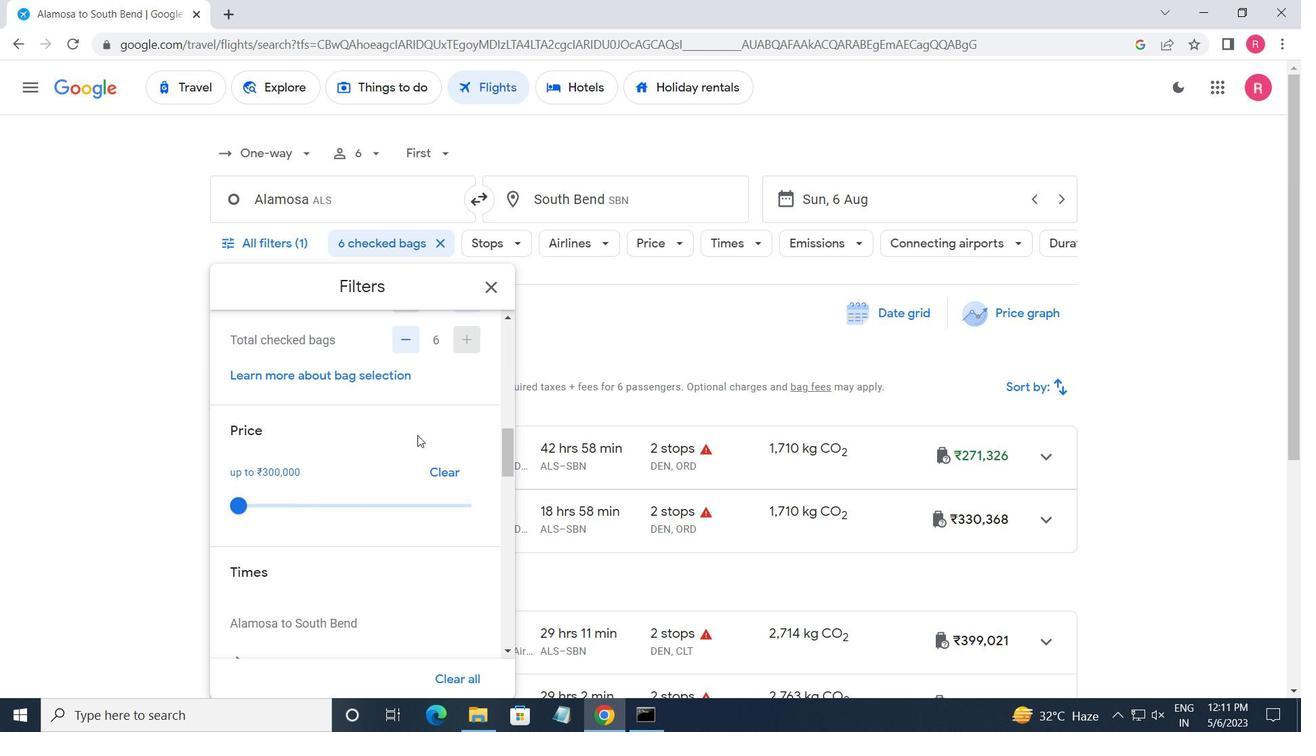 
Action: Mouse scrolled (419, 434) with delta (0, 0)
Screenshot: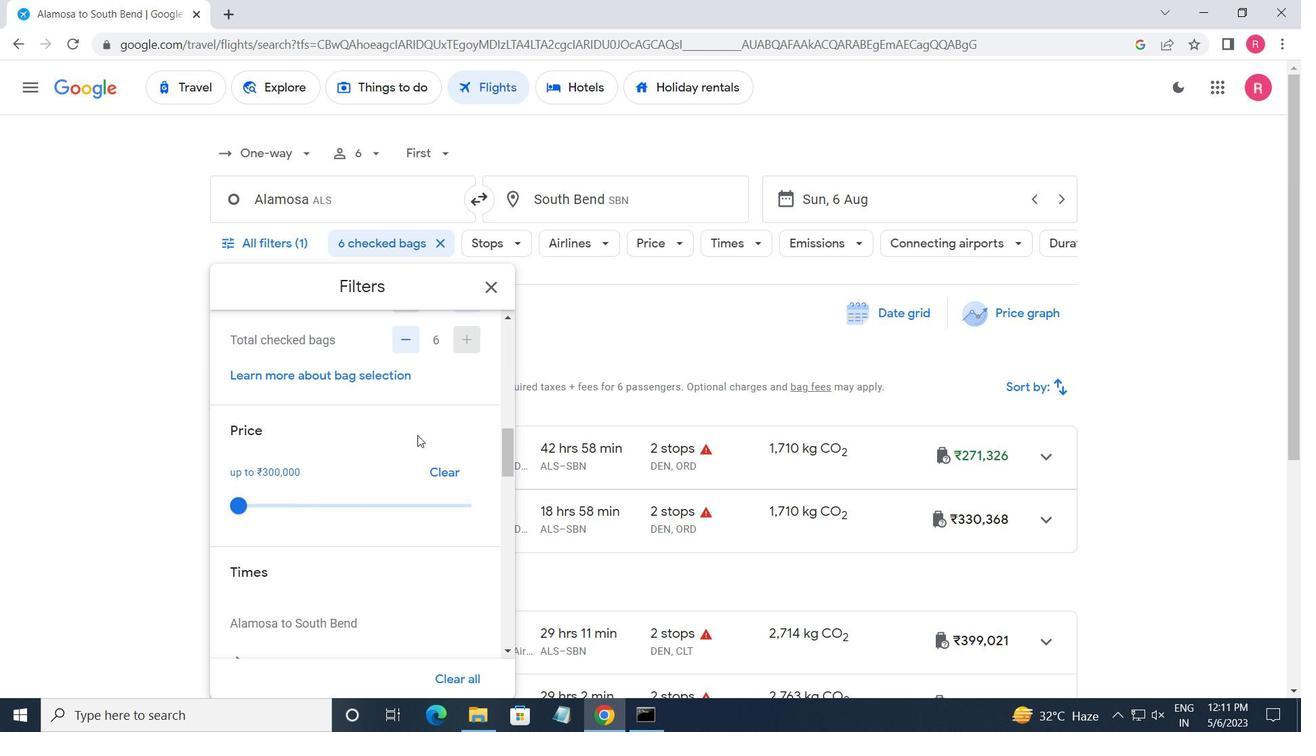 
Action: Mouse moved to (423, 455)
Screenshot: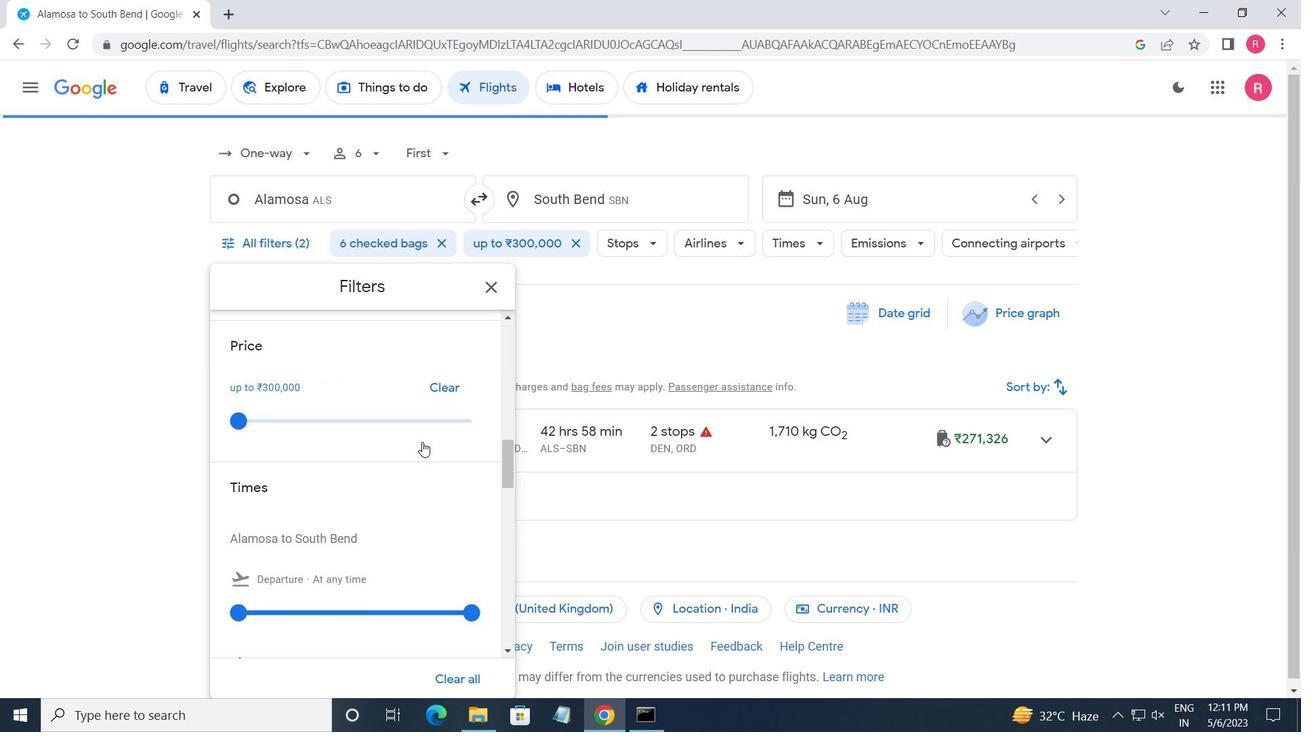 
Action: Mouse scrolled (423, 454) with delta (0, 0)
Screenshot: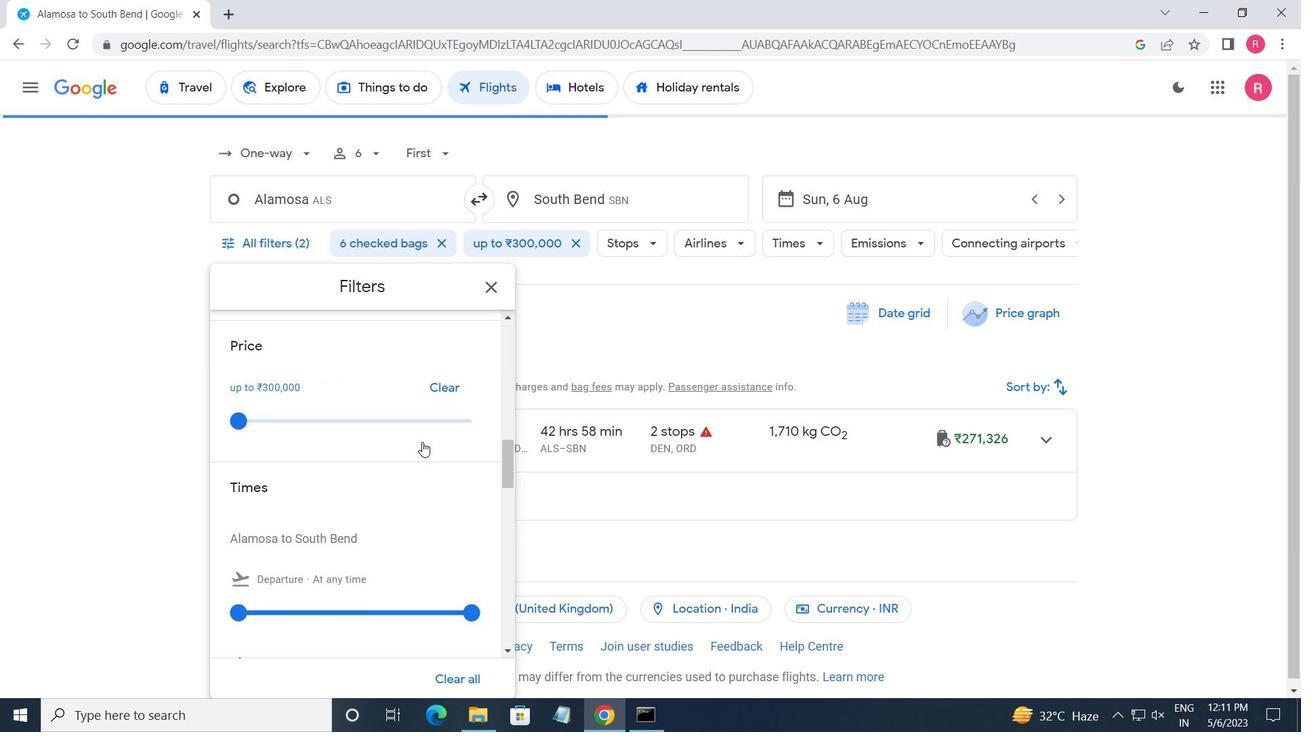 
Action: Mouse moved to (239, 532)
Screenshot: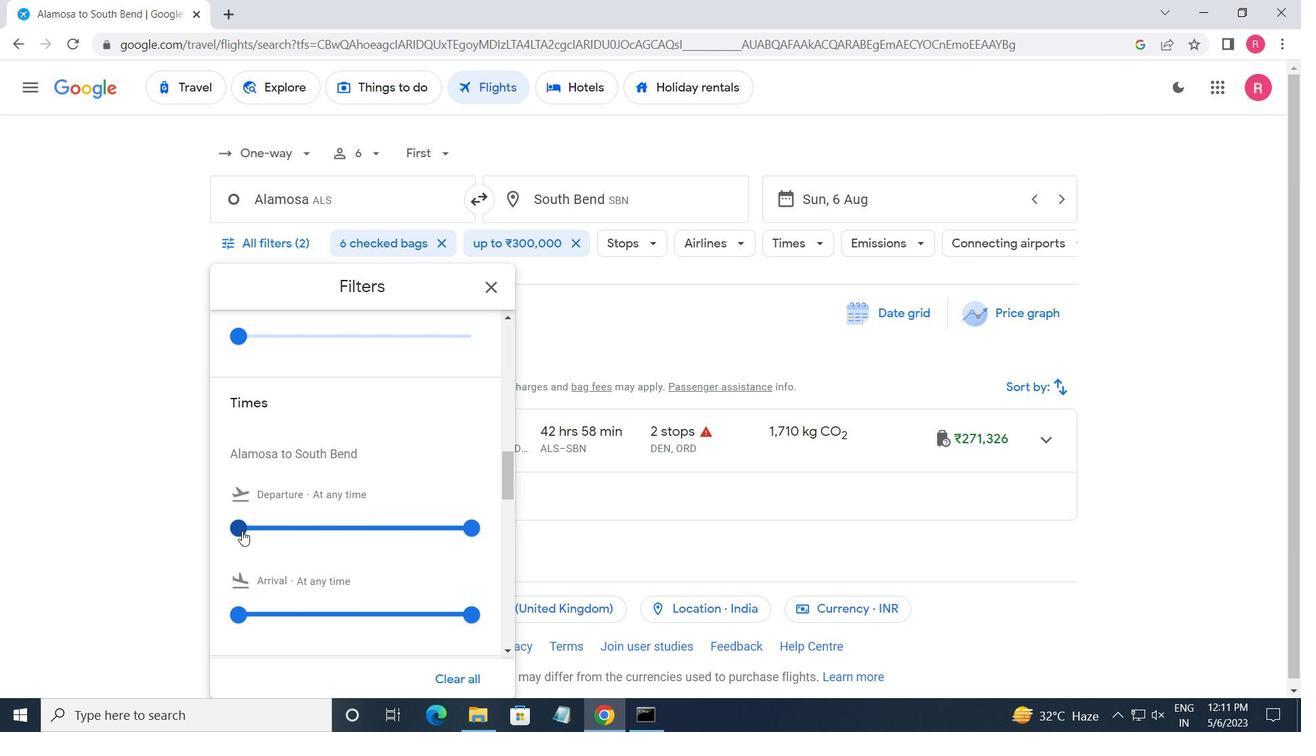
Action: Mouse pressed left at (239, 532)
Screenshot: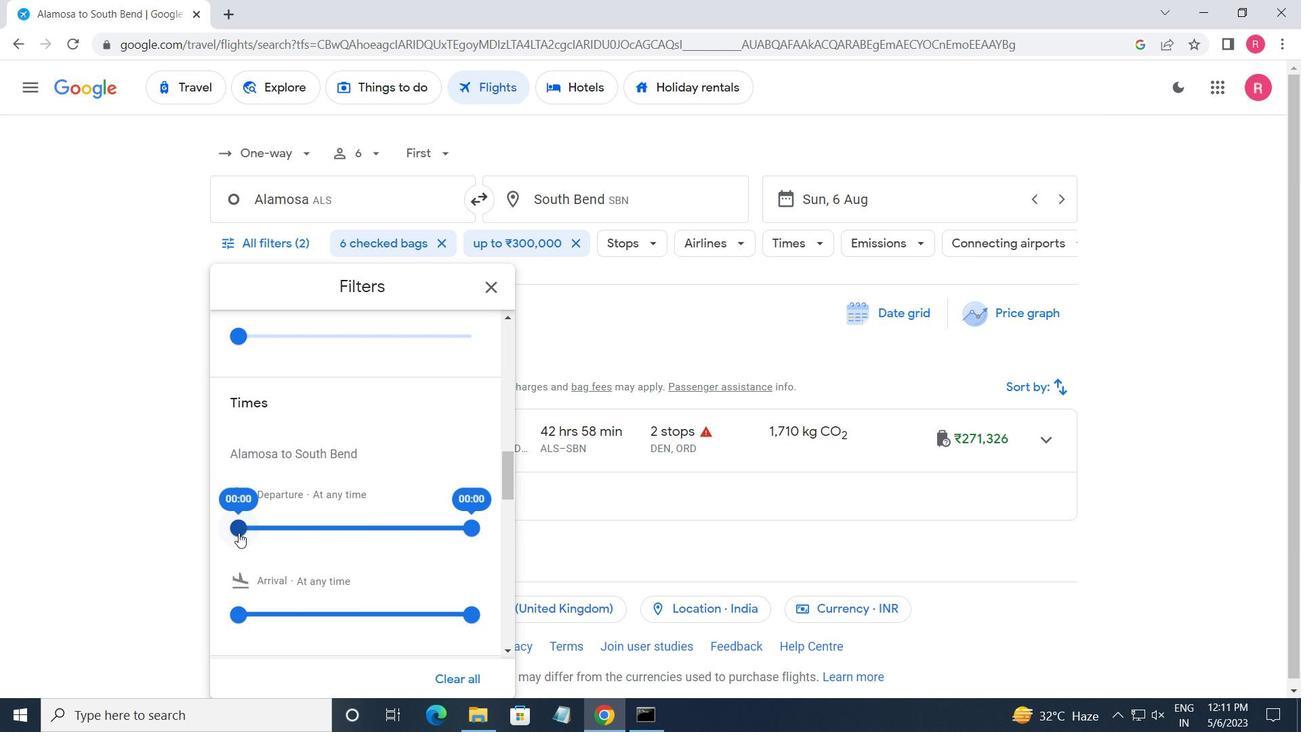 
Action: Mouse moved to (468, 530)
Screenshot: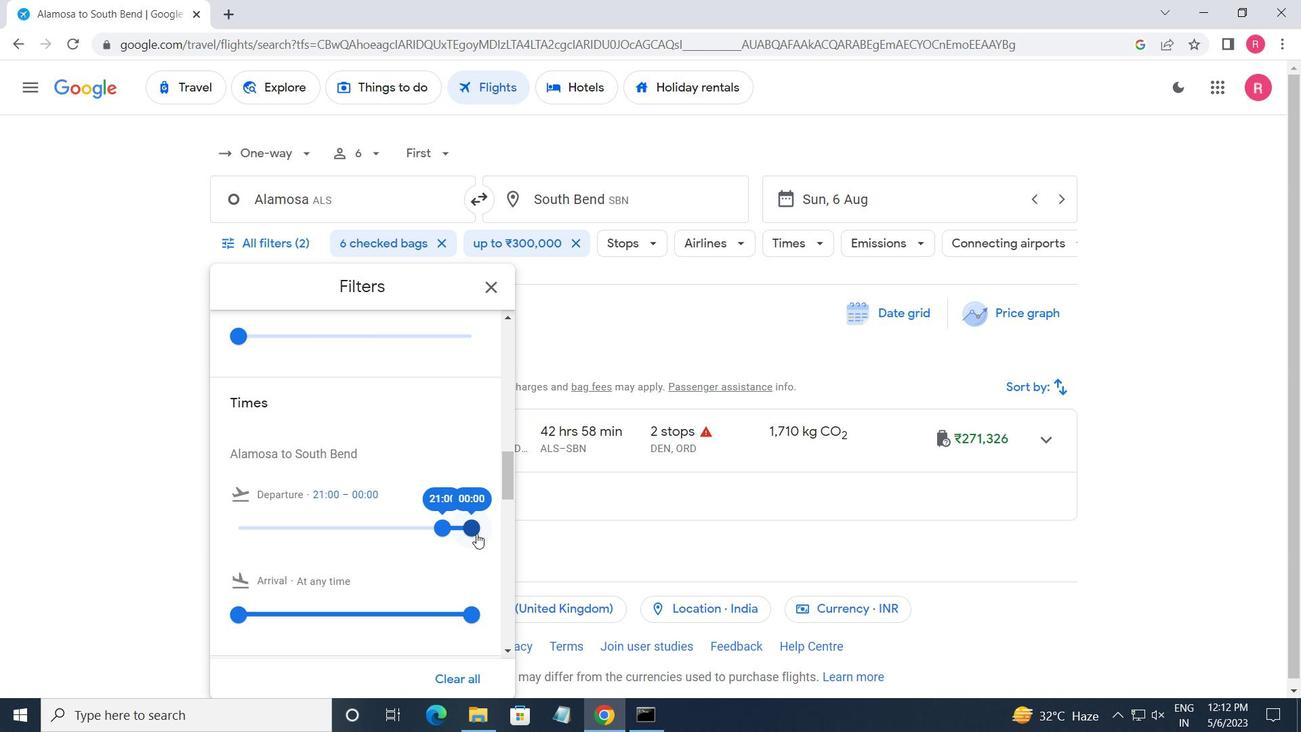 
Action: Mouse pressed left at (468, 530)
Screenshot: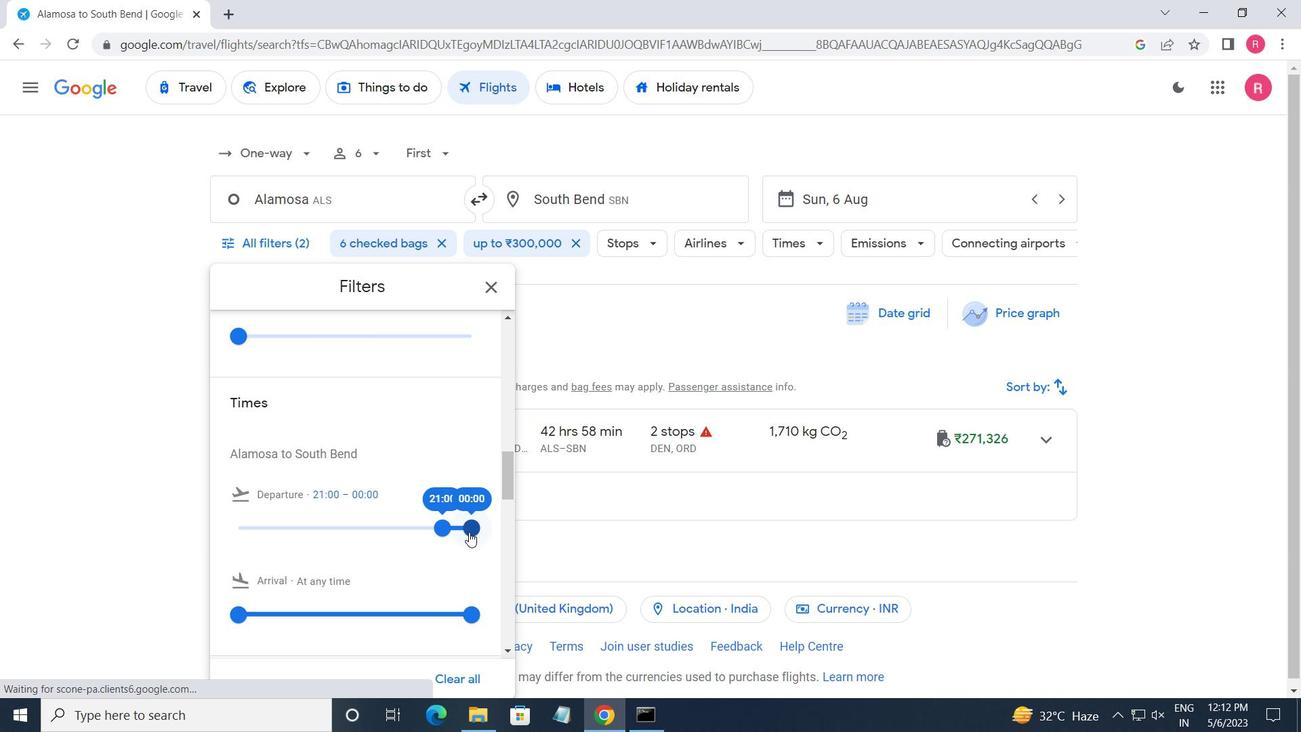 
Action: Mouse moved to (493, 294)
Screenshot: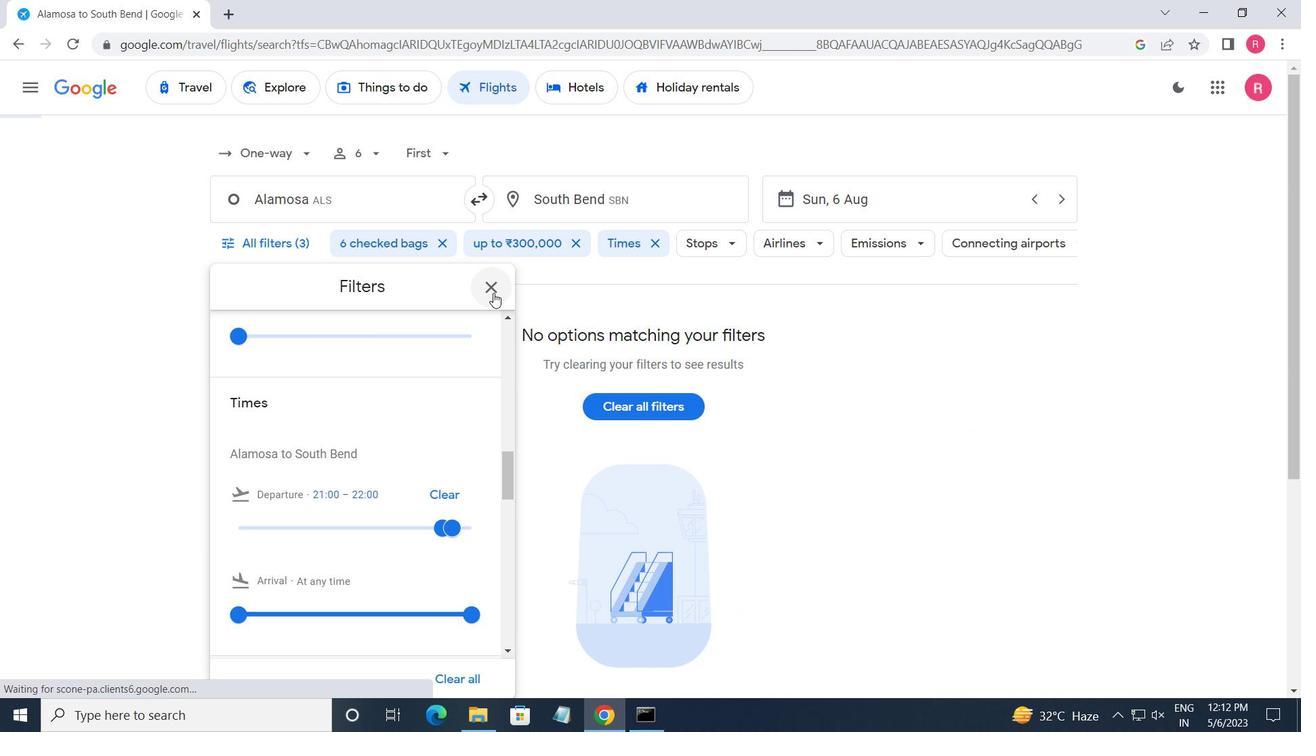 
Action: Mouse pressed left at (493, 294)
Screenshot: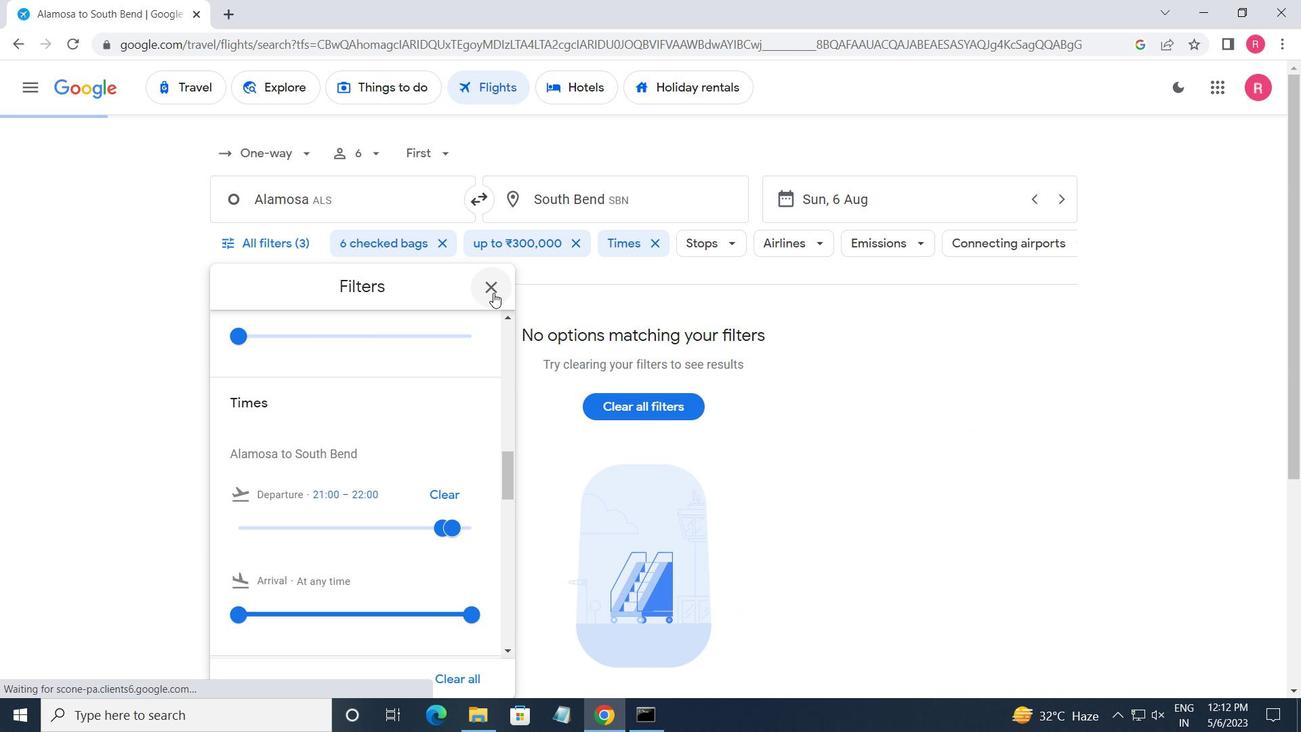 
Action: Mouse moved to (493, 294)
Screenshot: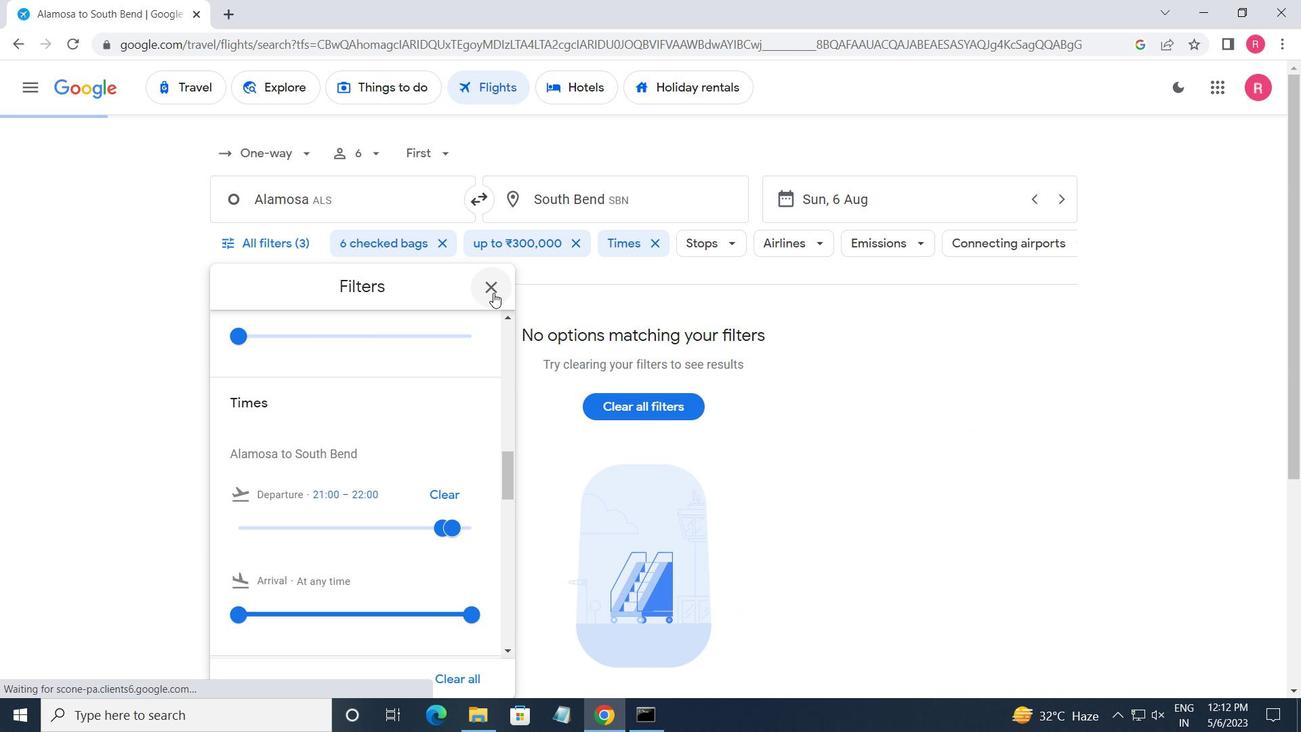 
